 Task: Create a due date automation trigger when advanced on, 2 working days after a card is due add fields without custom field "Resume" set to a number lower than 1 and lower or equal to 10 at 11:00 AM.
Action: Mouse moved to (1033, 508)
Screenshot: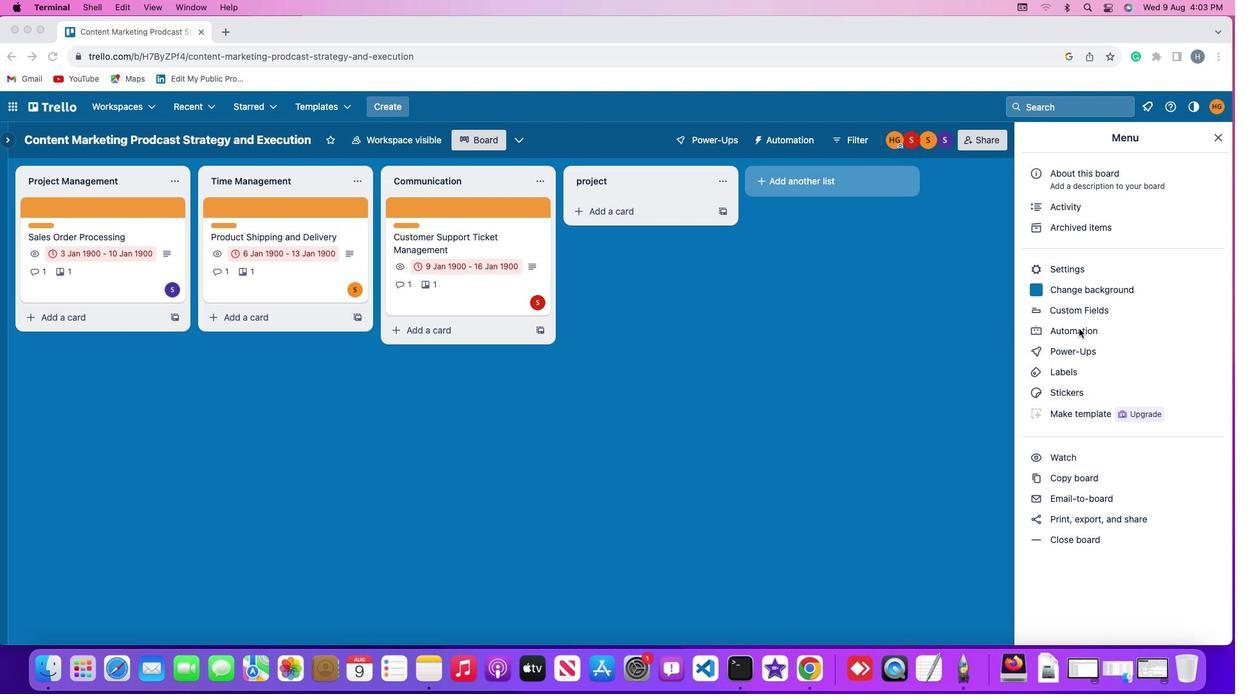 
Action: Mouse pressed left at (1033, 508)
Screenshot: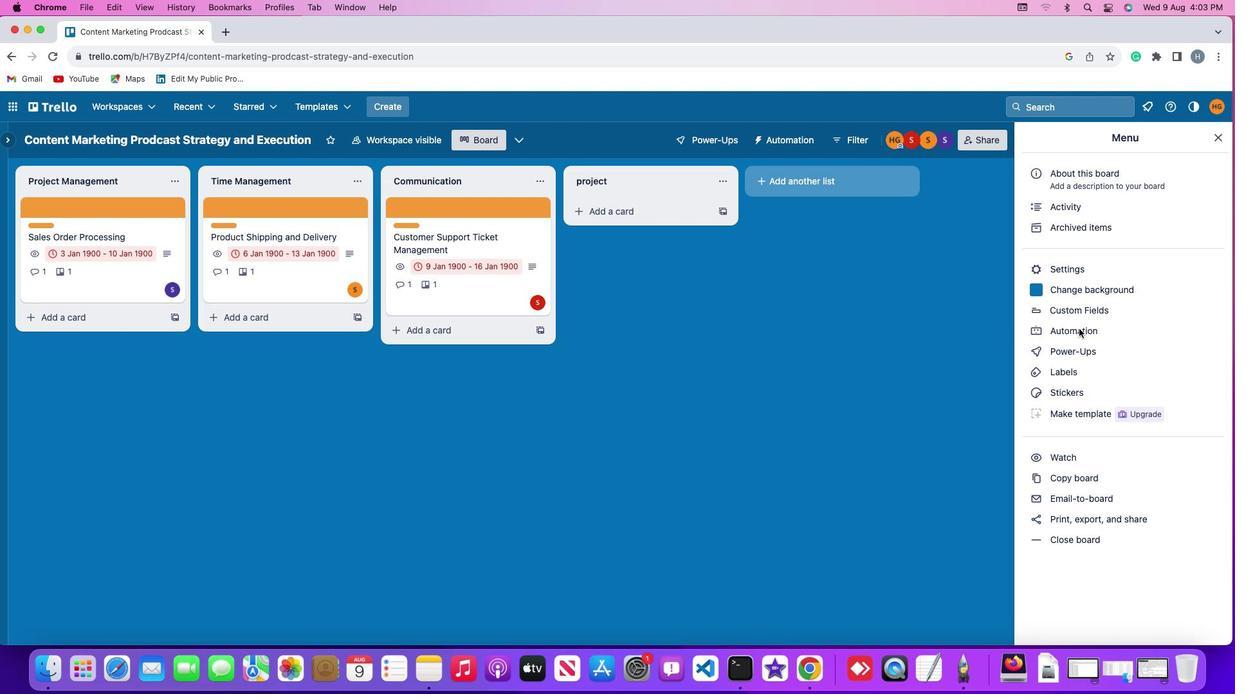 
Action: Mouse pressed left at (1033, 508)
Screenshot: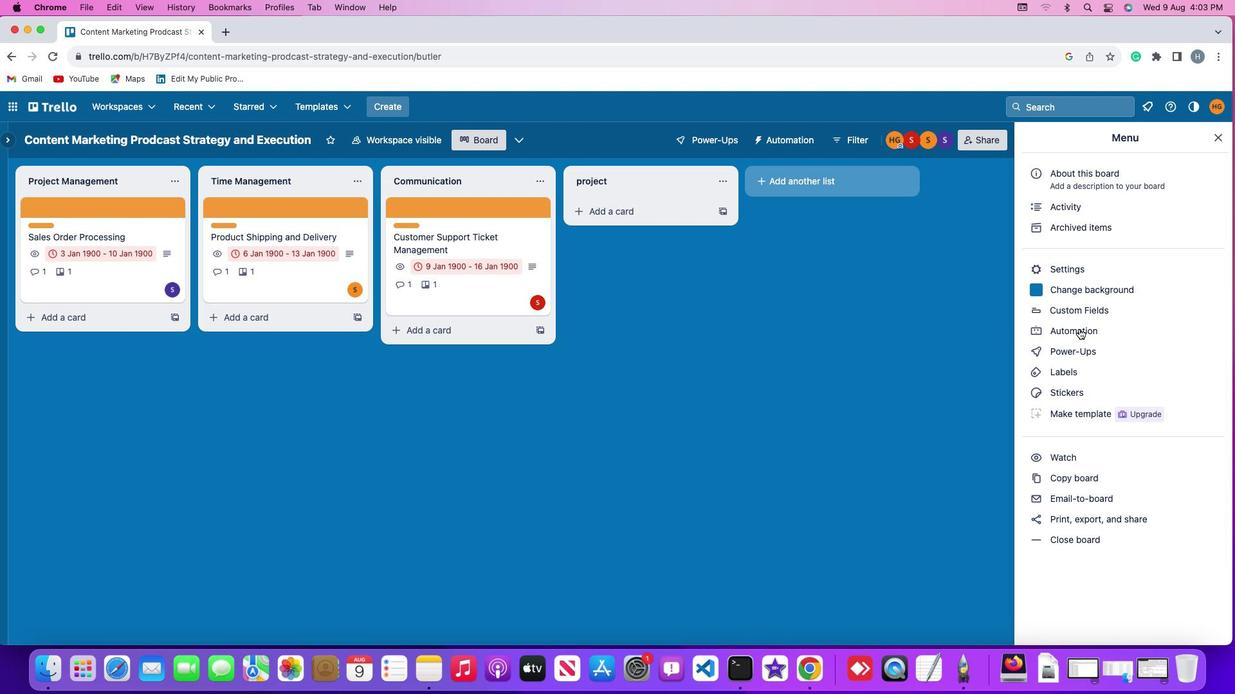 
Action: Mouse moved to (241, 506)
Screenshot: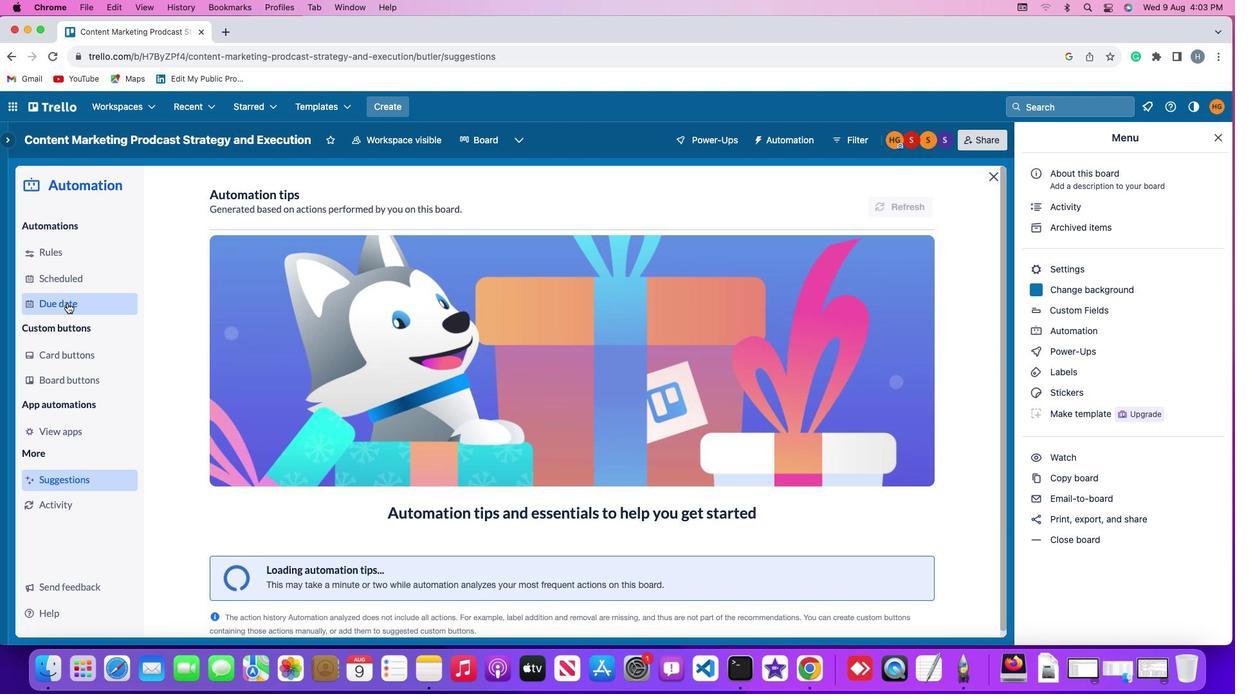 
Action: Mouse pressed left at (241, 506)
Screenshot: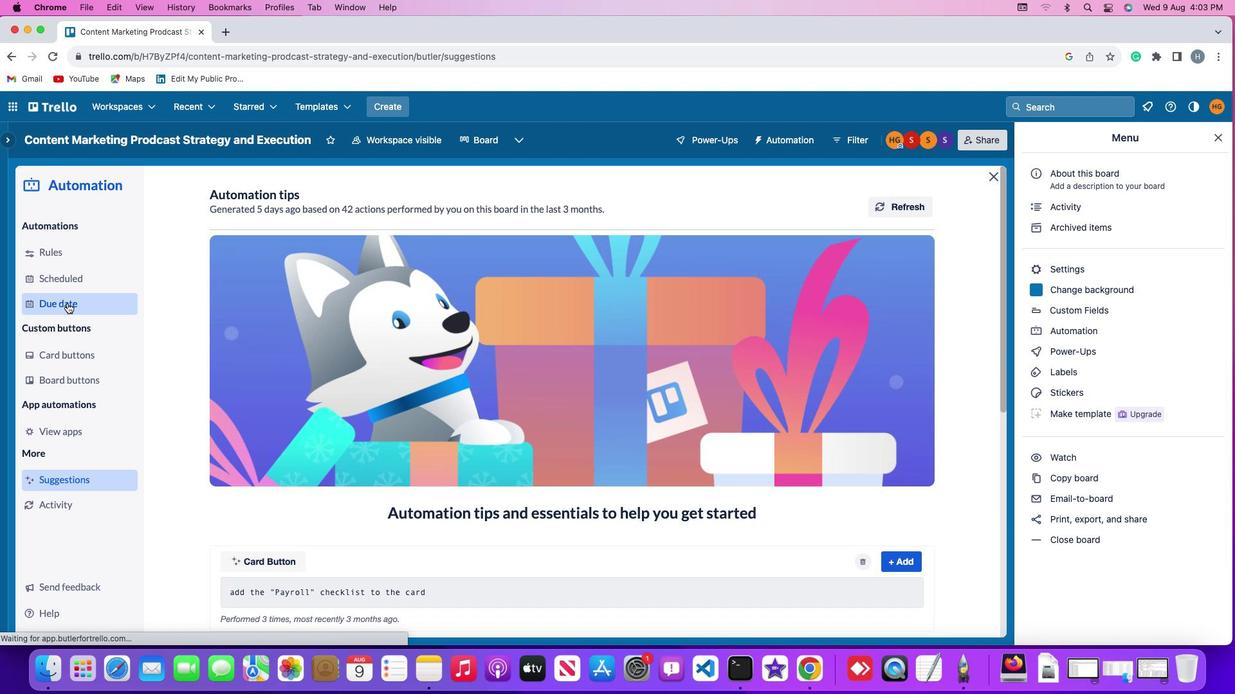 
Action: Mouse moved to (863, 497)
Screenshot: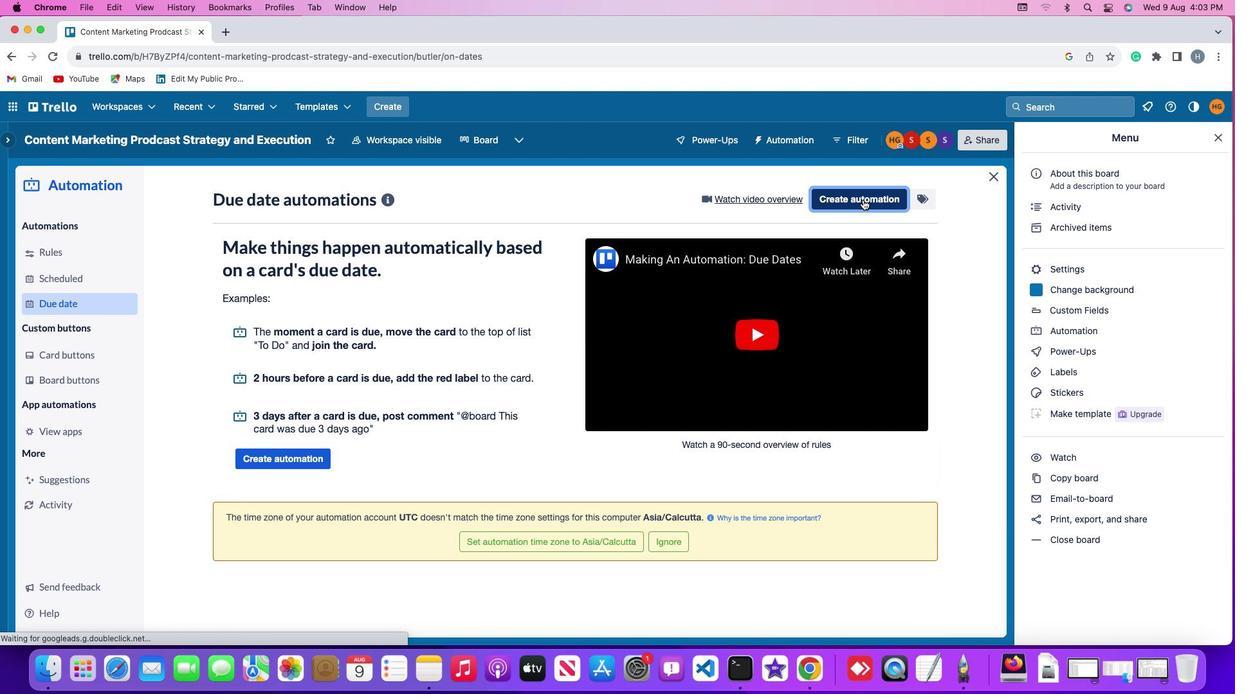 
Action: Mouse pressed left at (863, 497)
Screenshot: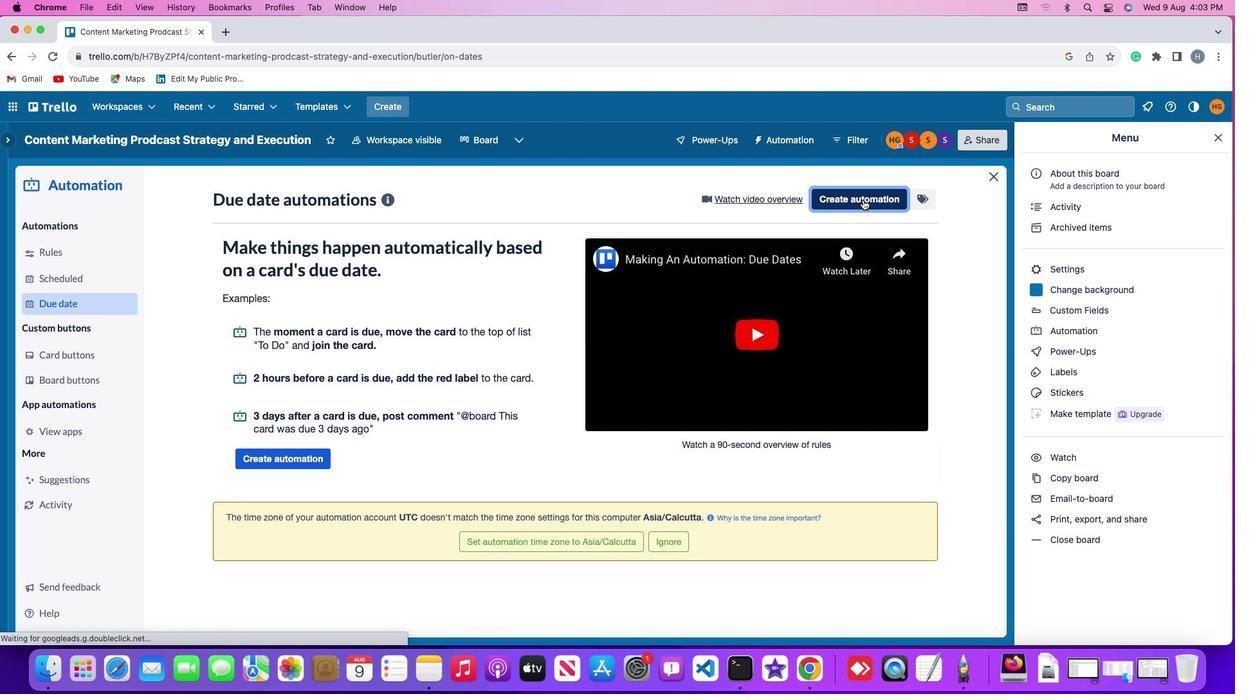 
Action: Mouse moved to (371, 507)
Screenshot: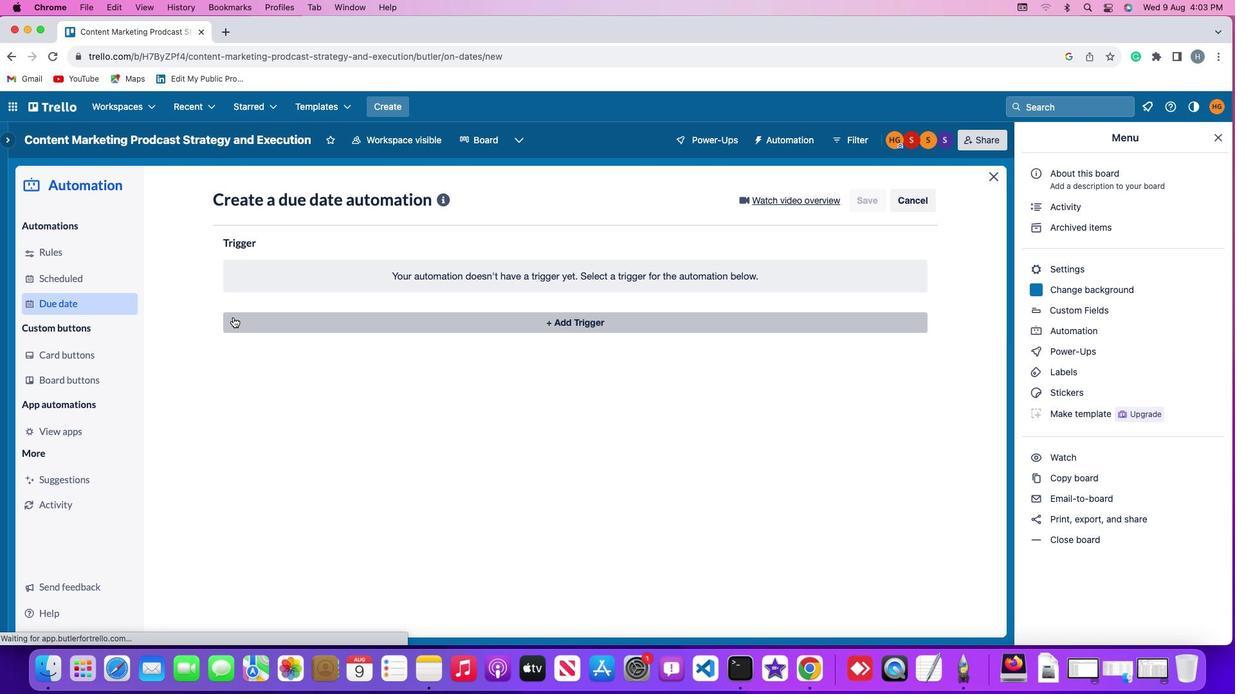 
Action: Mouse pressed left at (371, 507)
Screenshot: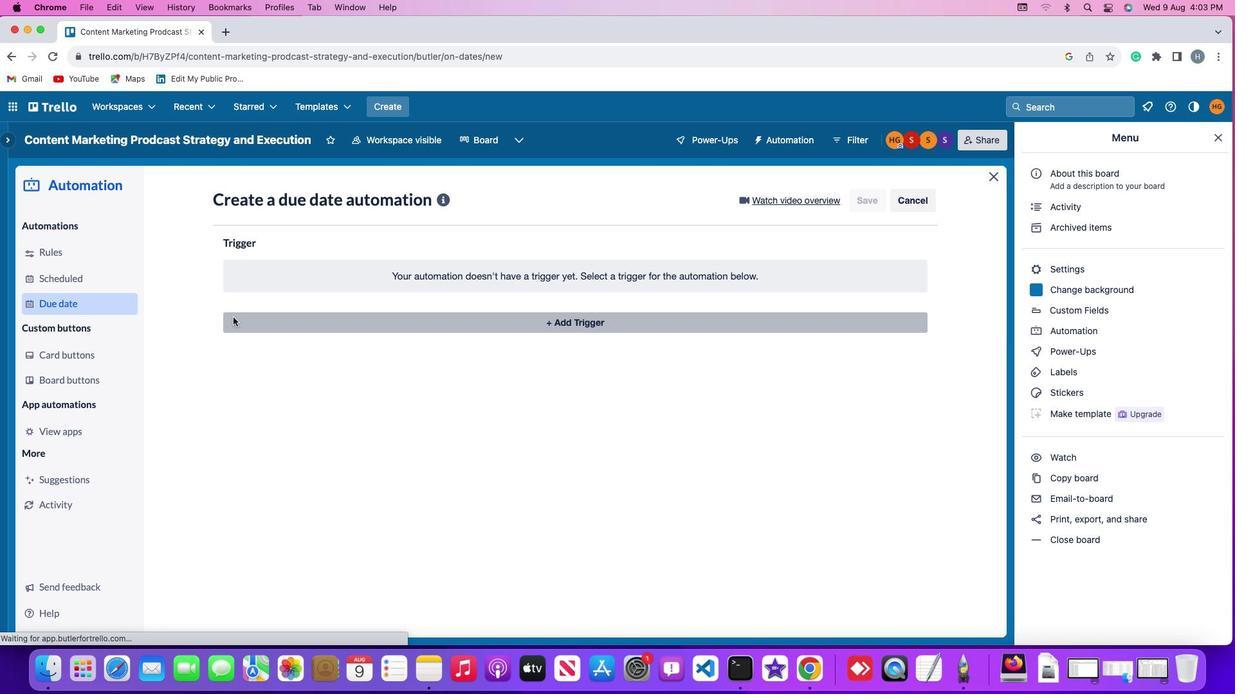 
Action: Mouse moved to (385, 524)
Screenshot: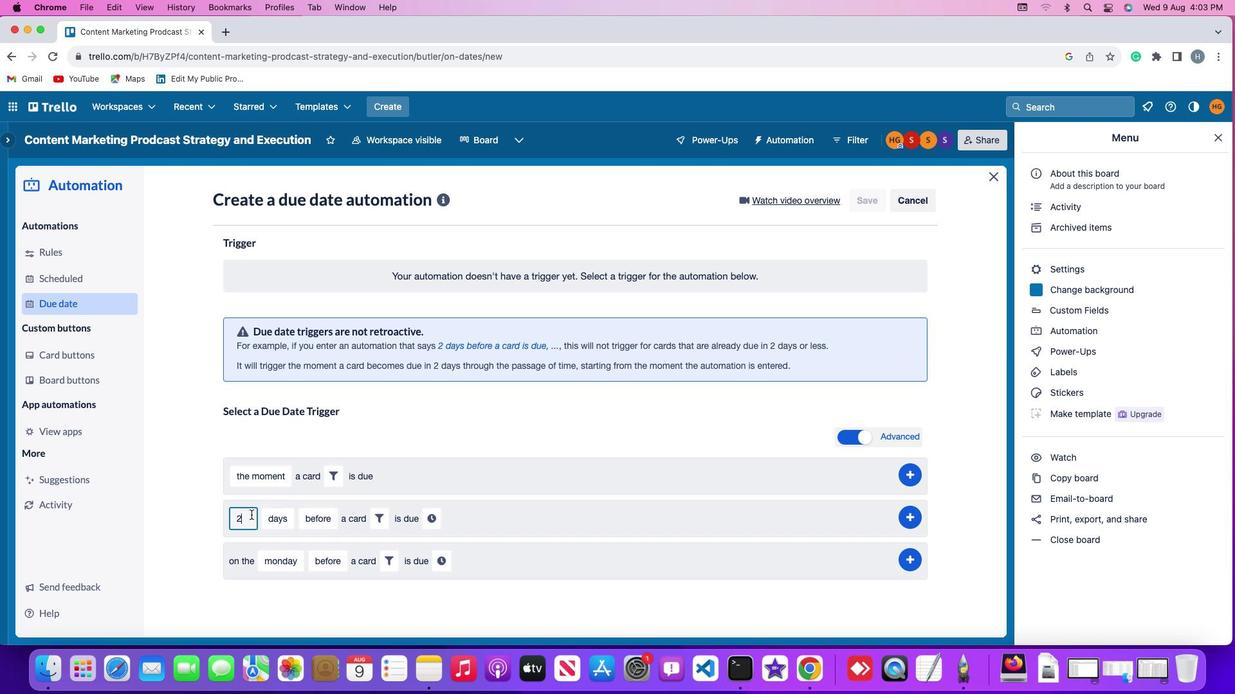 
Action: Mouse pressed left at (385, 524)
Screenshot: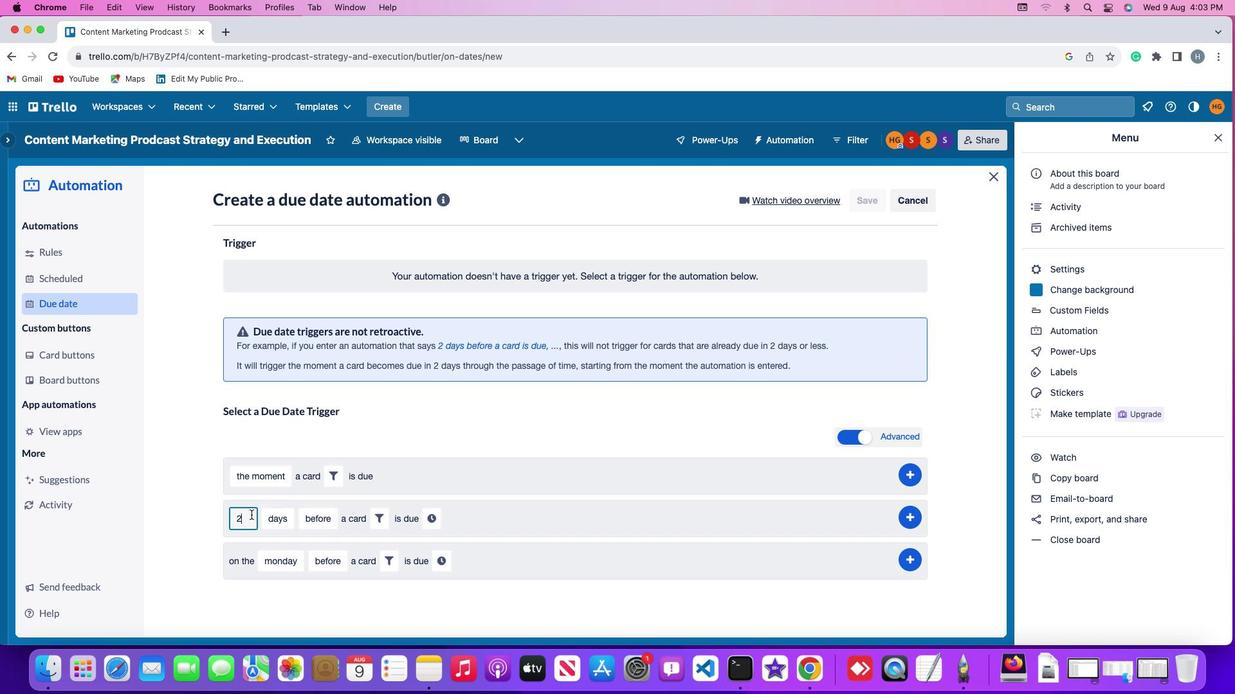 
Action: Mouse moved to (385, 524)
Screenshot: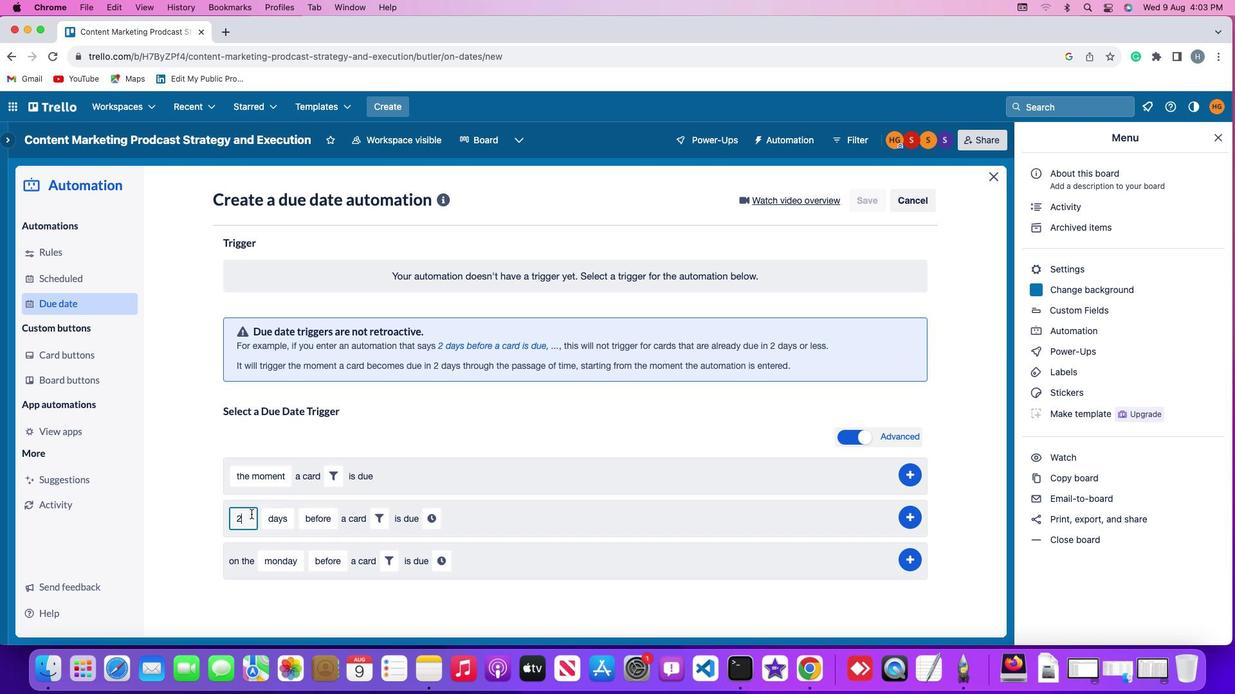 
Action: Key pressed Key.backspace
Screenshot: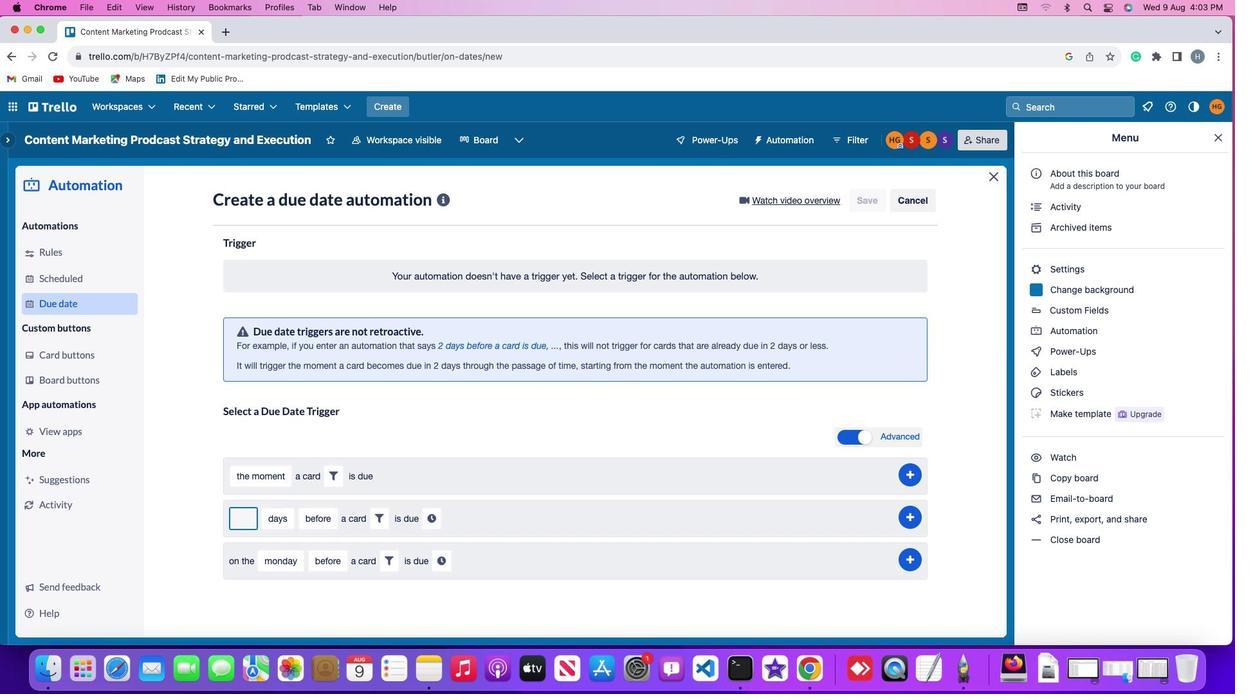 
Action: Mouse moved to (385, 524)
Screenshot: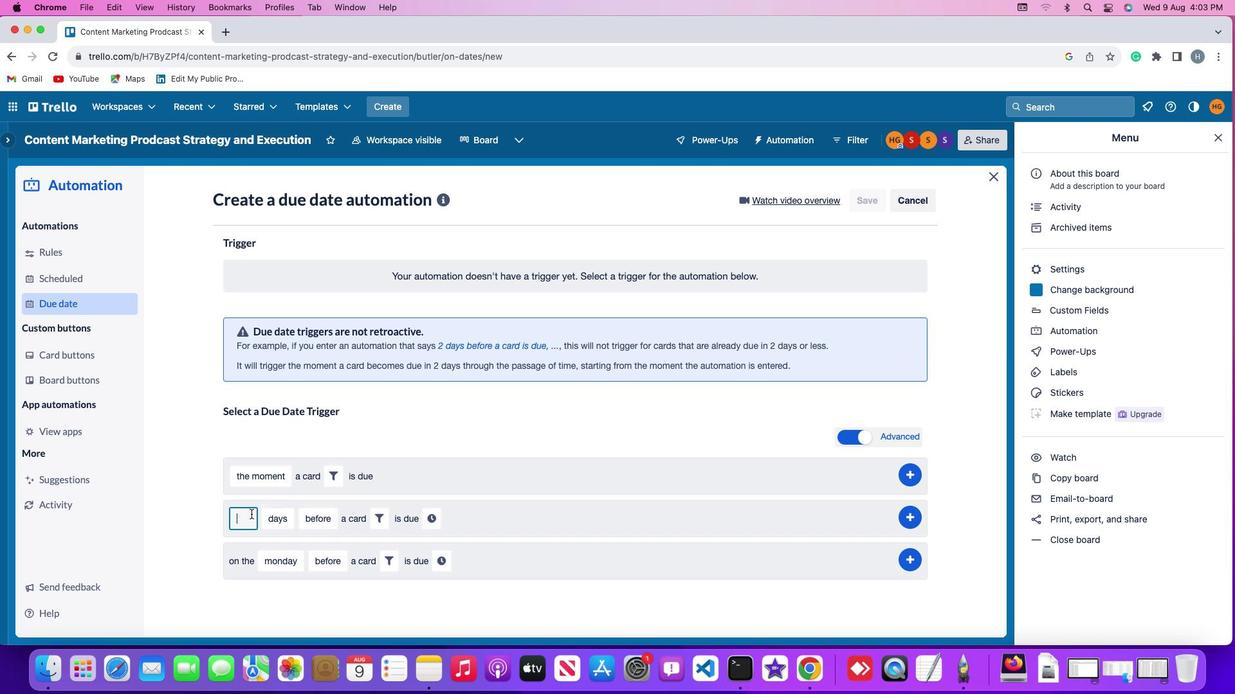 
Action: Key pressed '2'
Screenshot: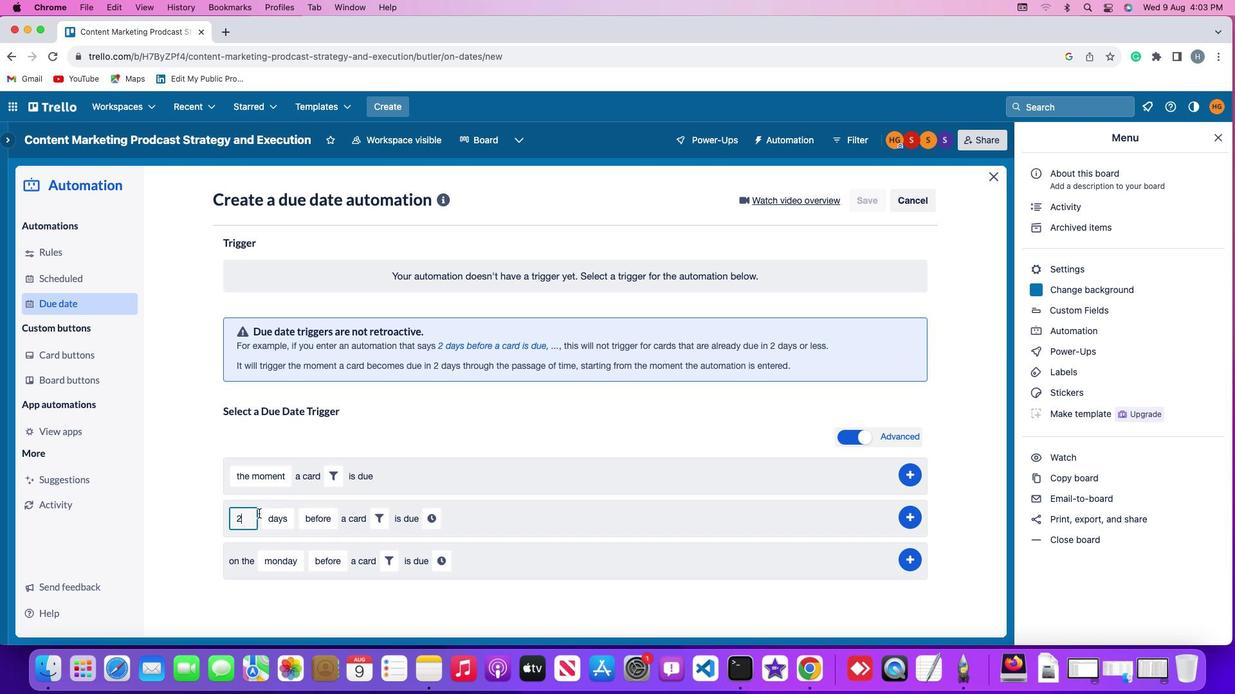 
Action: Mouse moved to (406, 524)
Screenshot: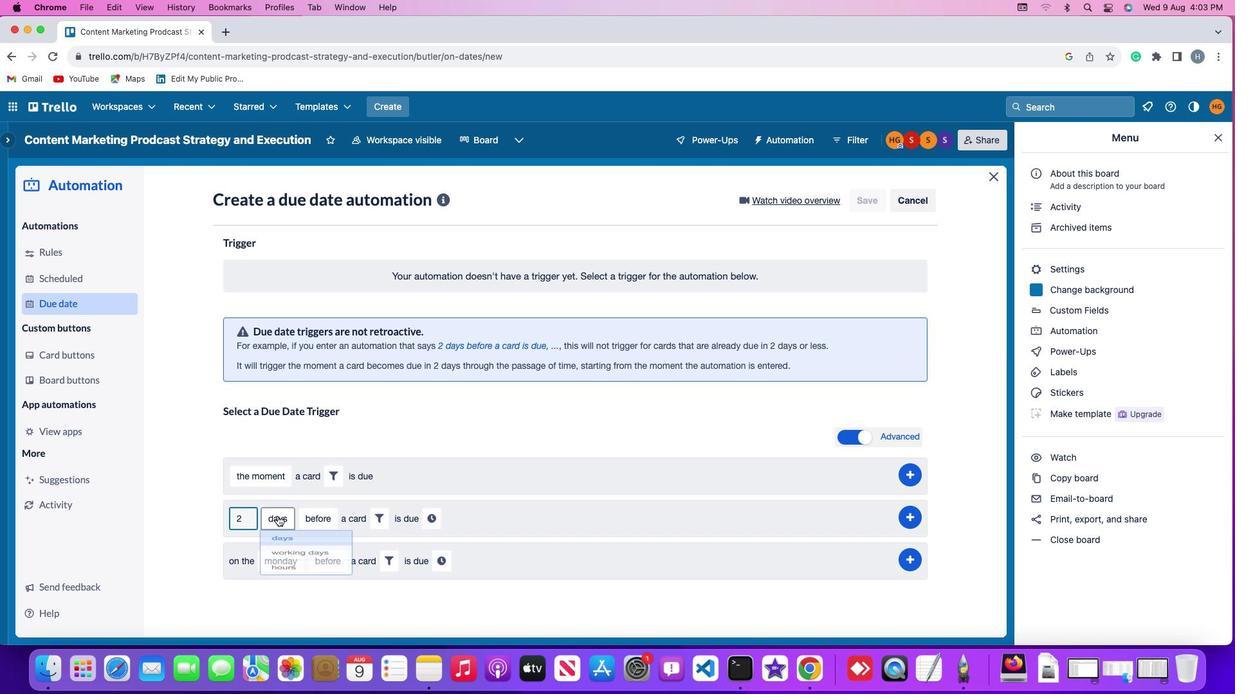 
Action: Mouse pressed left at (406, 524)
Screenshot: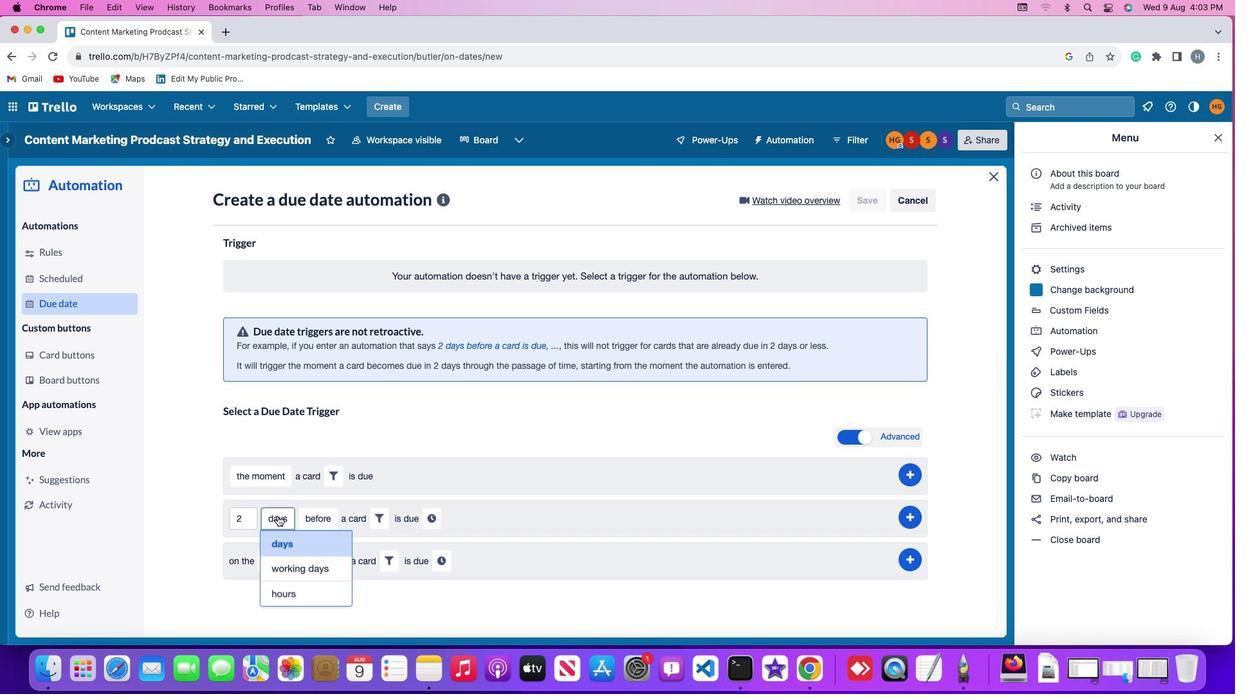 
Action: Mouse moved to (411, 528)
Screenshot: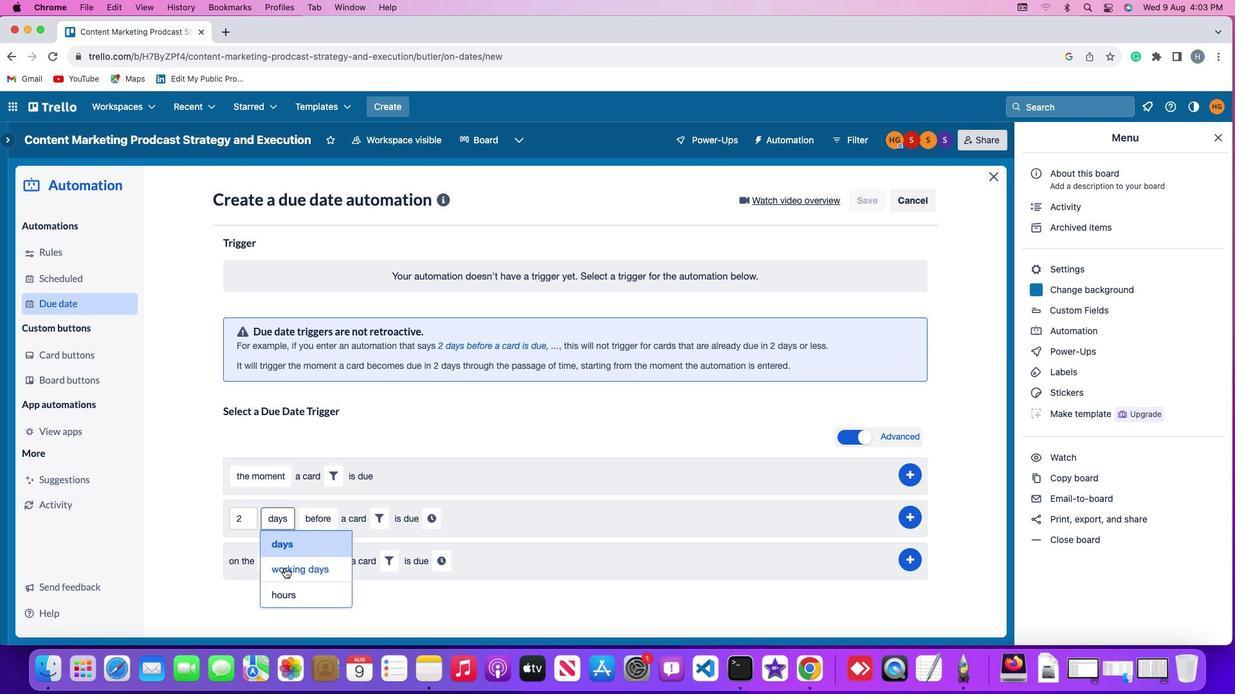 
Action: Mouse pressed left at (411, 528)
Screenshot: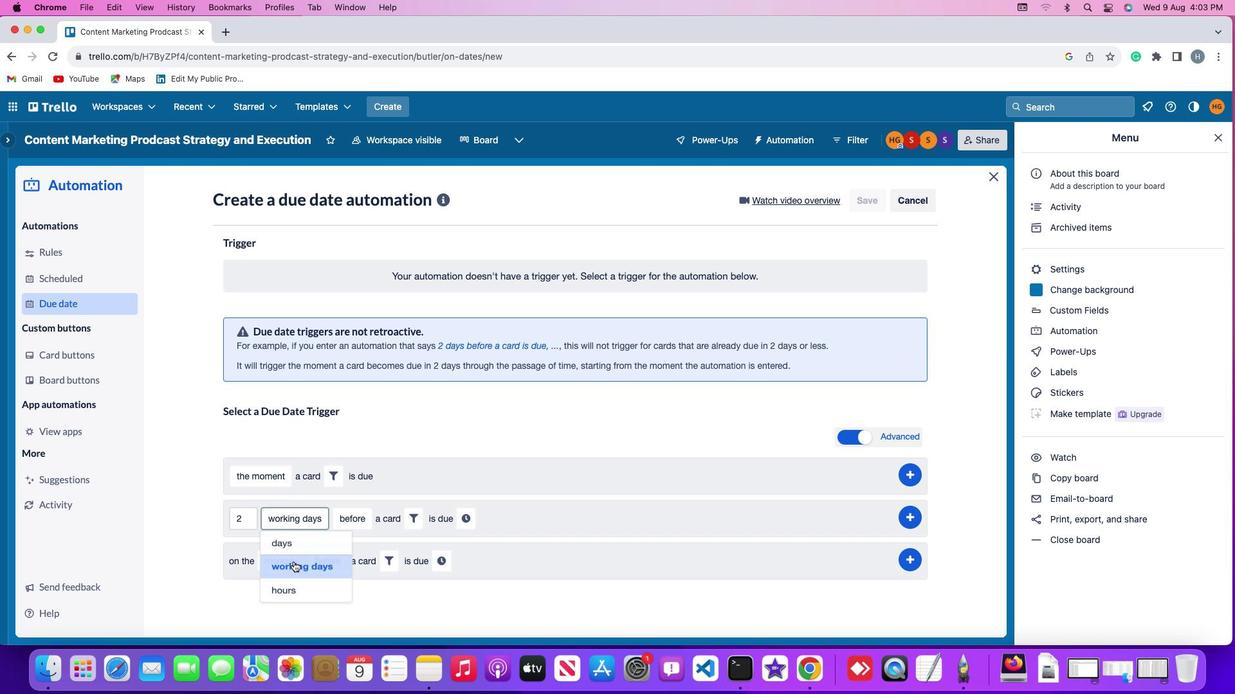 
Action: Mouse moved to (467, 524)
Screenshot: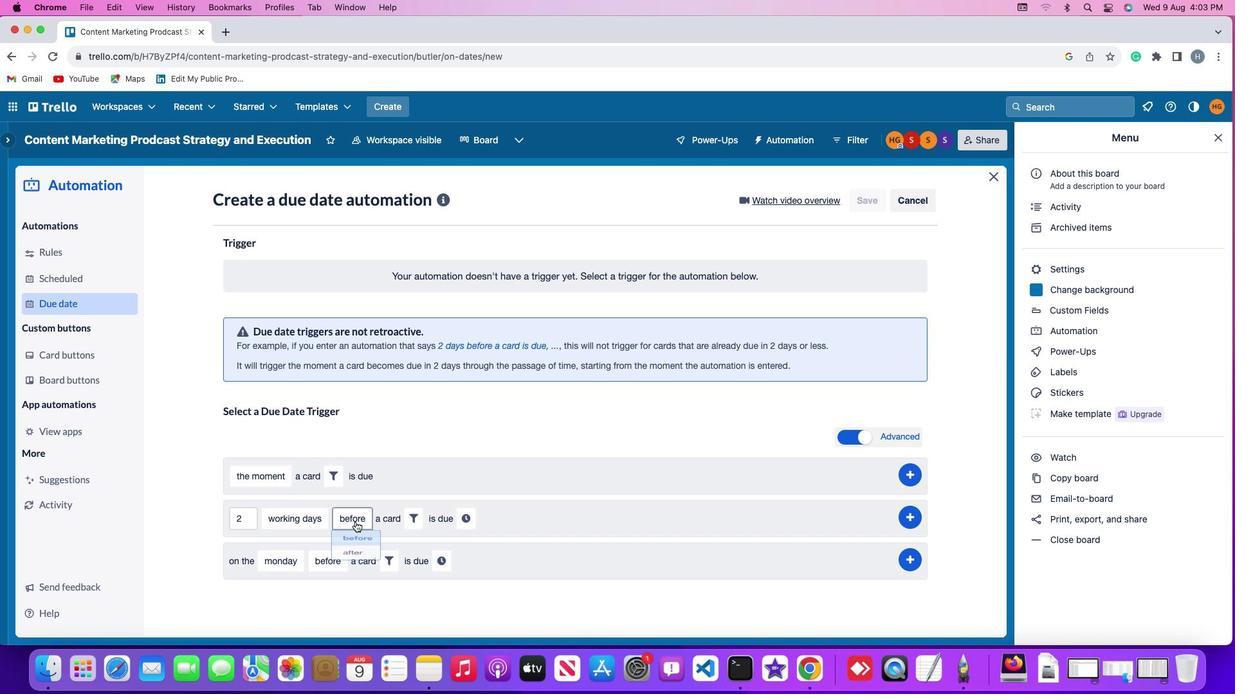 
Action: Mouse pressed left at (467, 524)
Screenshot: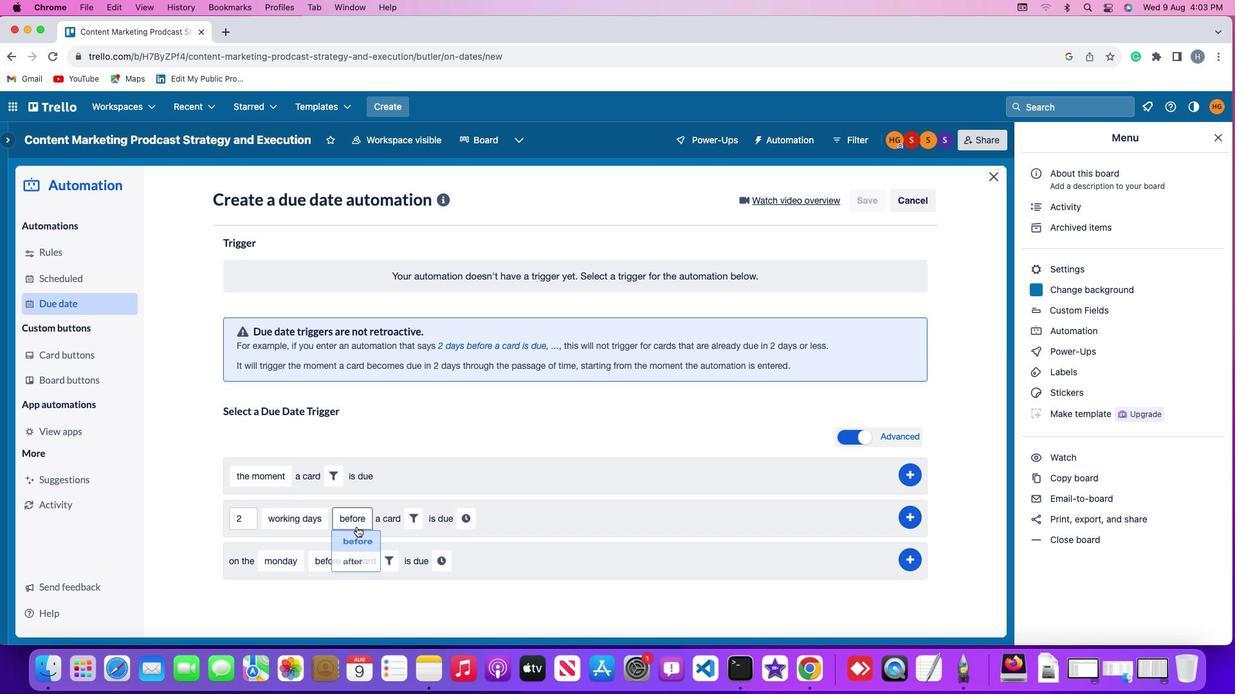 
Action: Mouse moved to (468, 528)
Screenshot: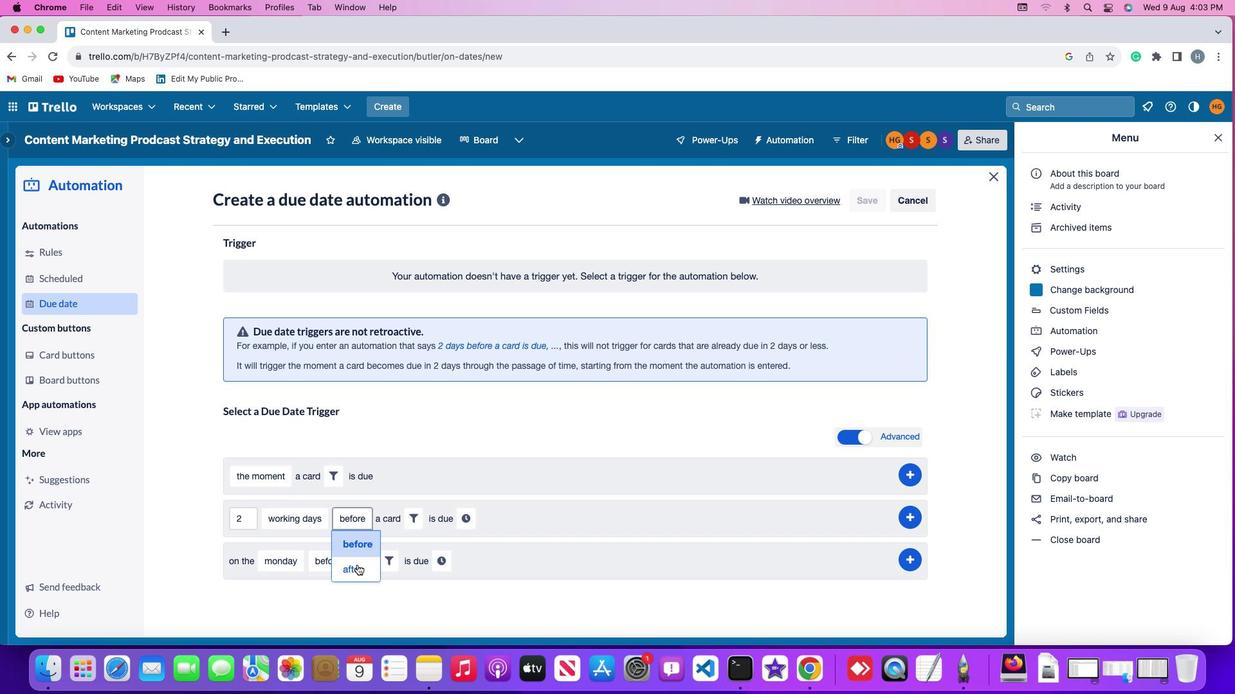 
Action: Mouse pressed left at (468, 528)
Screenshot: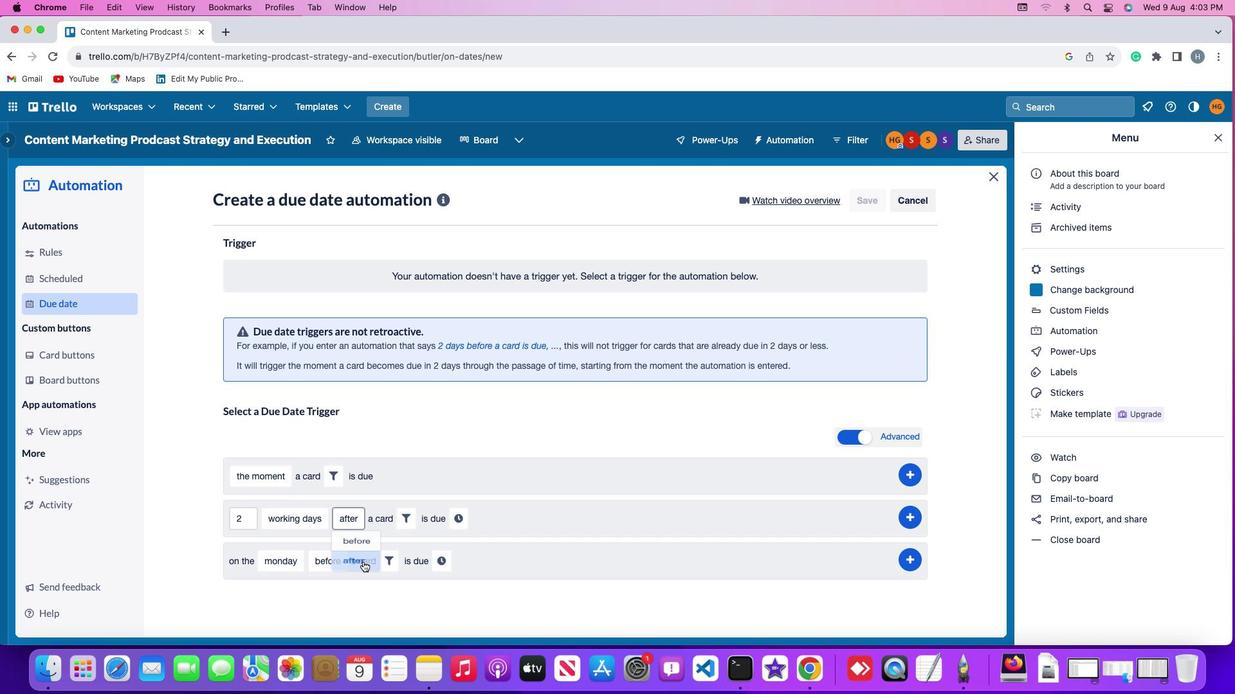 
Action: Mouse moved to (515, 524)
Screenshot: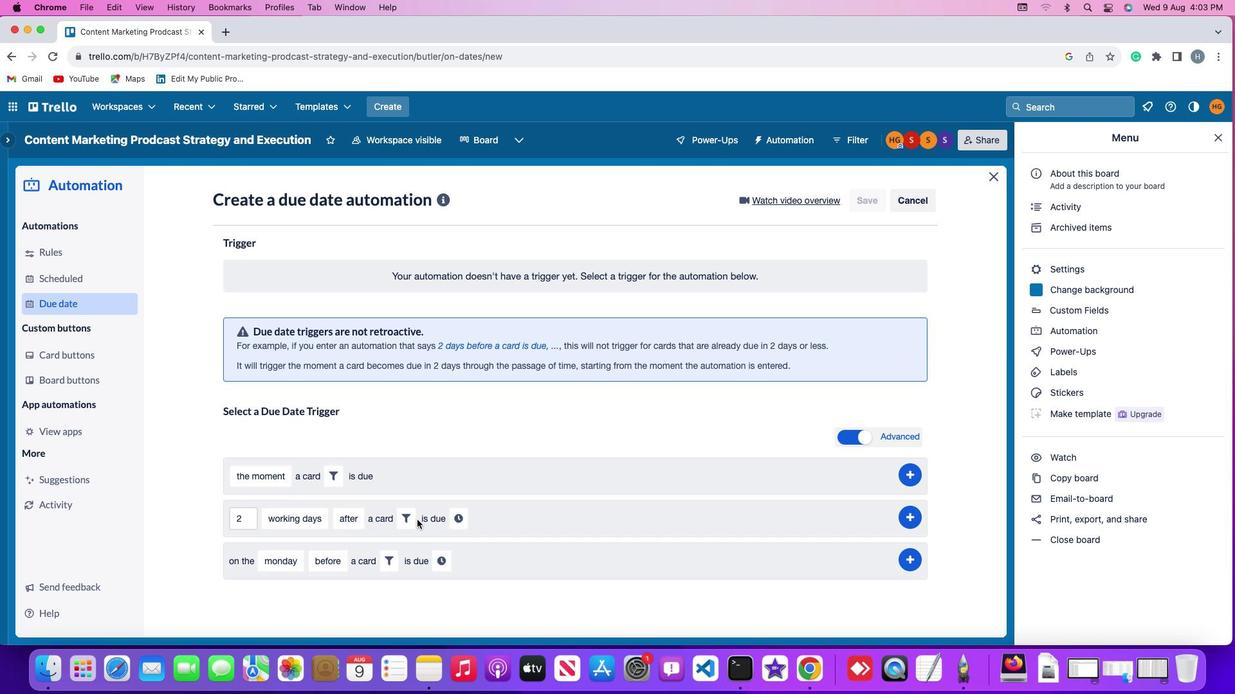 
Action: Mouse pressed left at (515, 524)
Screenshot: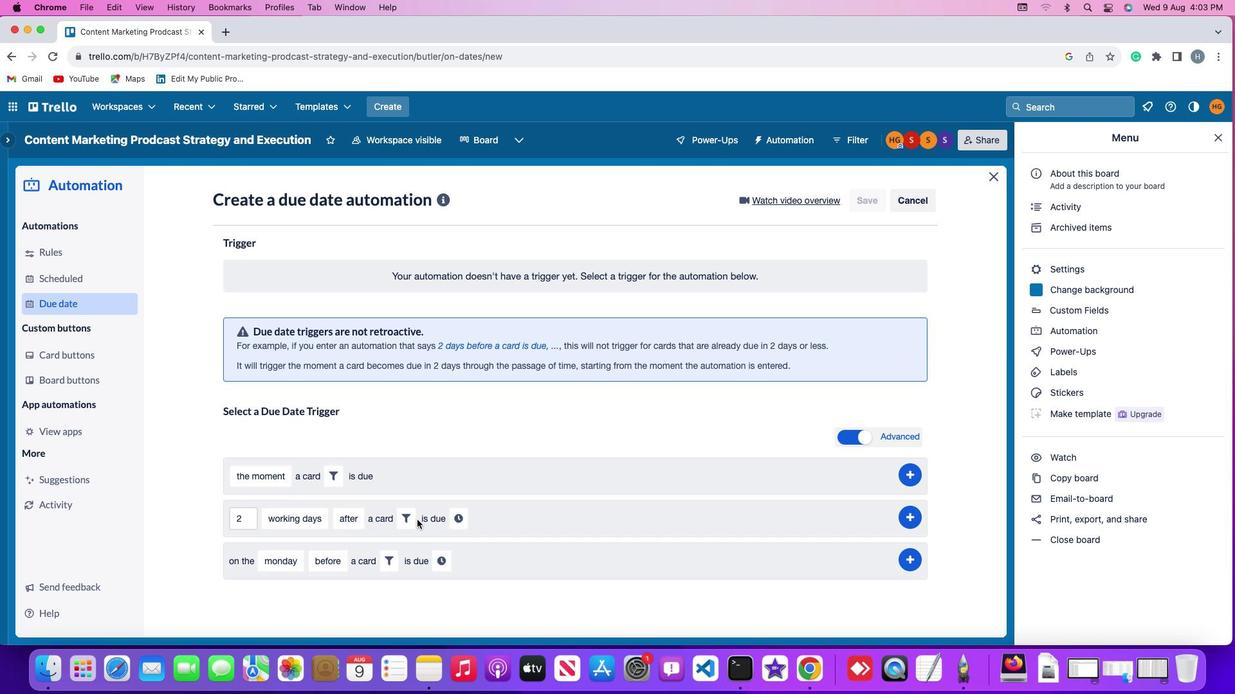 
Action: Mouse moved to (512, 524)
Screenshot: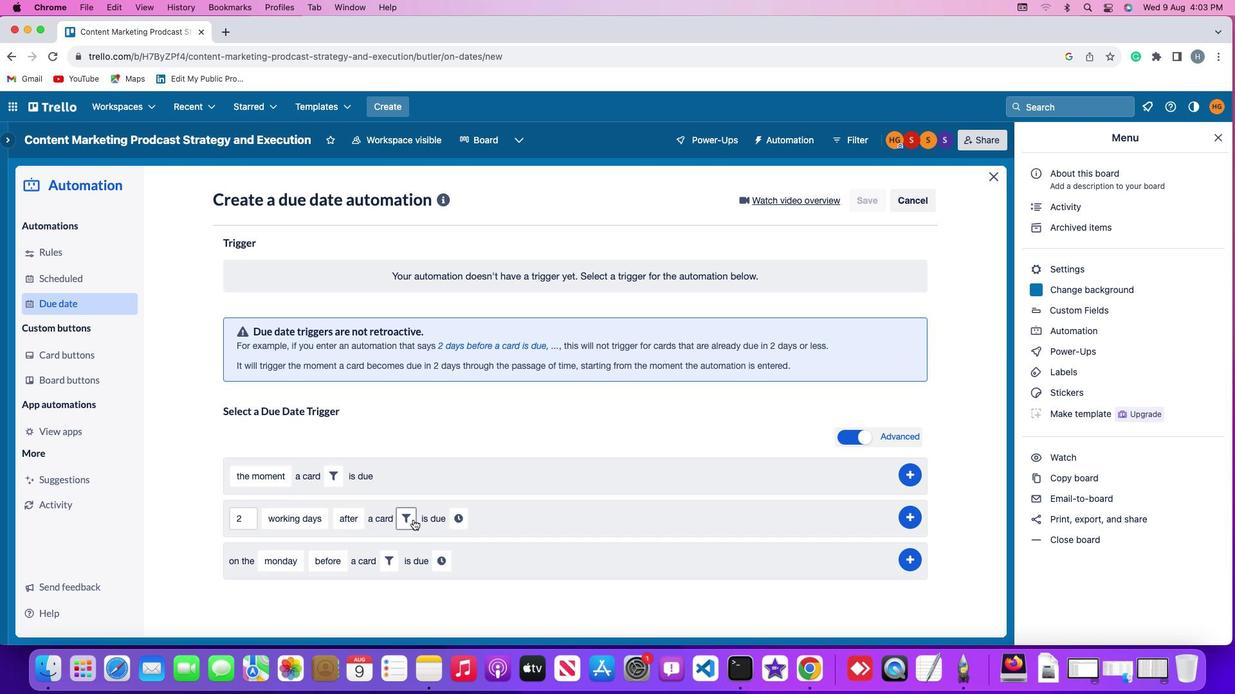 
Action: Mouse pressed left at (512, 524)
Screenshot: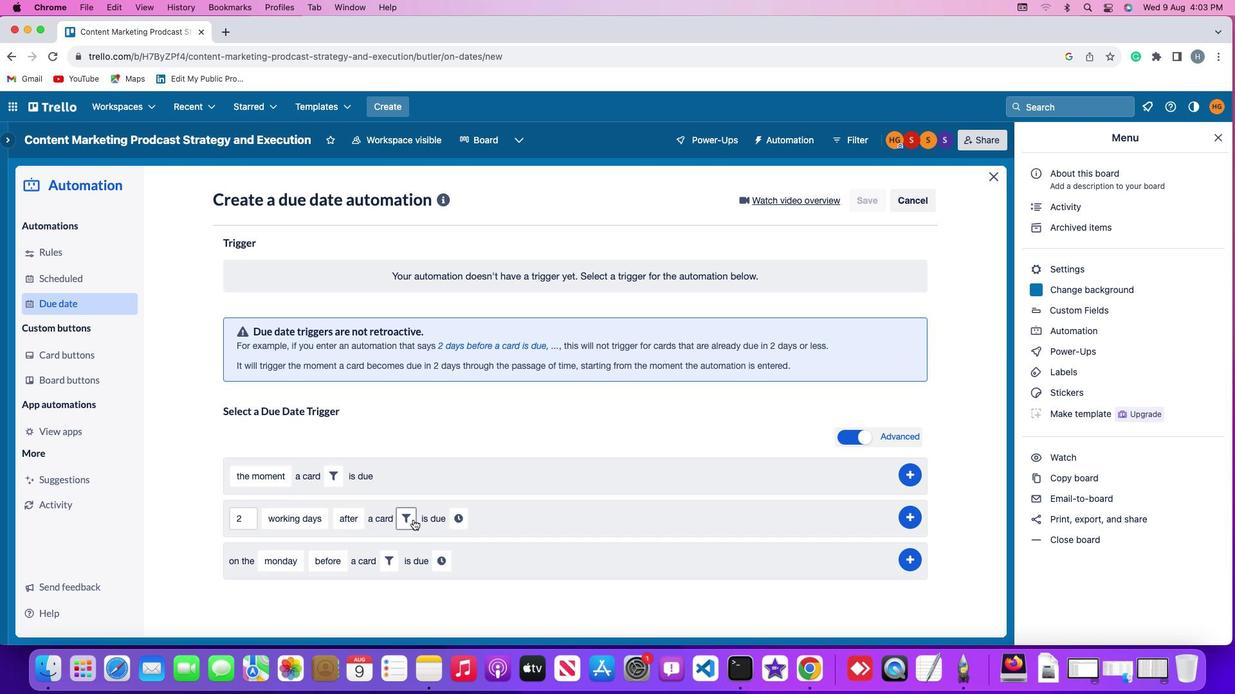
Action: Mouse moved to (671, 528)
Screenshot: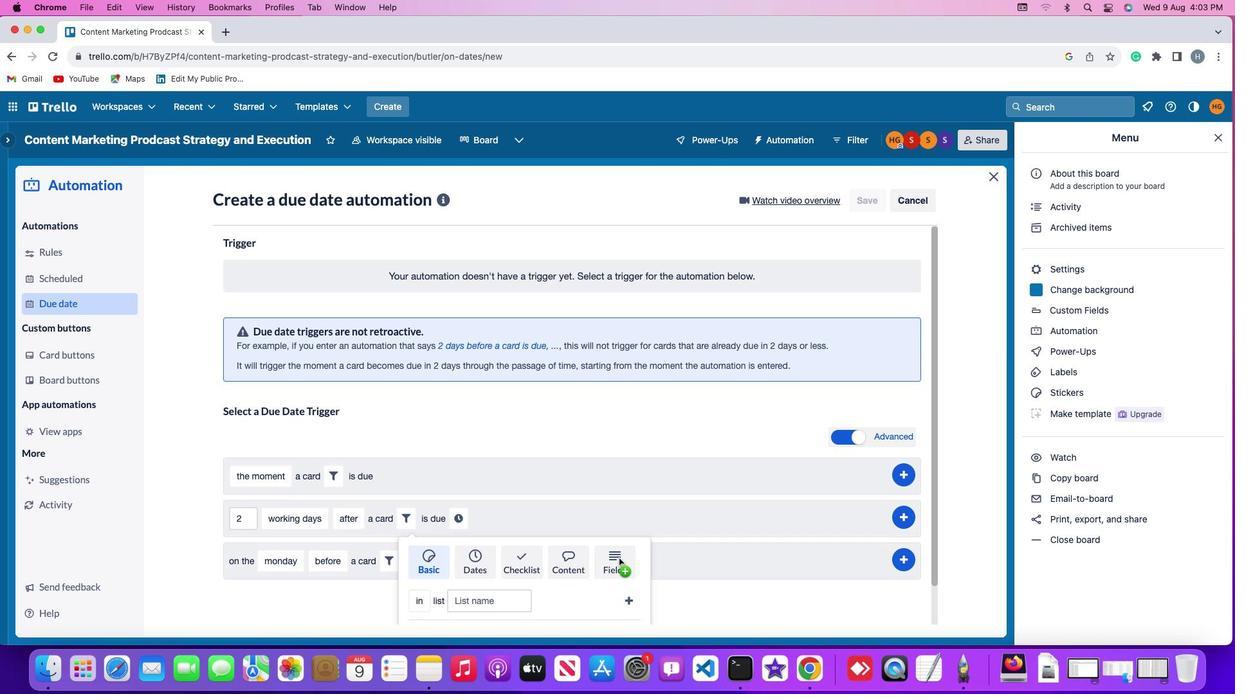 
Action: Mouse pressed left at (671, 528)
Screenshot: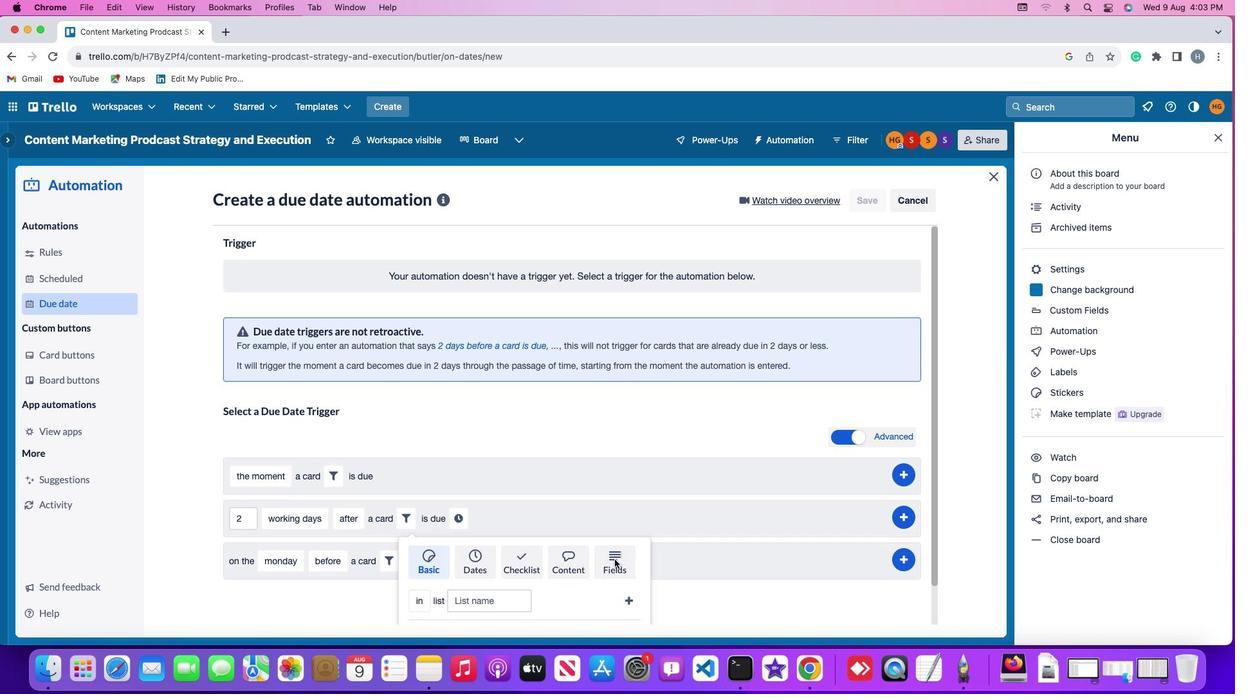 
Action: Mouse moved to (675, 528)
Screenshot: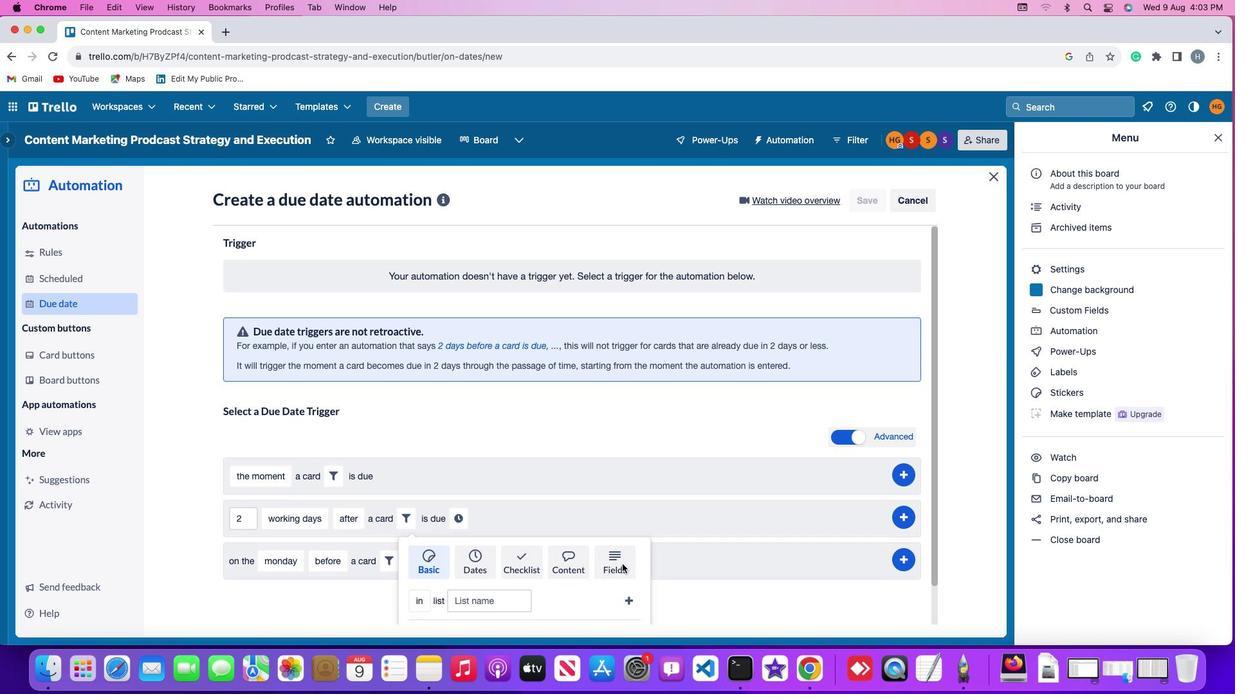 
Action: Mouse pressed left at (675, 528)
Screenshot: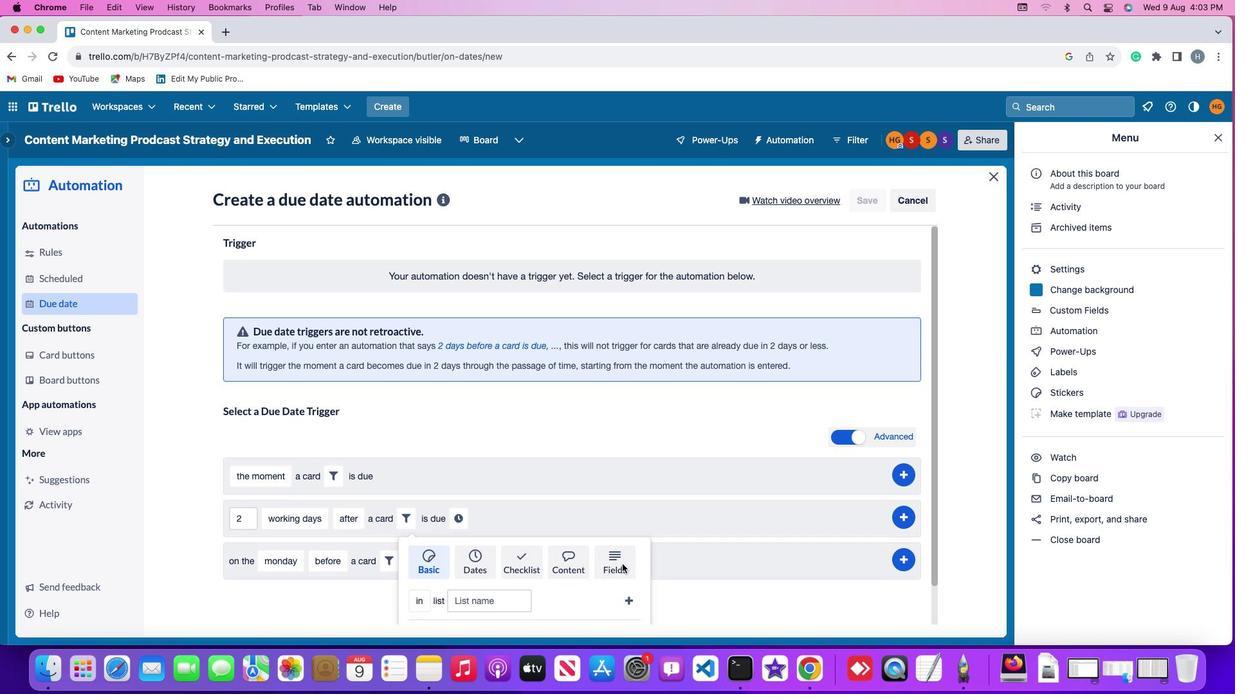 
Action: Mouse moved to (473, 531)
Screenshot: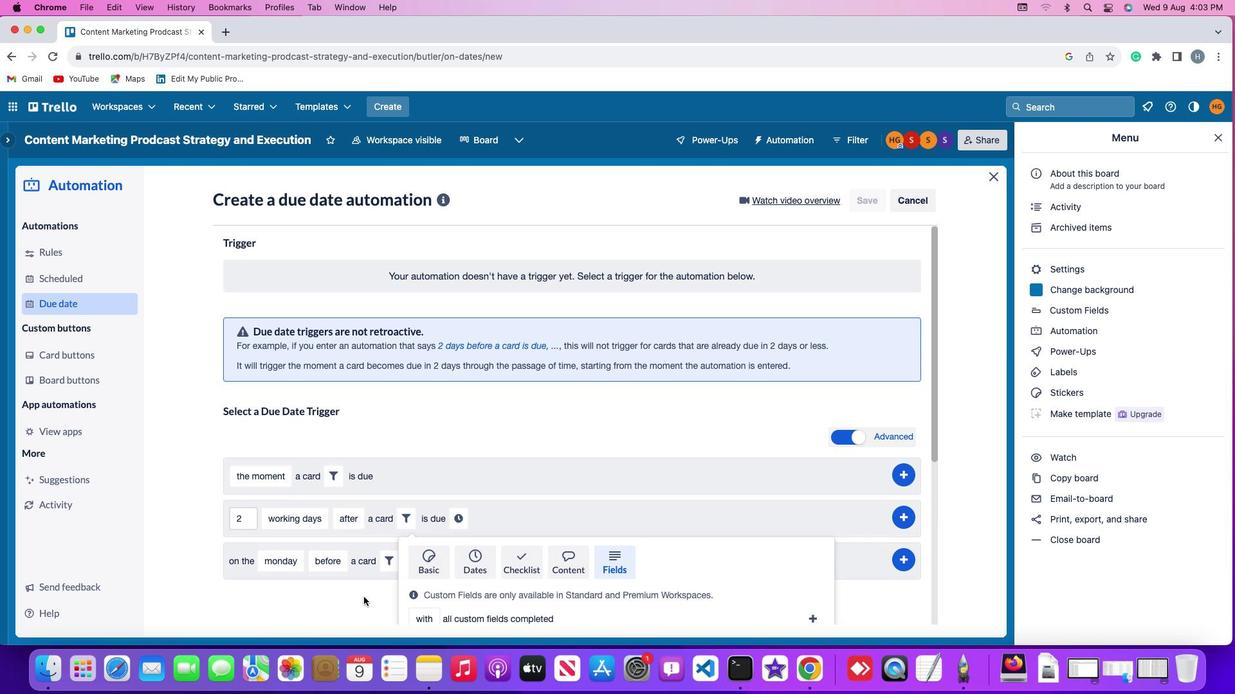 
Action: Mouse scrolled (473, 531) with delta (189, 481)
Screenshot: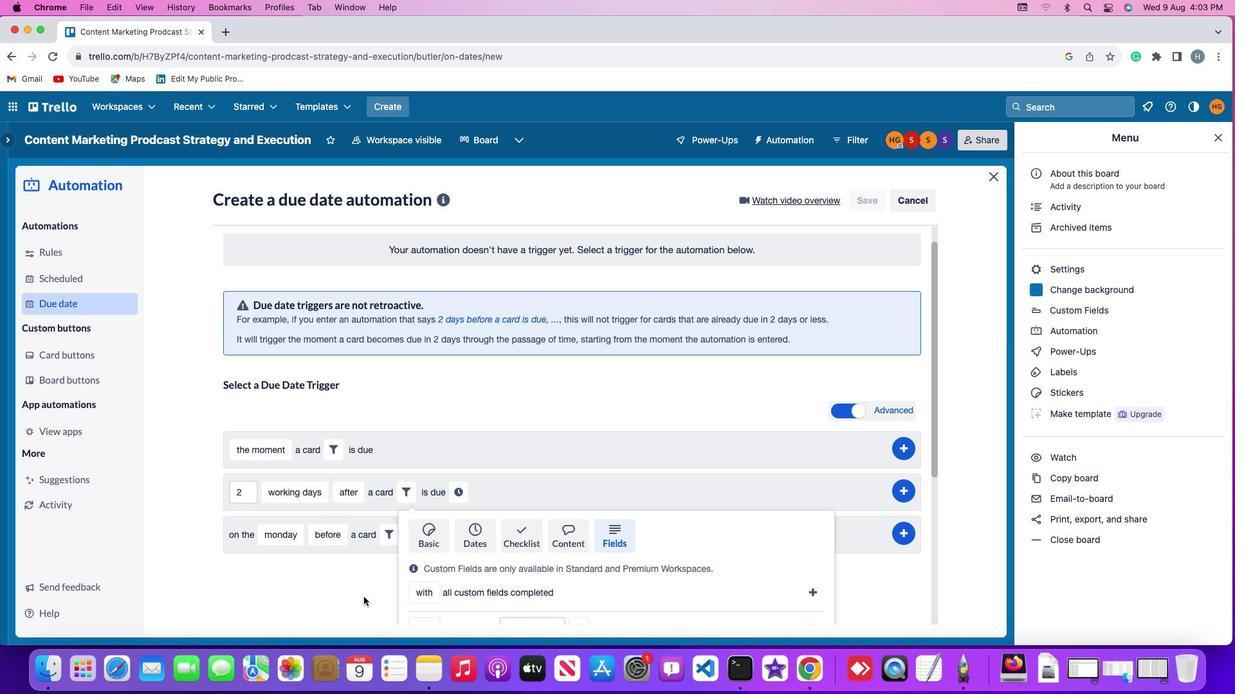 
Action: Mouse scrolled (473, 531) with delta (189, 481)
Screenshot: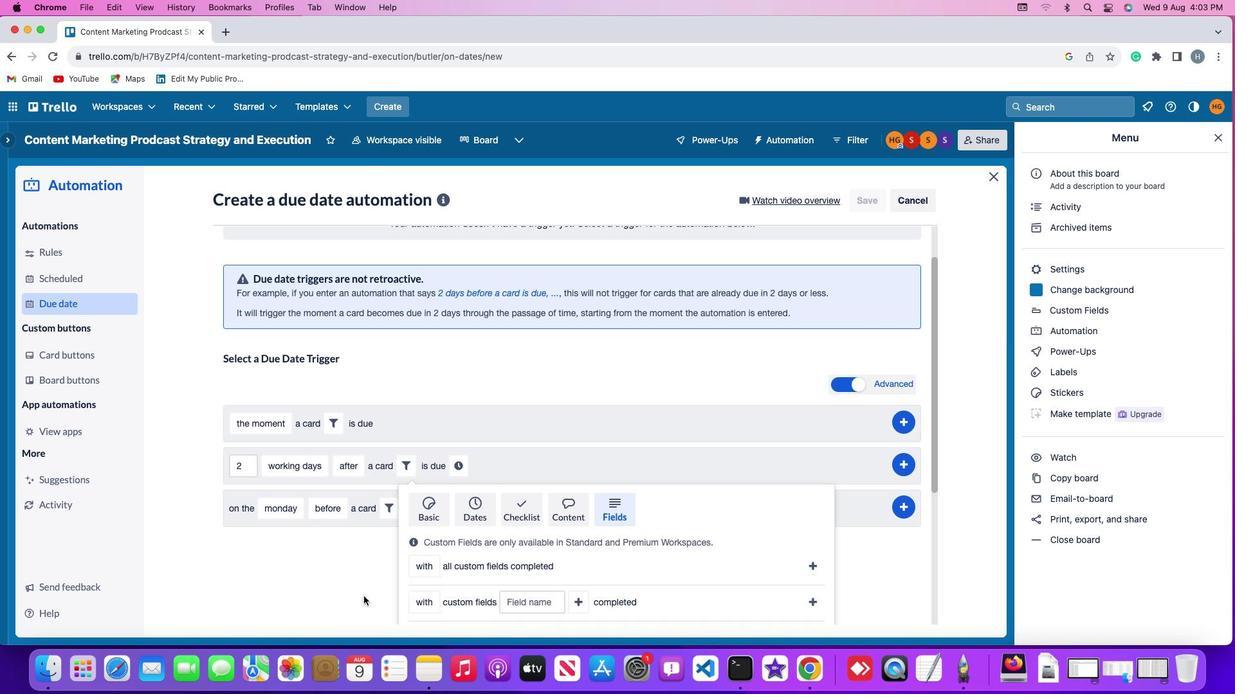 
Action: Mouse scrolled (473, 531) with delta (189, 481)
Screenshot: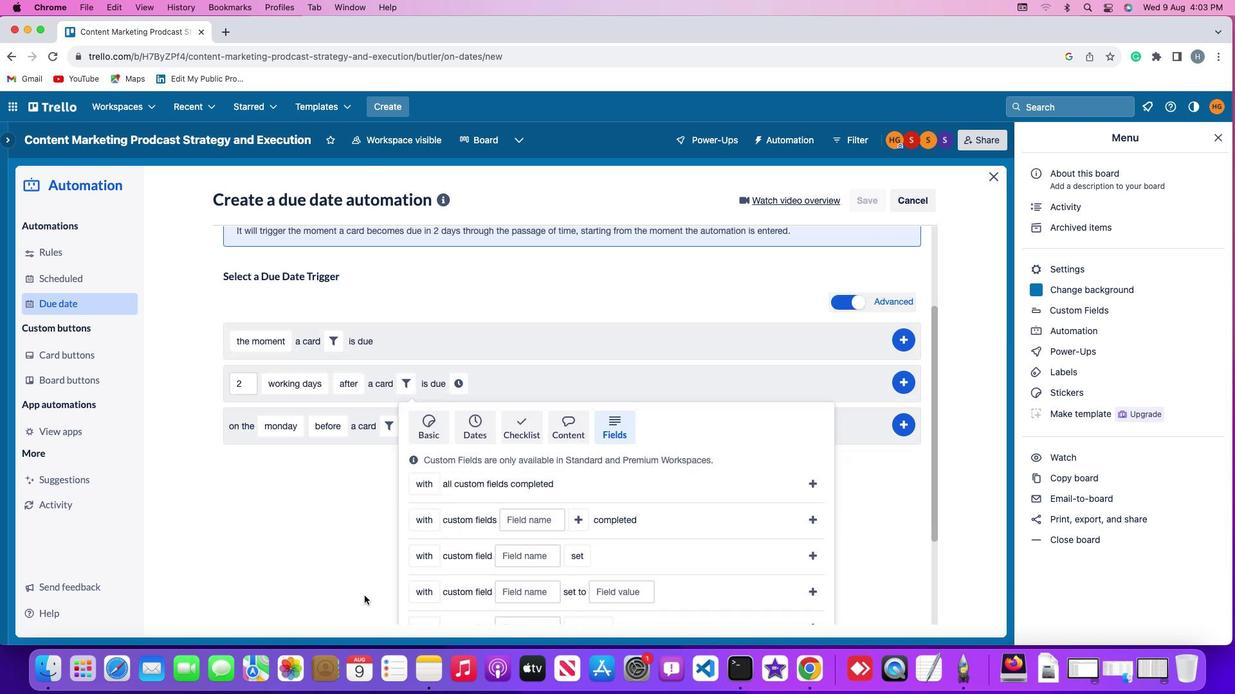 
Action: Mouse scrolled (473, 531) with delta (189, 481)
Screenshot: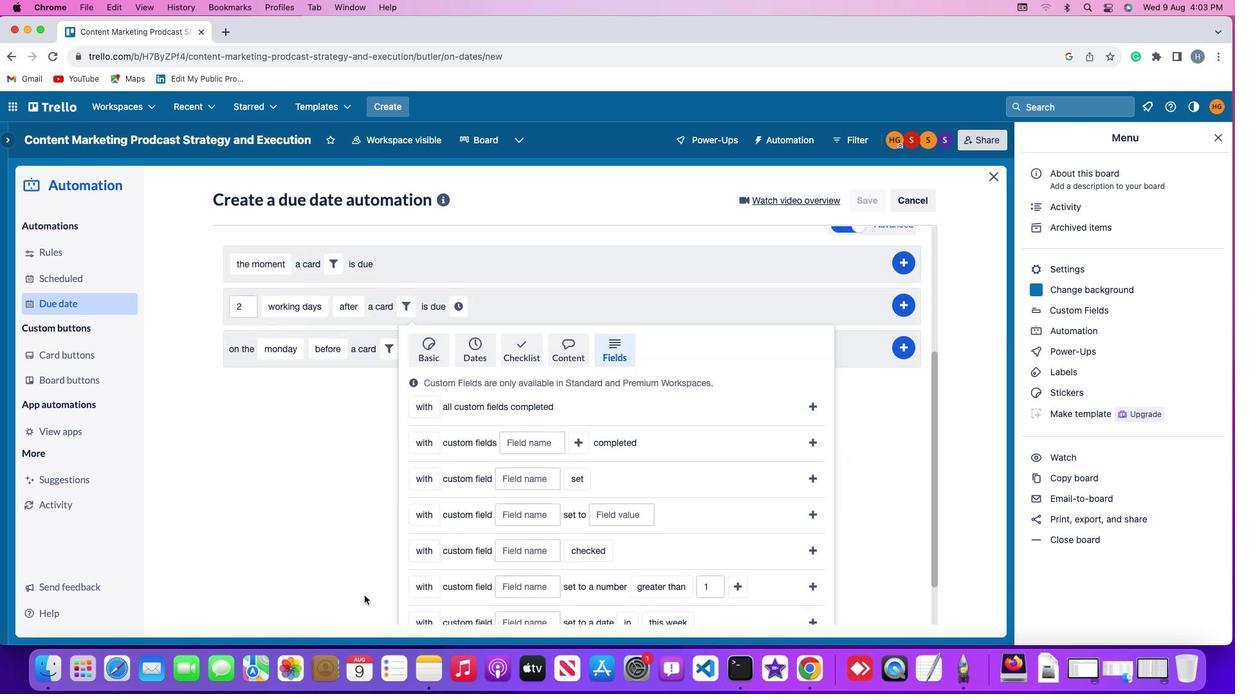 
Action: Mouse moved to (474, 531)
Screenshot: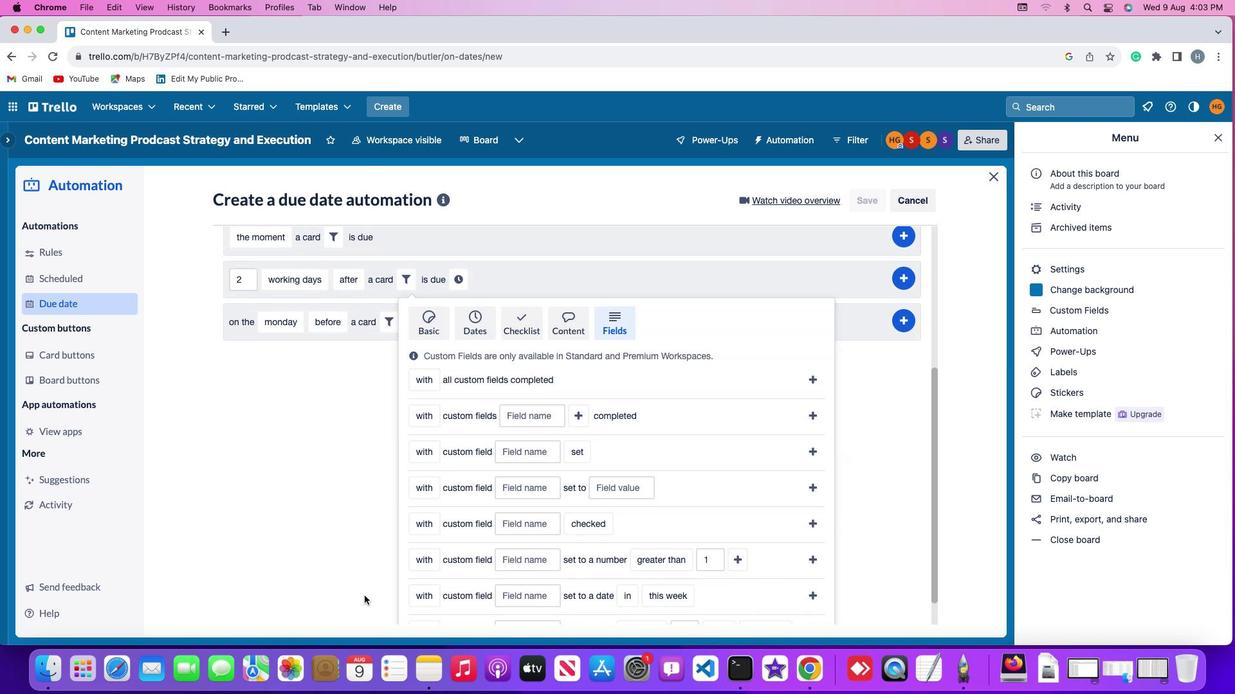 
Action: Mouse scrolled (474, 531) with delta (189, 481)
Screenshot: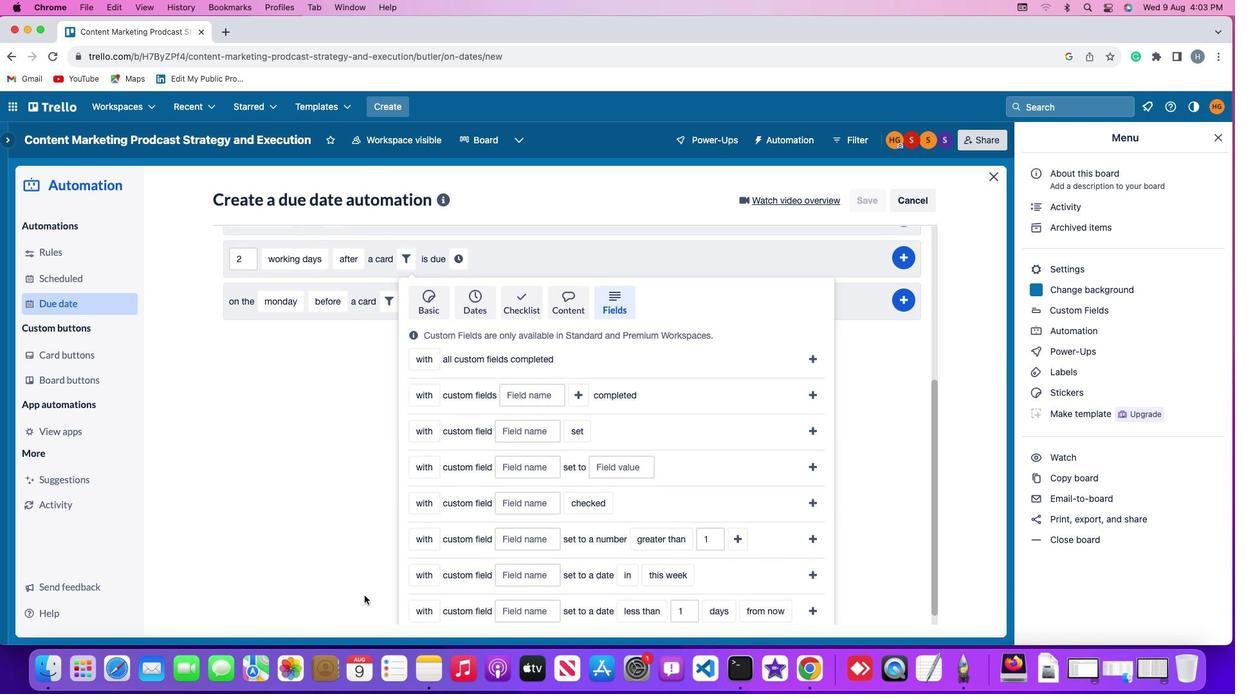 
Action: Mouse scrolled (474, 531) with delta (189, 481)
Screenshot: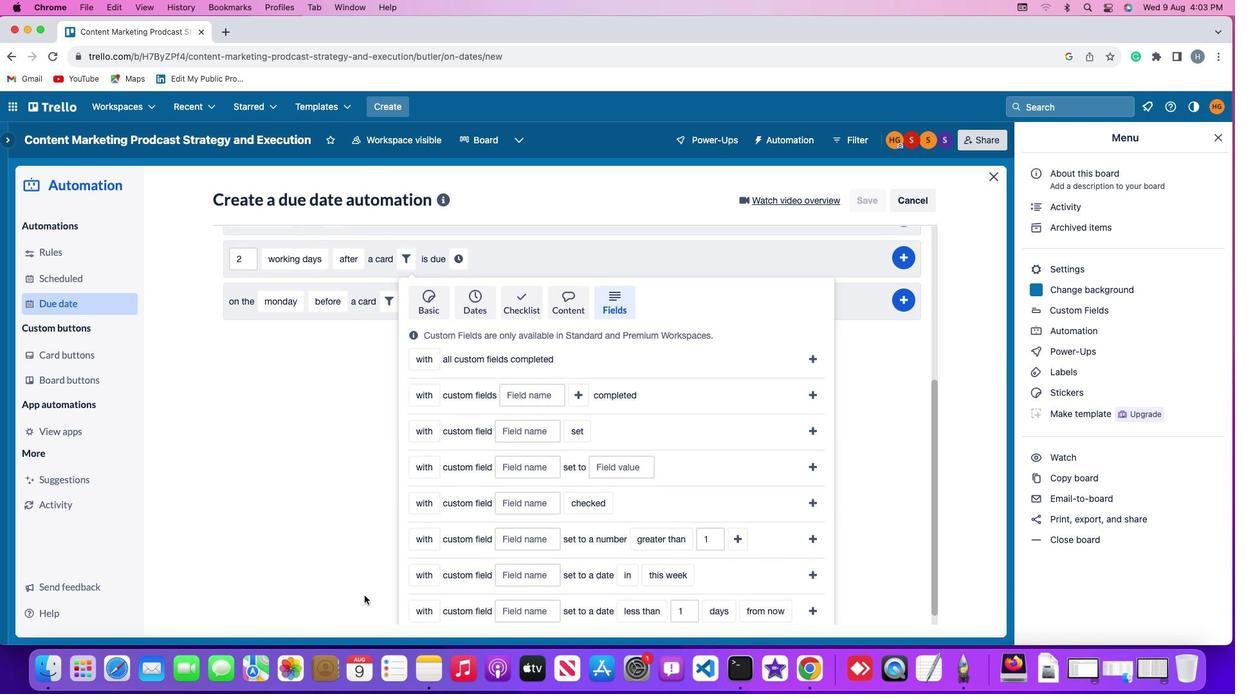 
Action: Mouse scrolled (474, 531) with delta (189, 481)
Screenshot: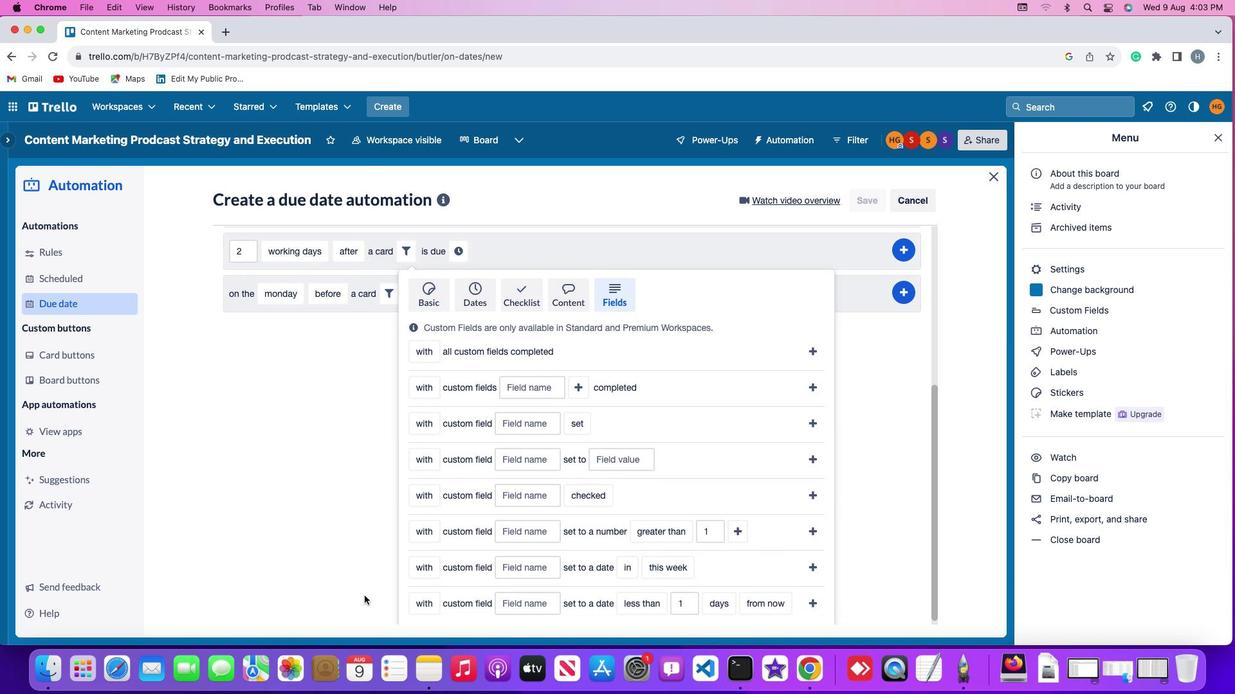 
Action: Mouse scrolled (474, 531) with delta (189, 481)
Screenshot: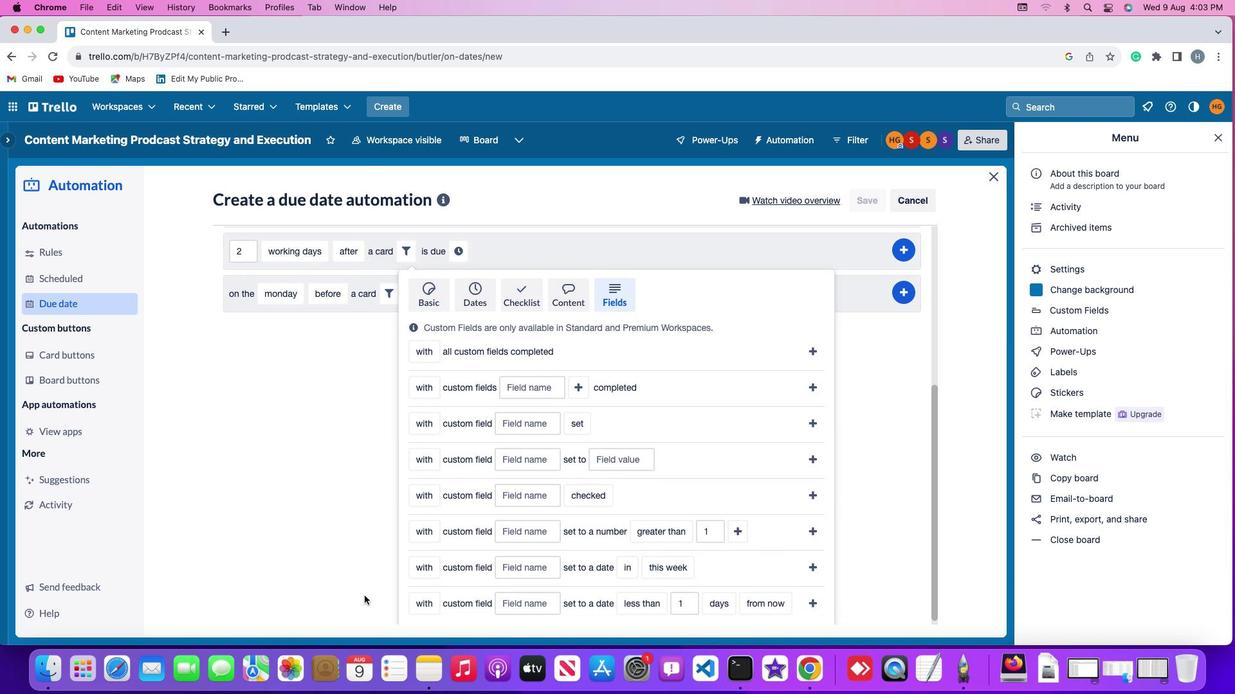 
Action: Mouse scrolled (474, 531) with delta (189, 480)
Screenshot: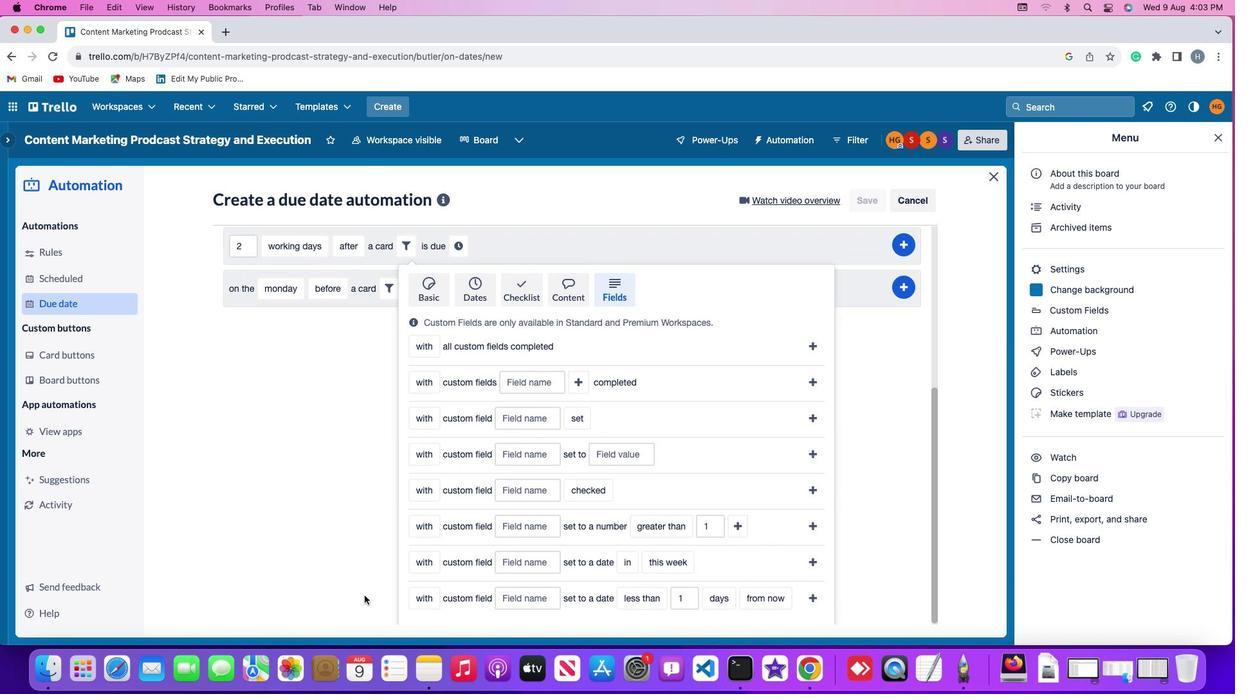 
Action: Mouse moved to (515, 525)
Screenshot: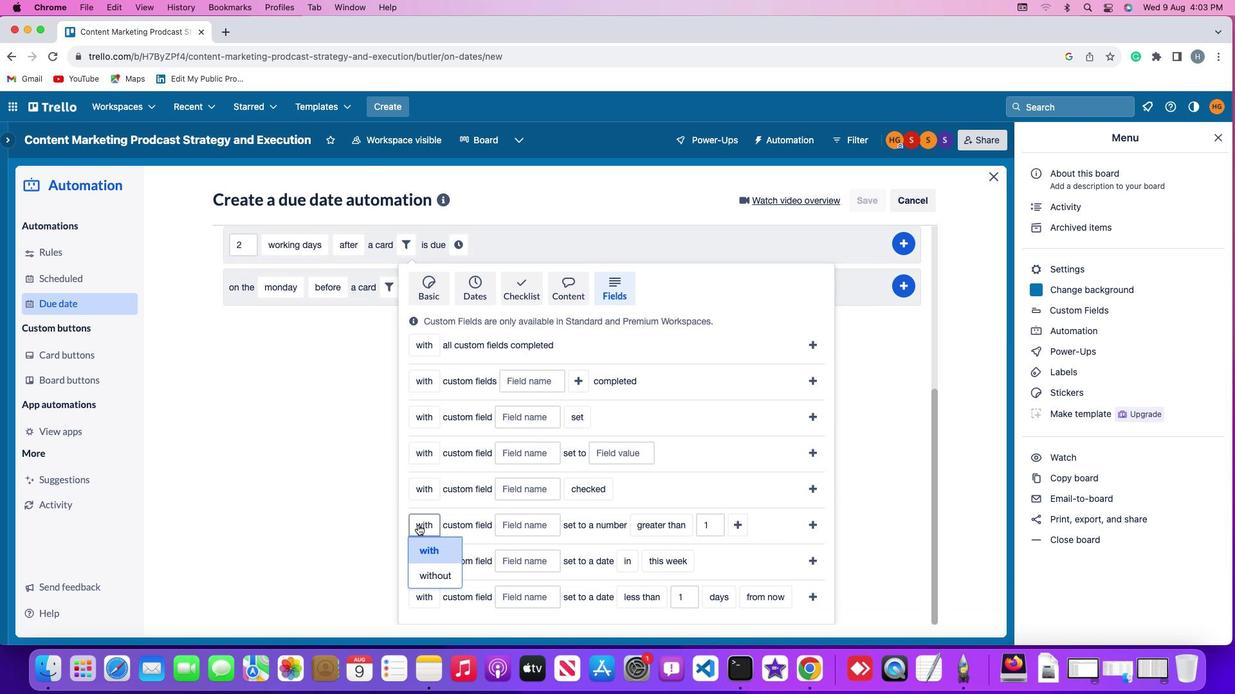 
Action: Mouse pressed left at (515, 525)
Screenshot: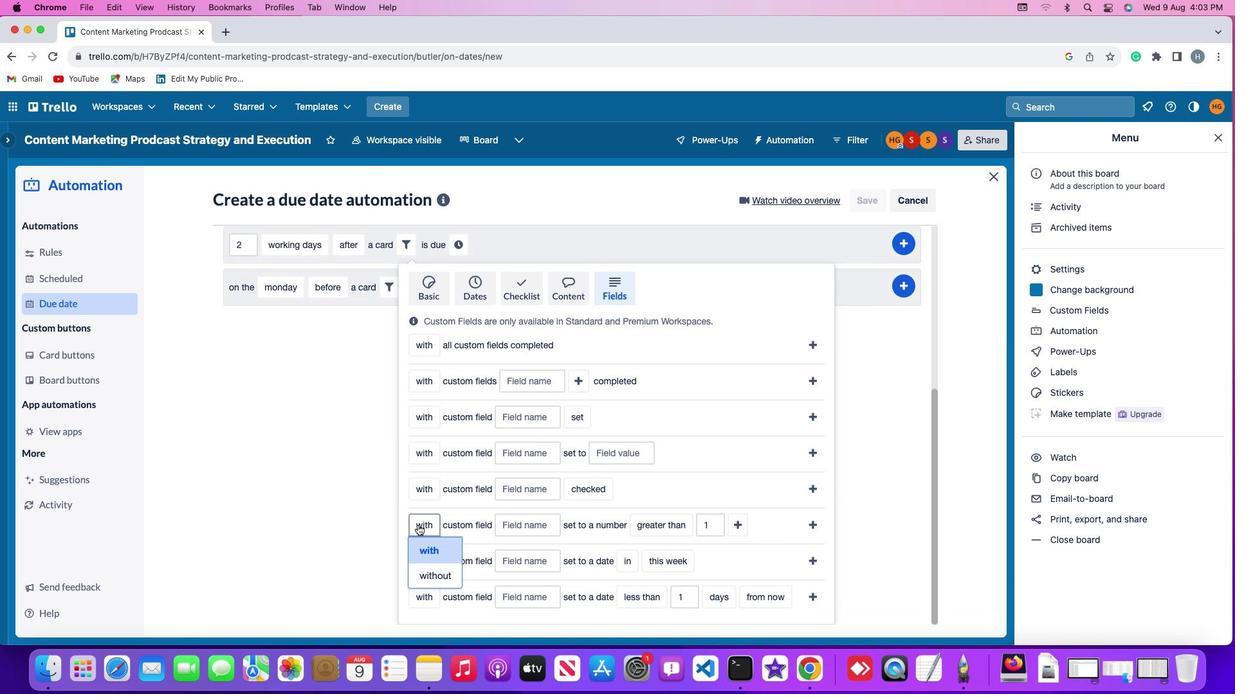
Action: Mouse moved to (526, 529)
Screenshot: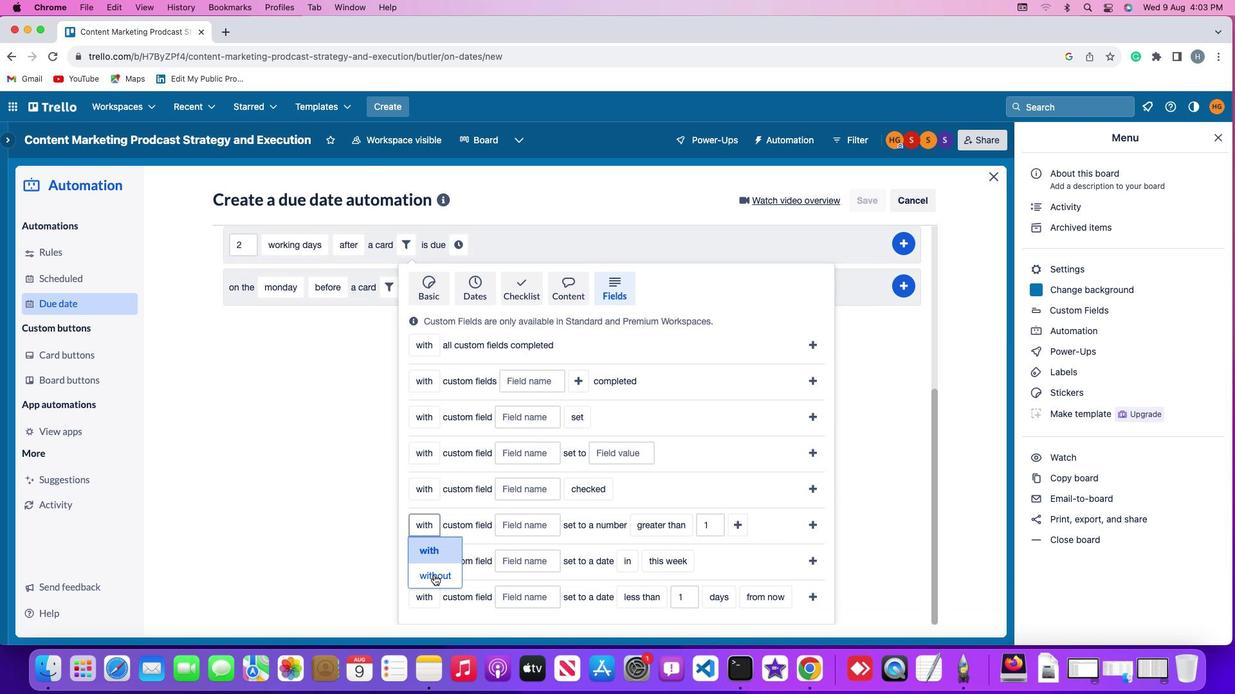 
Action: Mouse pressed left at (526, 529)
Screenshot: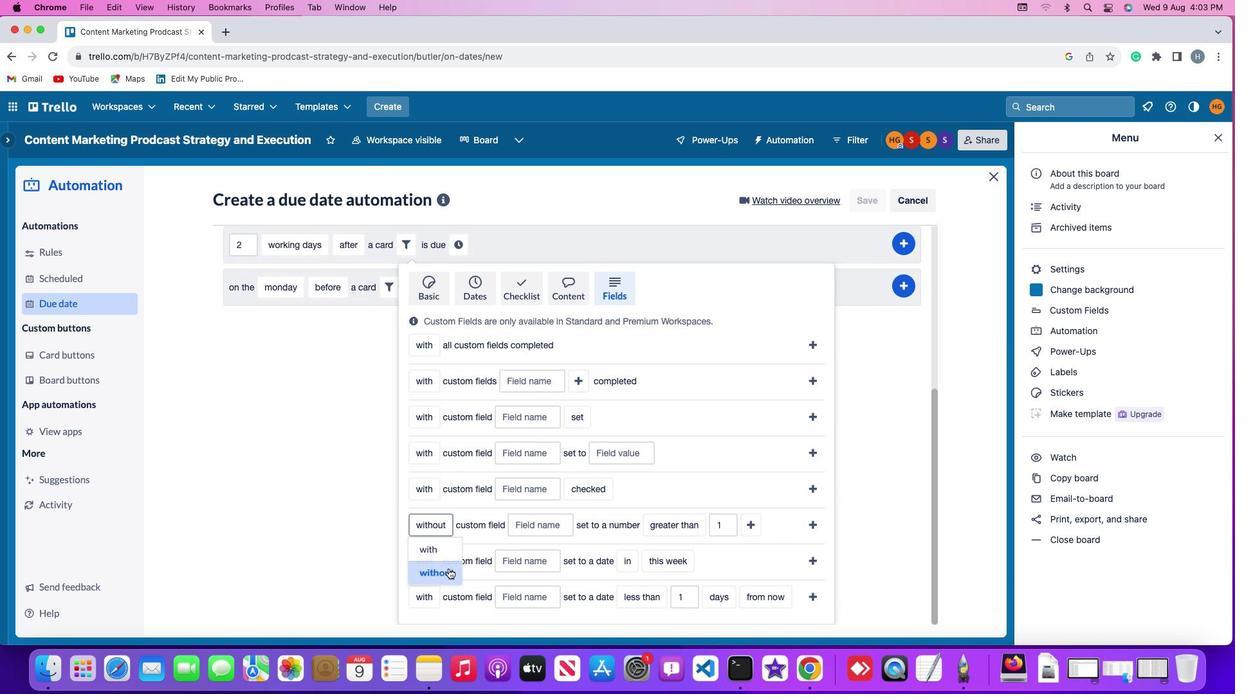
Action: Mouse moved to (610, 525)
Screenshot: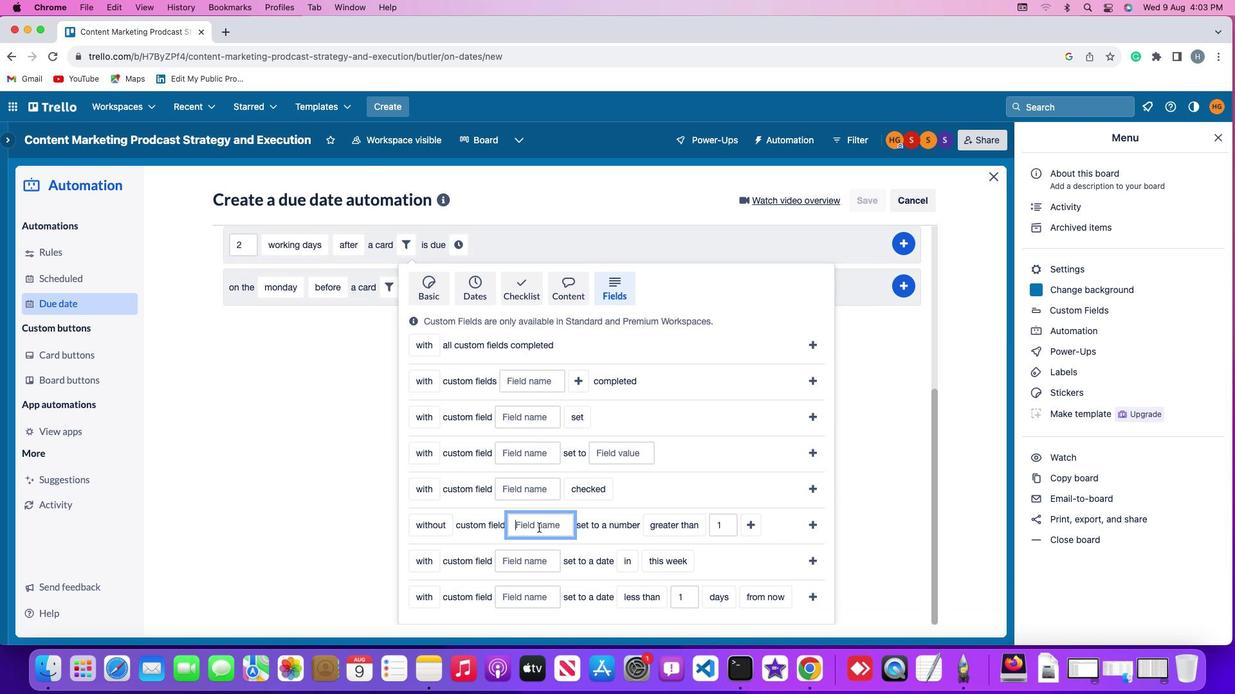 
Action: Mouse pressed left at (610, 525)
Screenshot: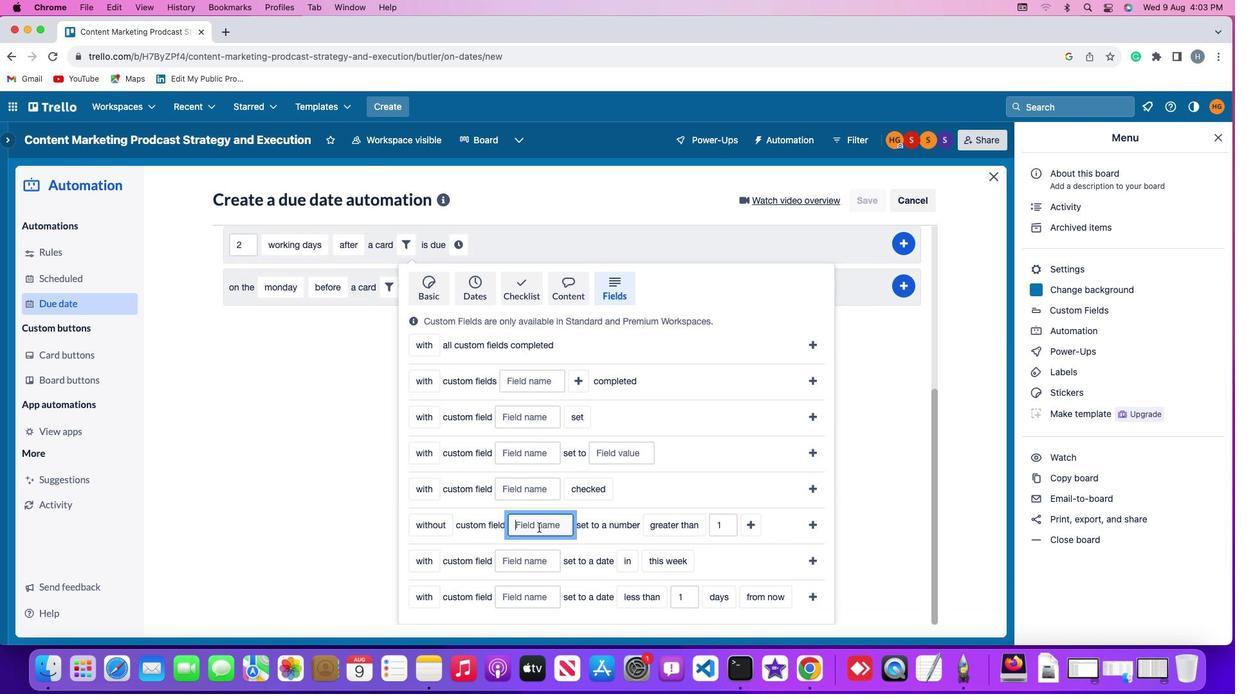
Action: Mouse moved to (611, 525)
Screenshot: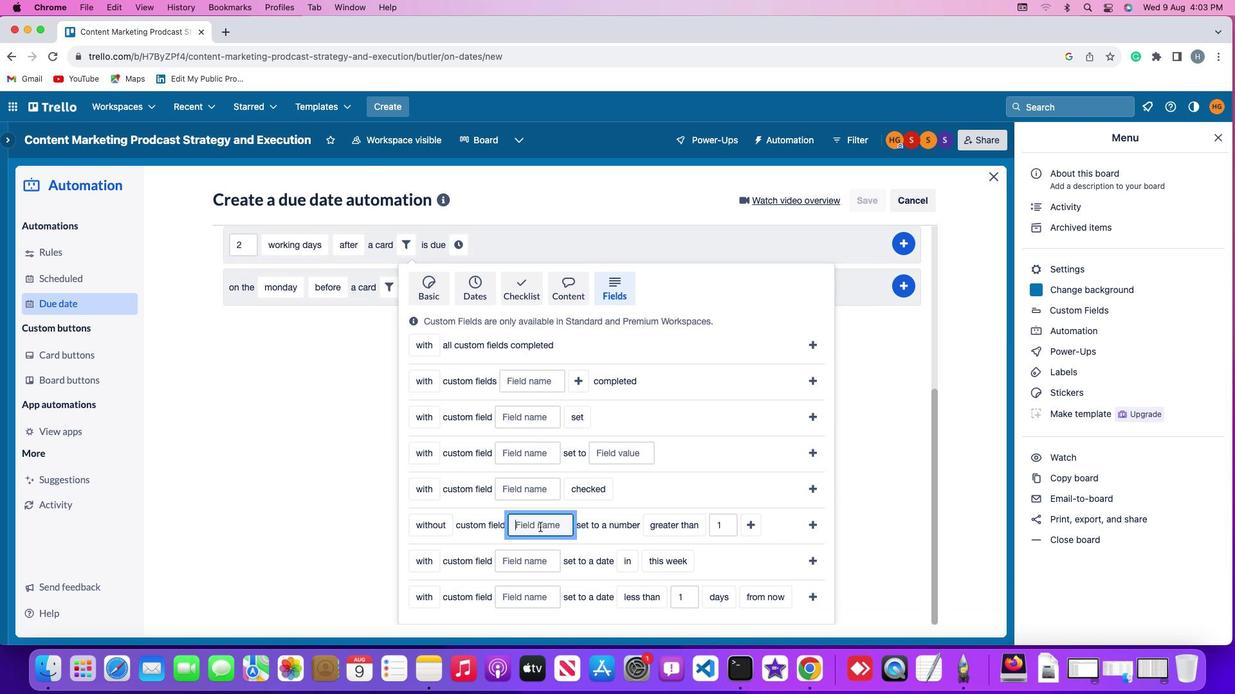 
Action: Key pressed Key.shift'R''e''s''u''m''e'
Screenshot: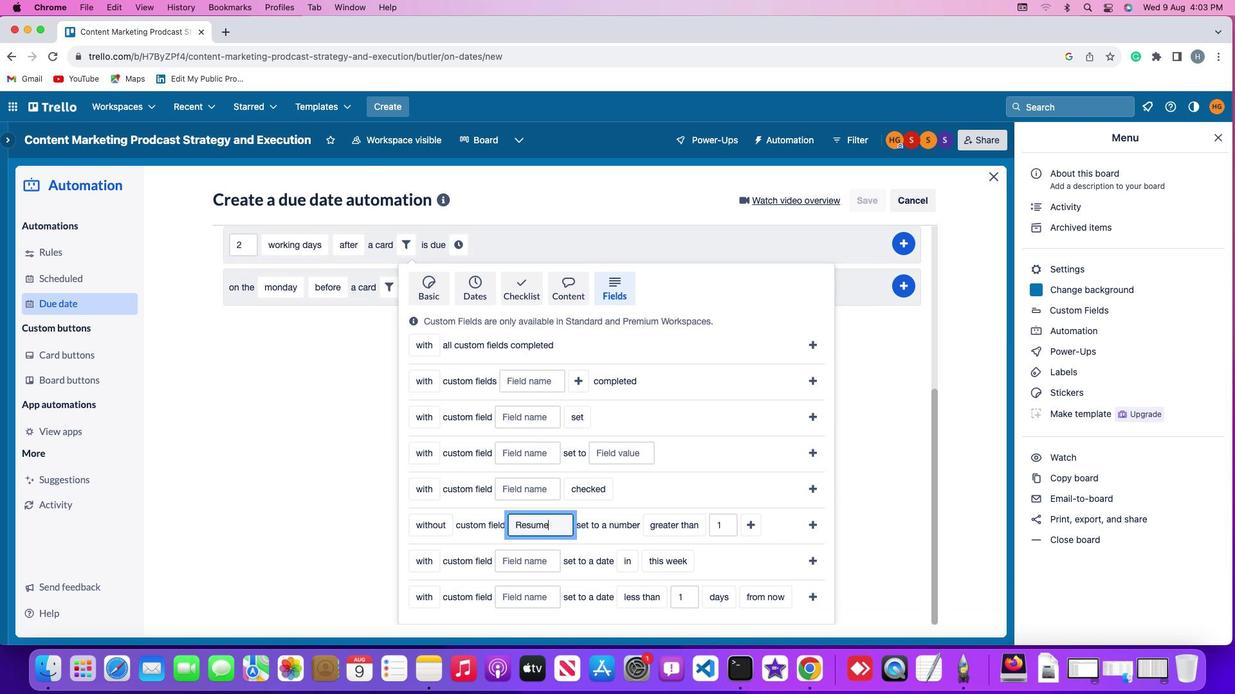 
Action: Mouse moved to (705, 524)
Screenshot: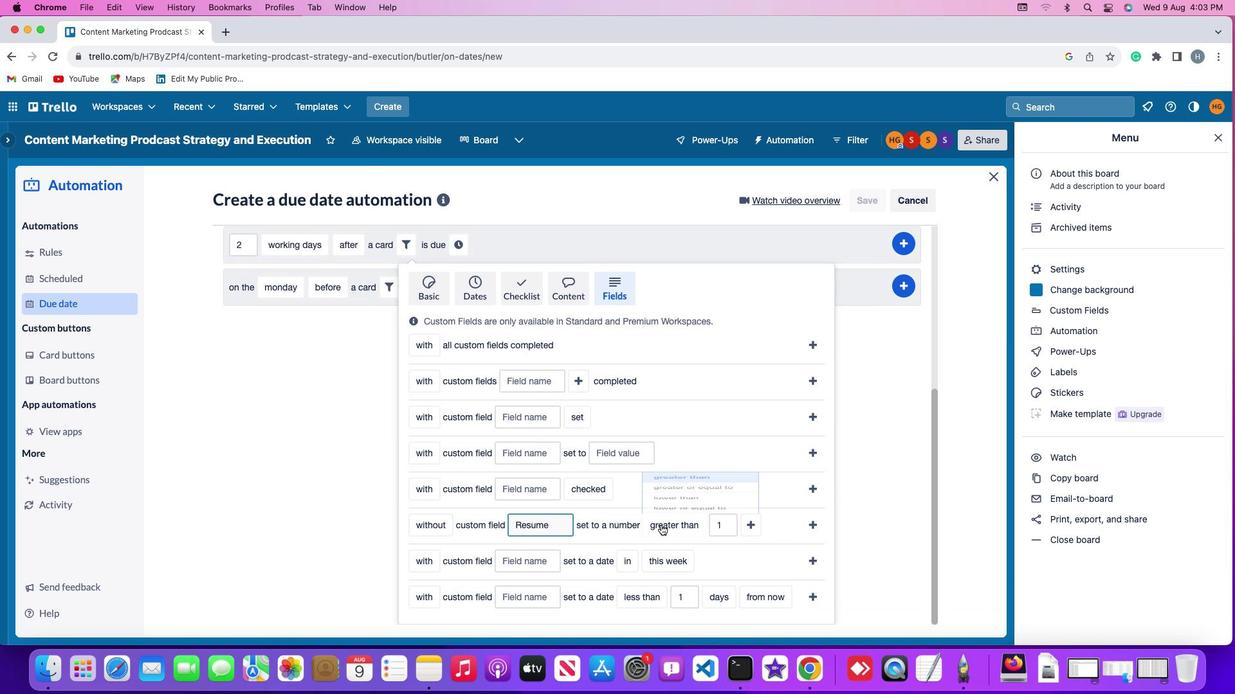 
Action: Mouse pressed left at (705, 524)
Screenshot: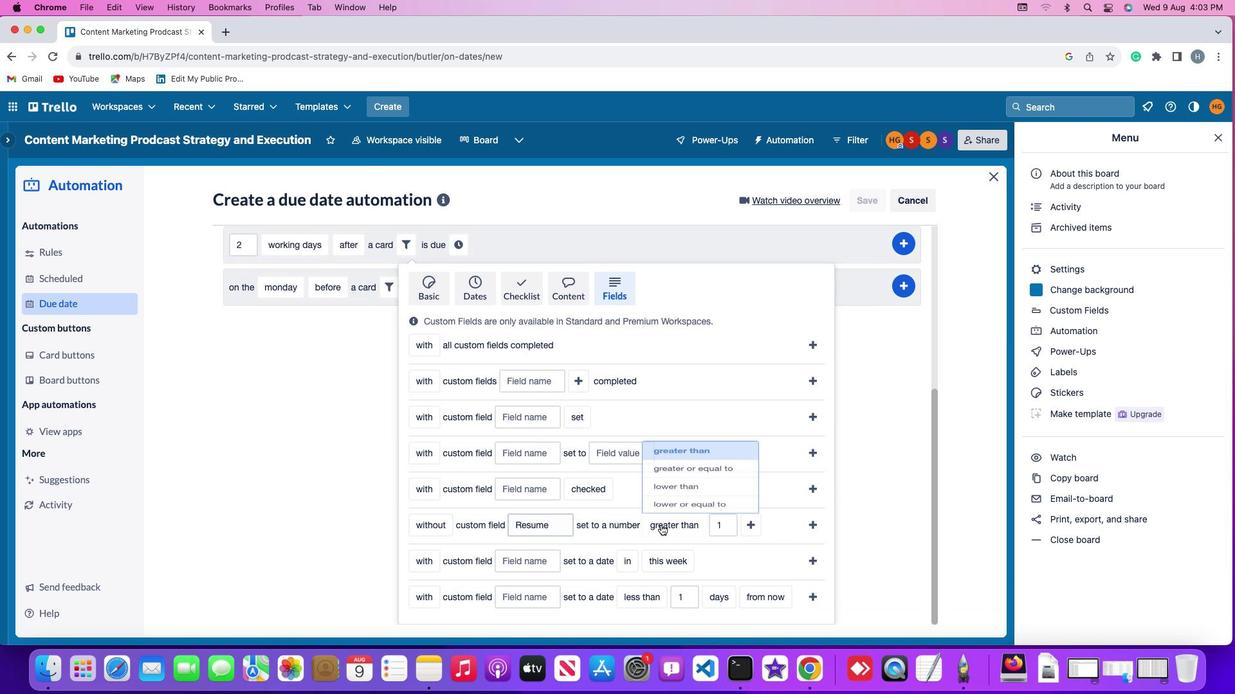 
Action: Mouse moved to (726, 521)
Screenshot: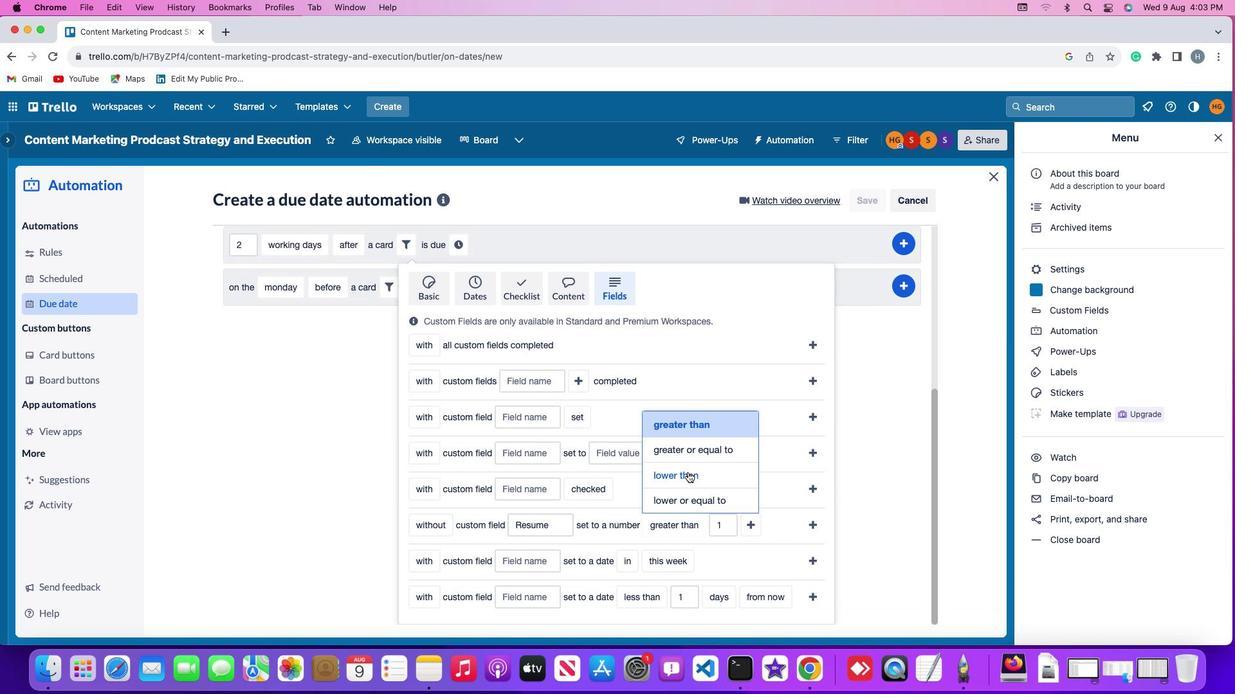 
Action: Mouse pressed left at (726, 521)
Screenshot: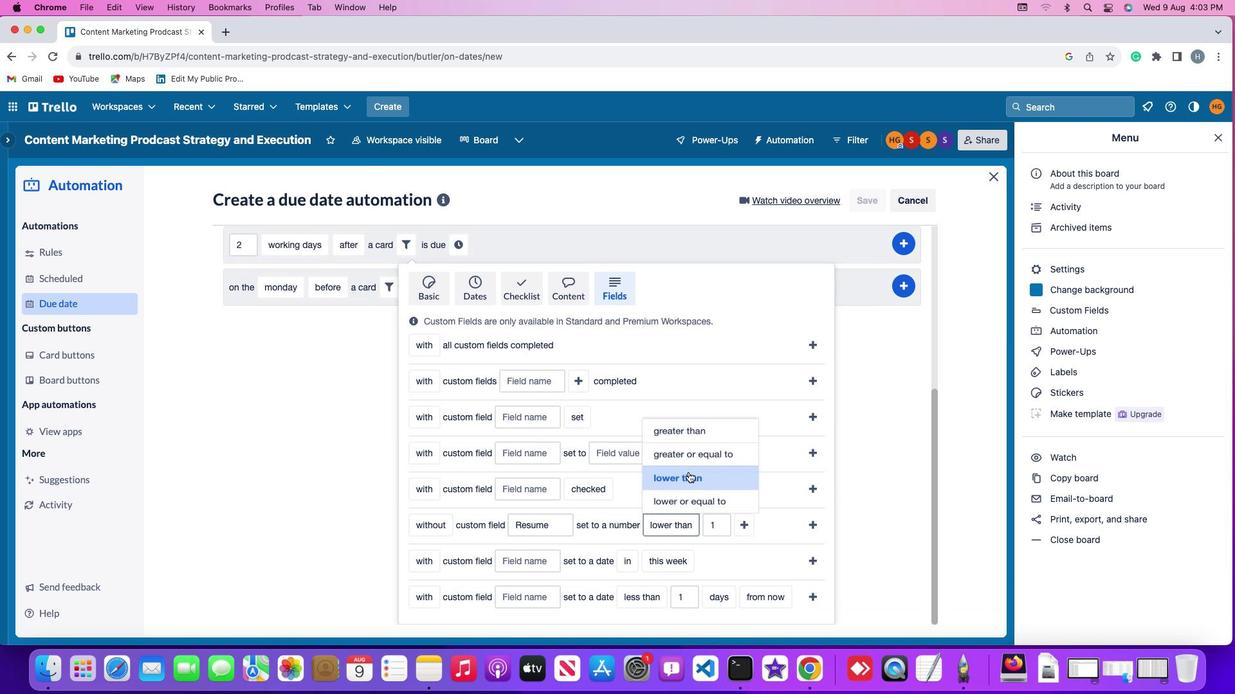 
Action: Mouse moved to (752, 525)
Screenshot: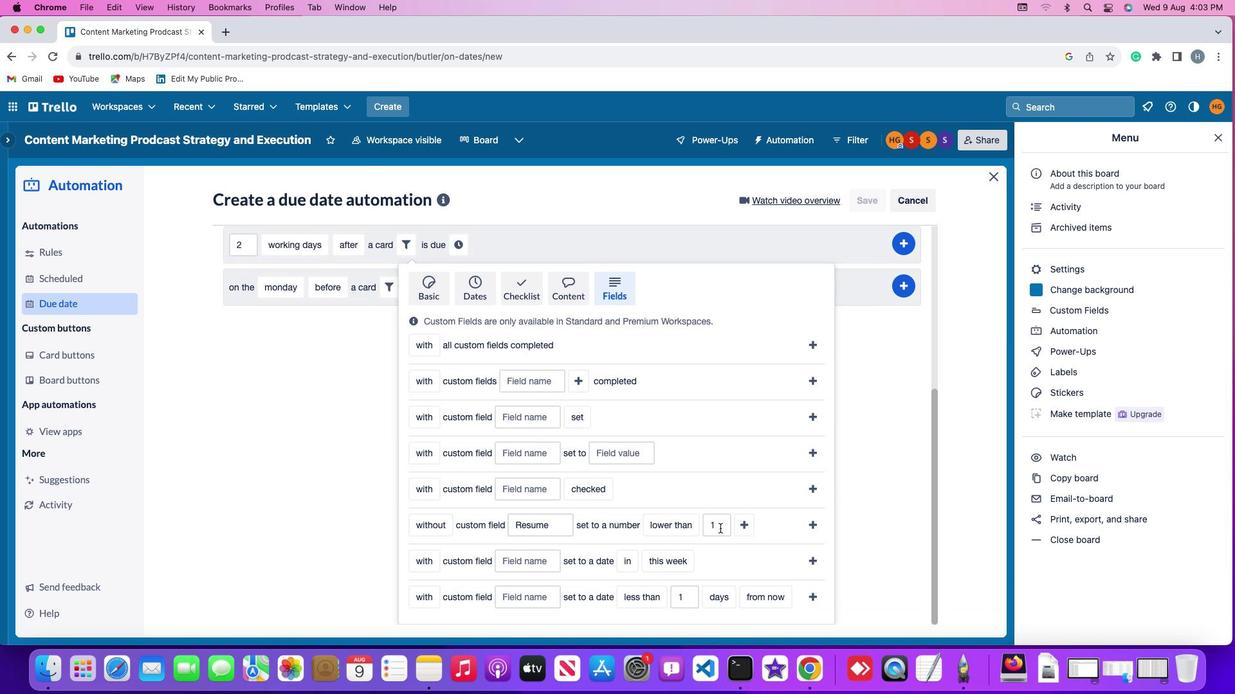 
Action: Mouse pressed left at (752, 525)
Screenshot: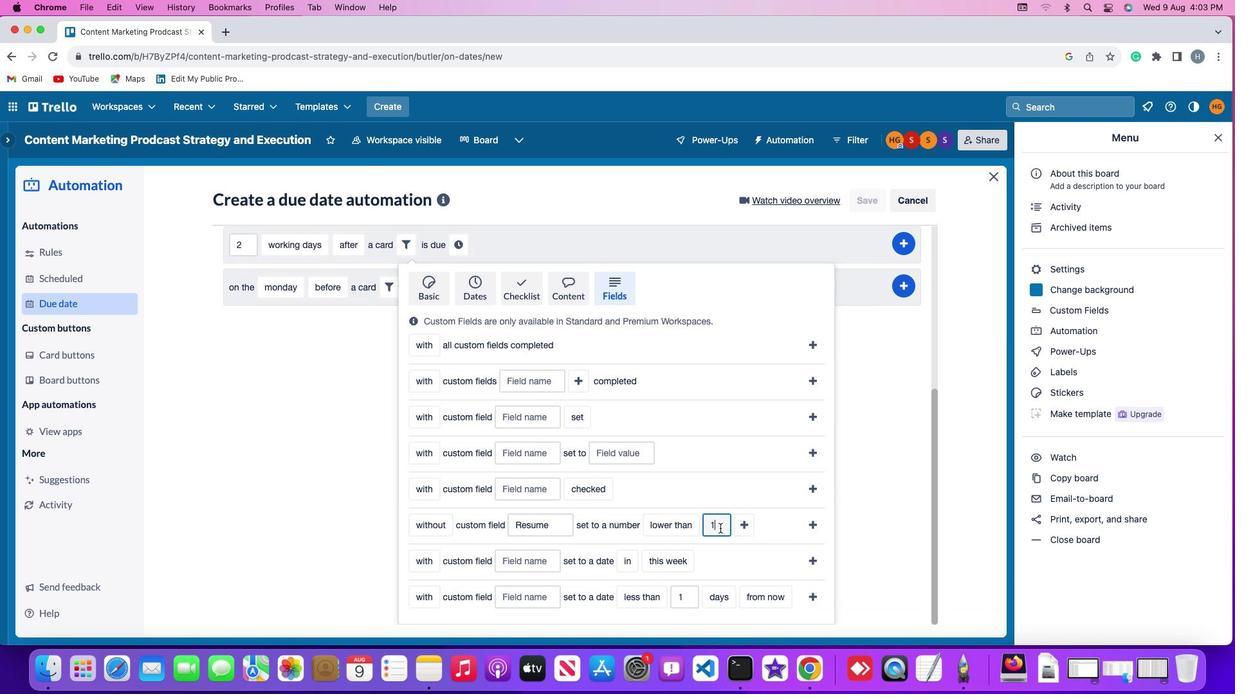 
Action: Key pressed Key.backspace'1'
Screenshot: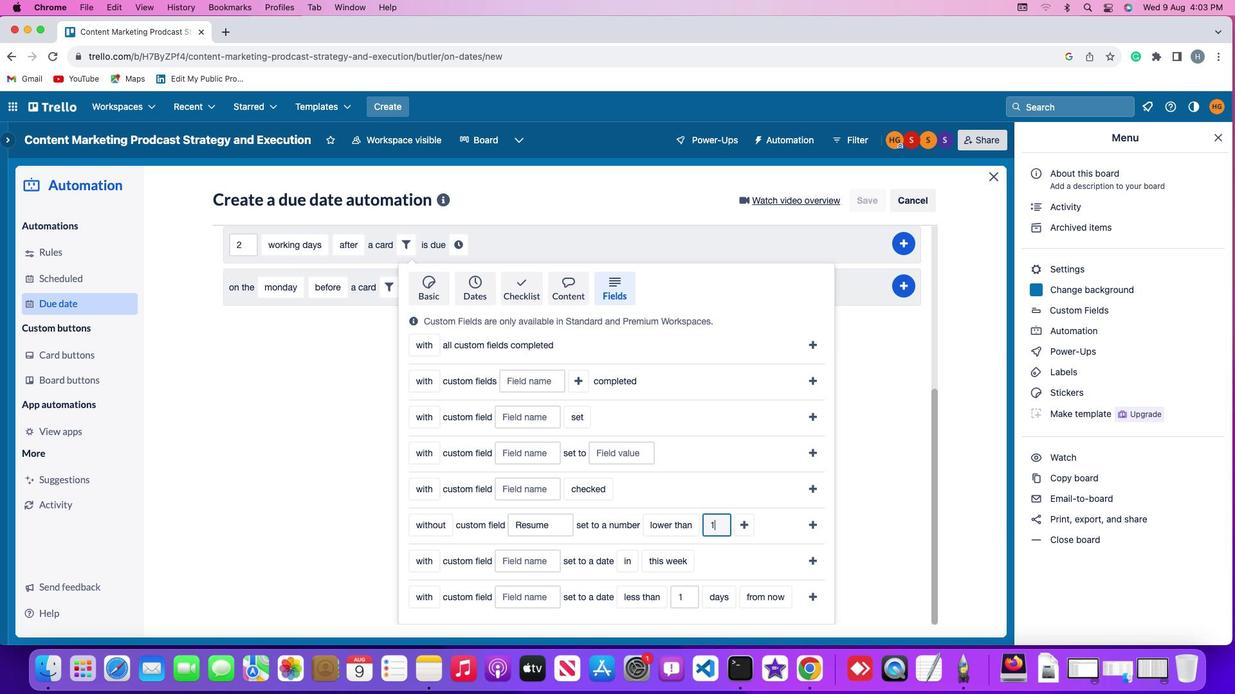 
Action: Mouse moved to (765, 525)
Screenshot: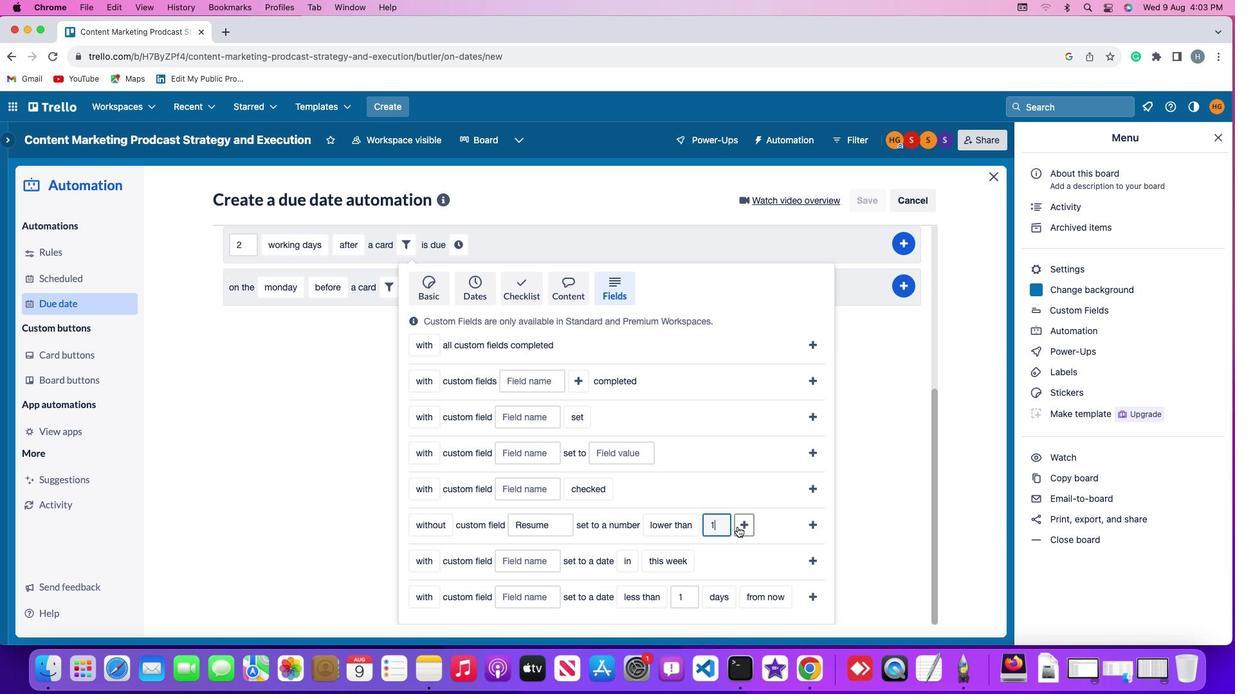 
Action: Mouse pressed left at (765, 525)
Screenshot: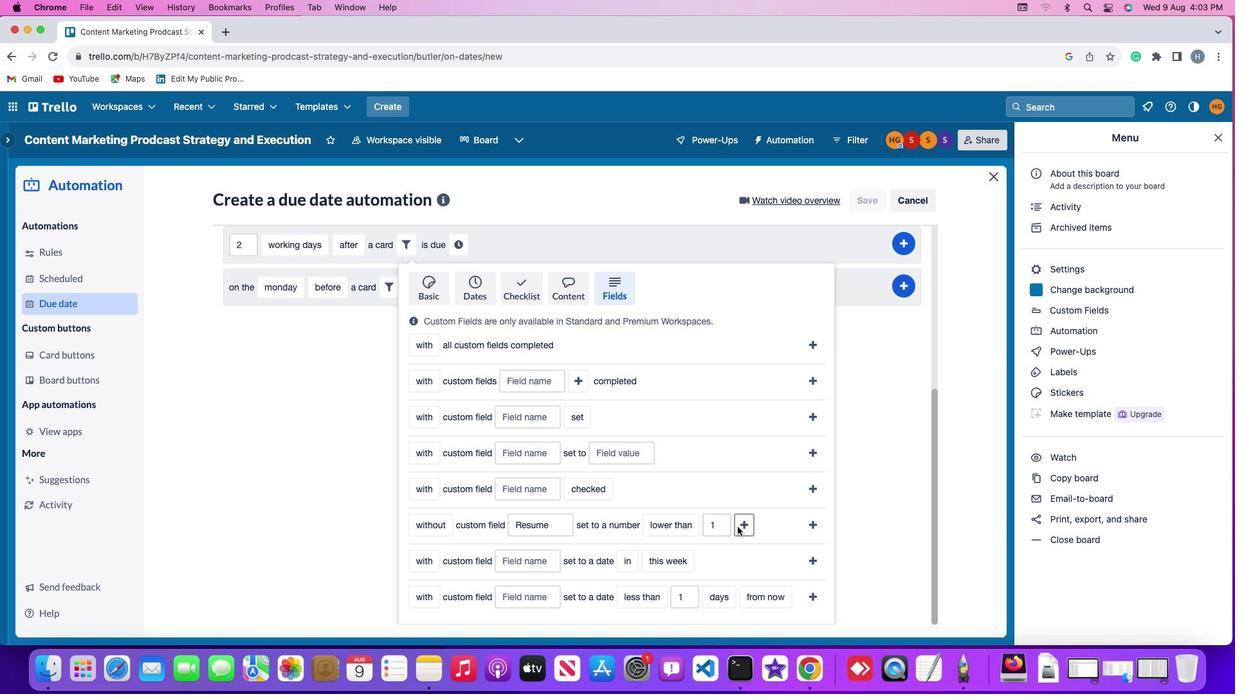 
Action: Mouse moved to (806, 525)
Screenshot: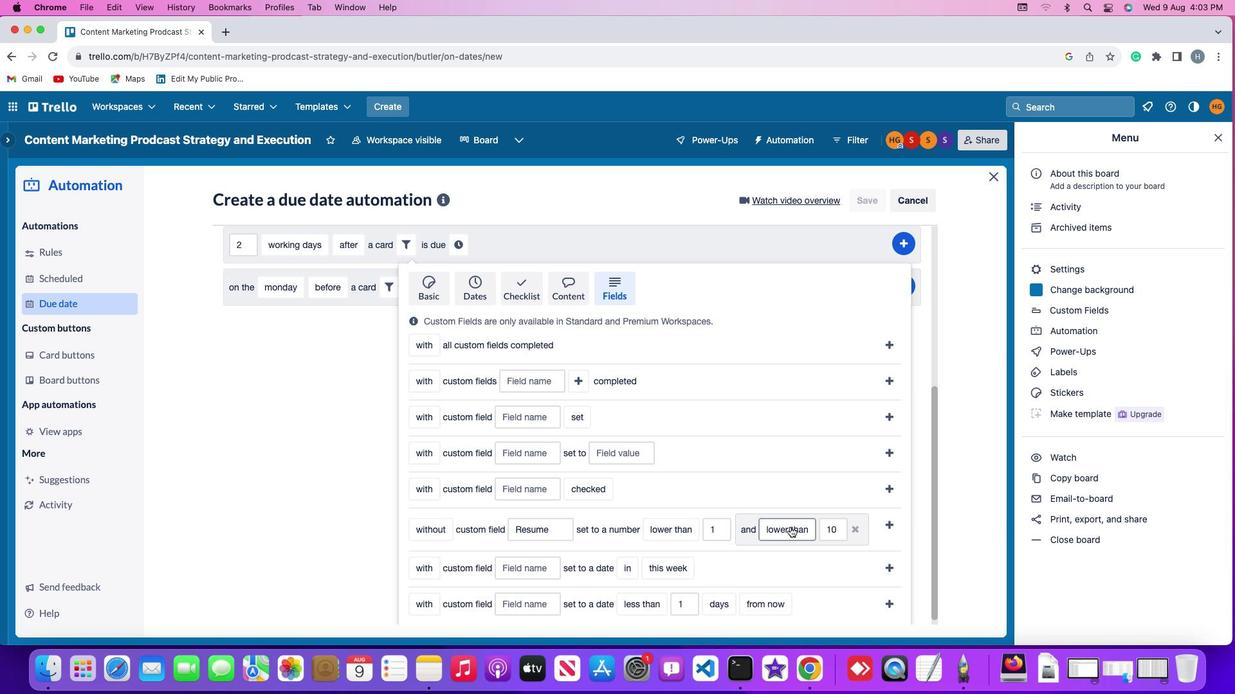
Action: Mouse pressed left at (806, 525)
Screenshot: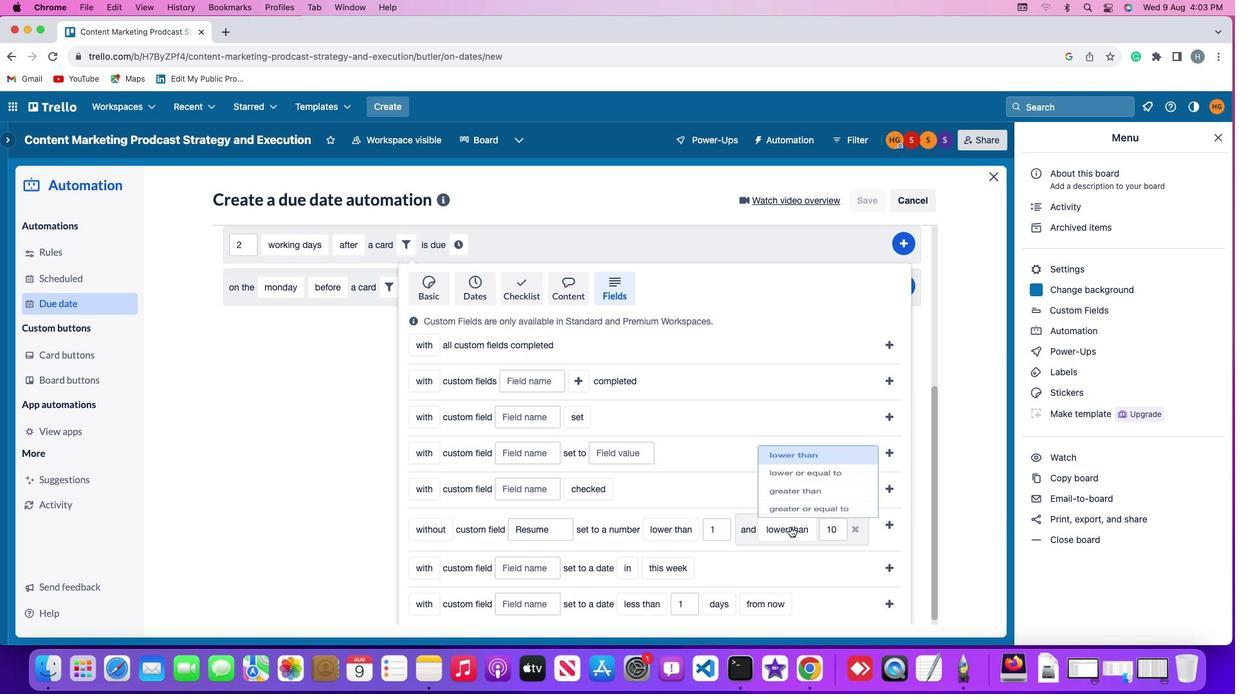 
Action: Mouse moved to (818, 519)
Screenshot: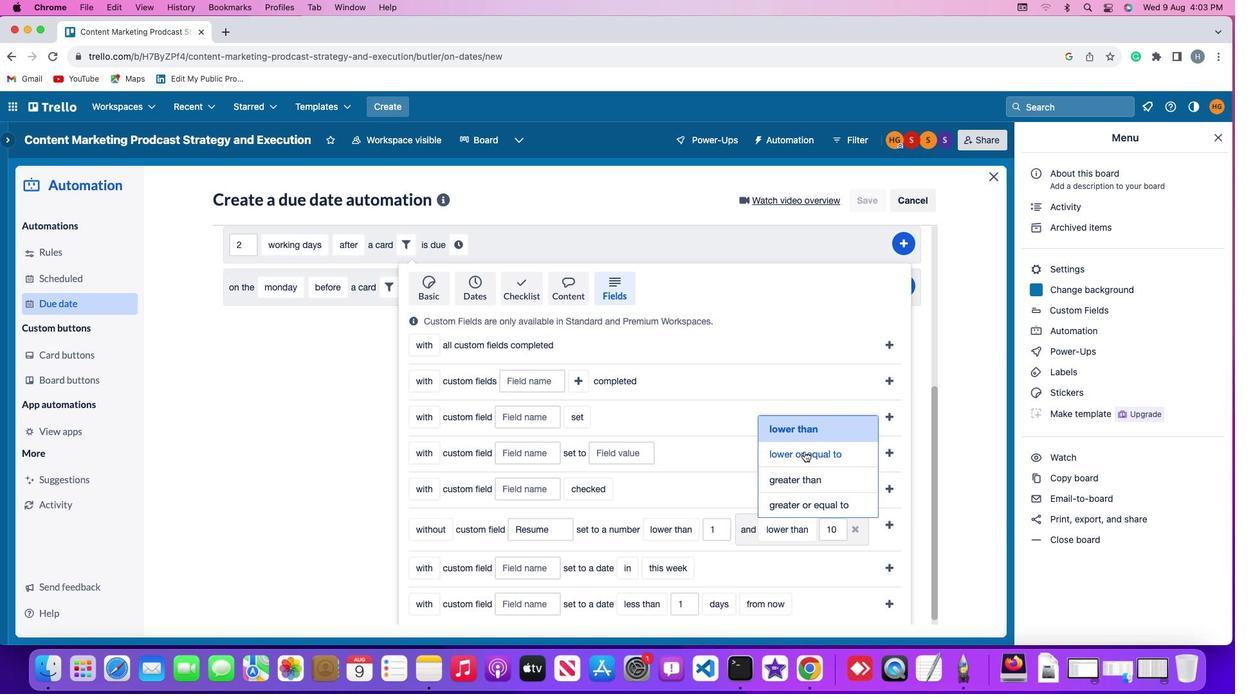 
Action: Mouse pressed left at (818, 519)
Screenshot: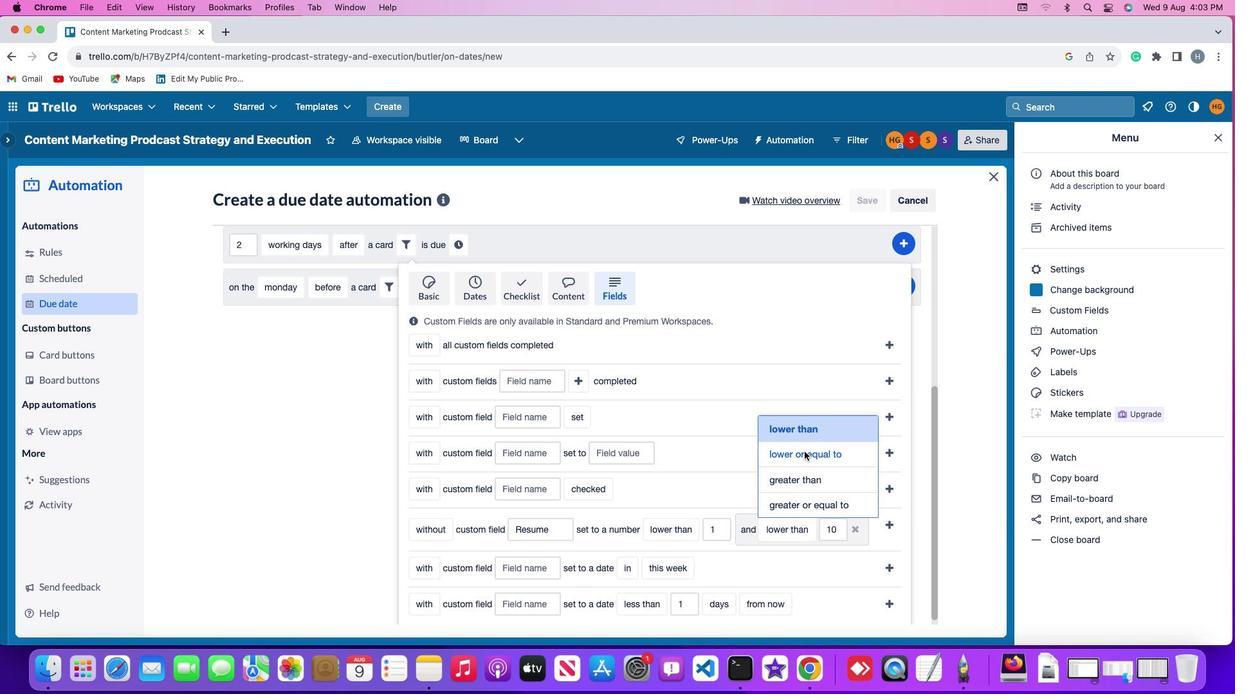 
Action: Mouse moved to (610, 527)
Screenshot: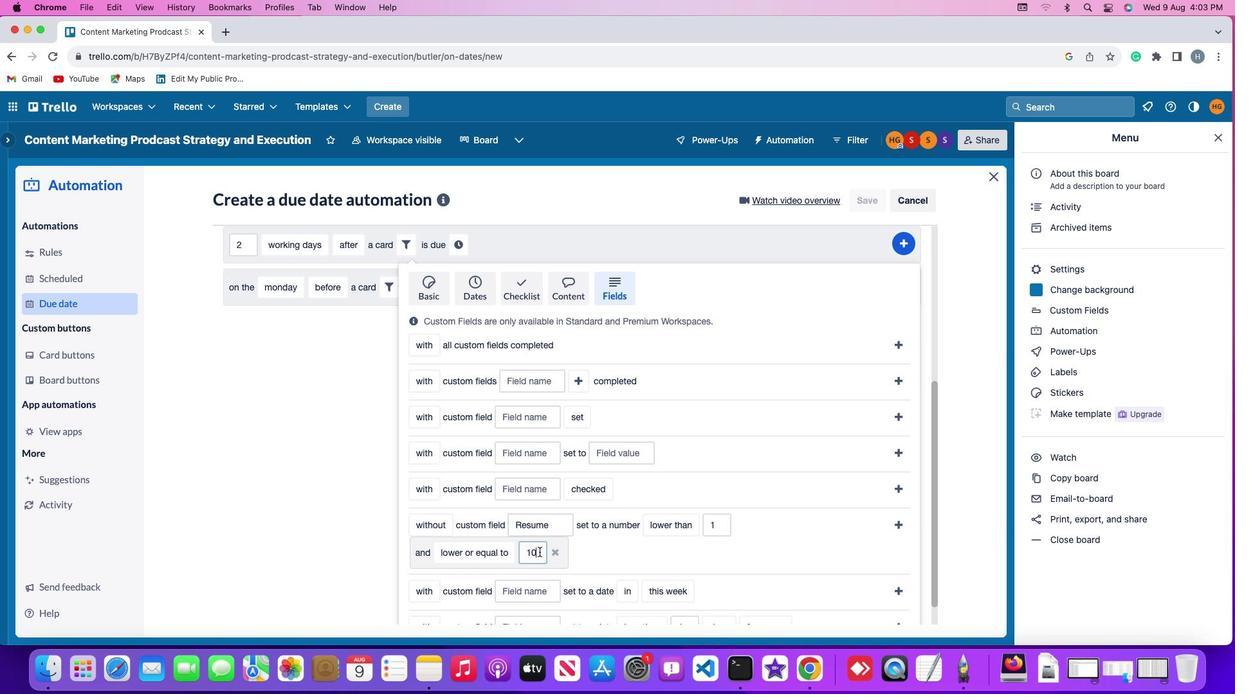 
Action: Mouse pressed left at (610, 527)
Screenshot: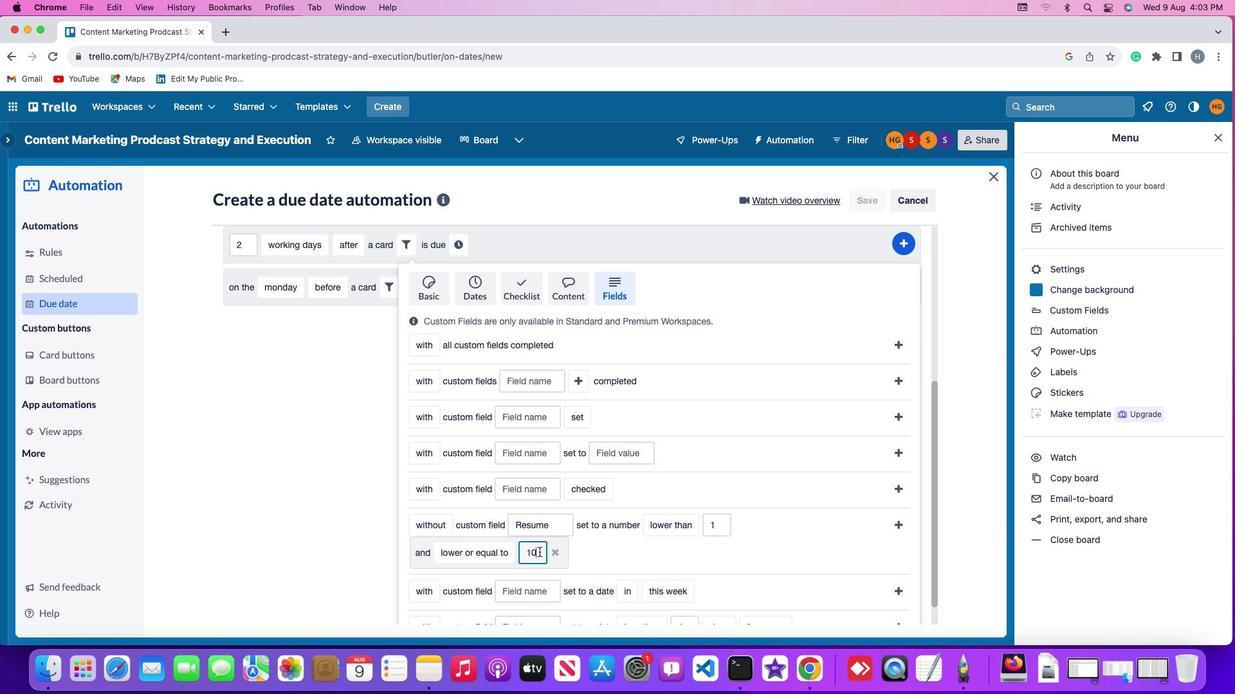 
Action: Key pressed Key.backspace
Screenshot: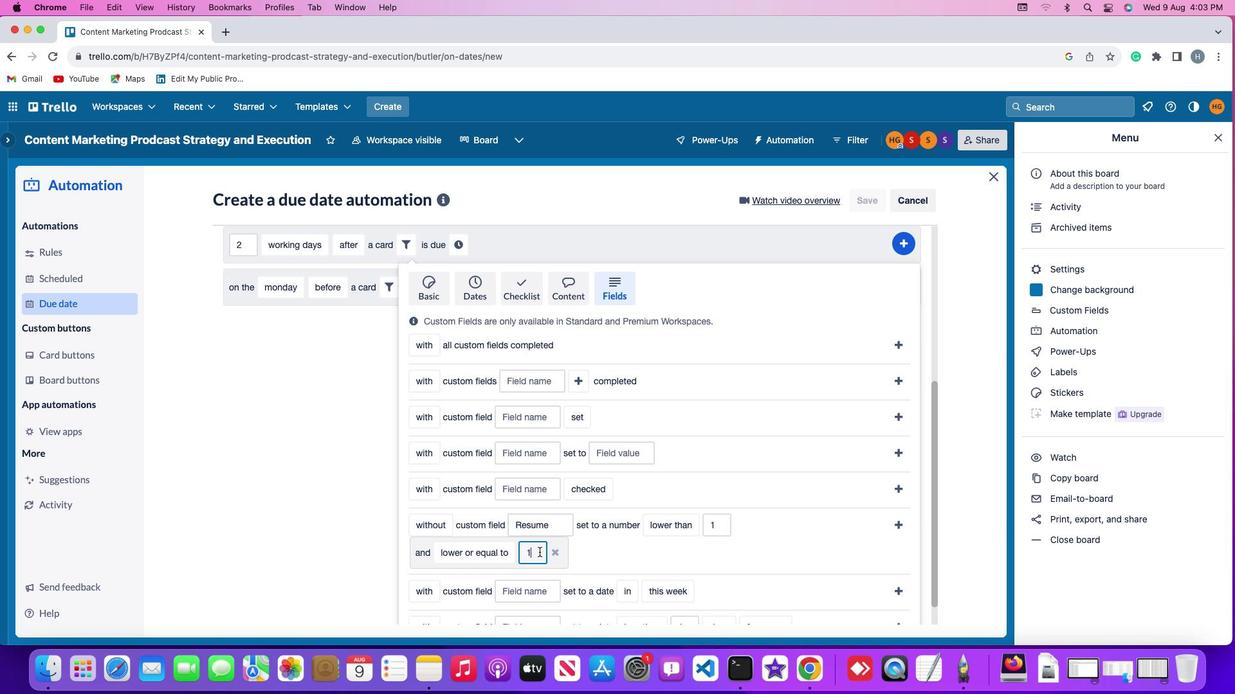 
Action: Mouse moved to (610, 527)
Screenshot: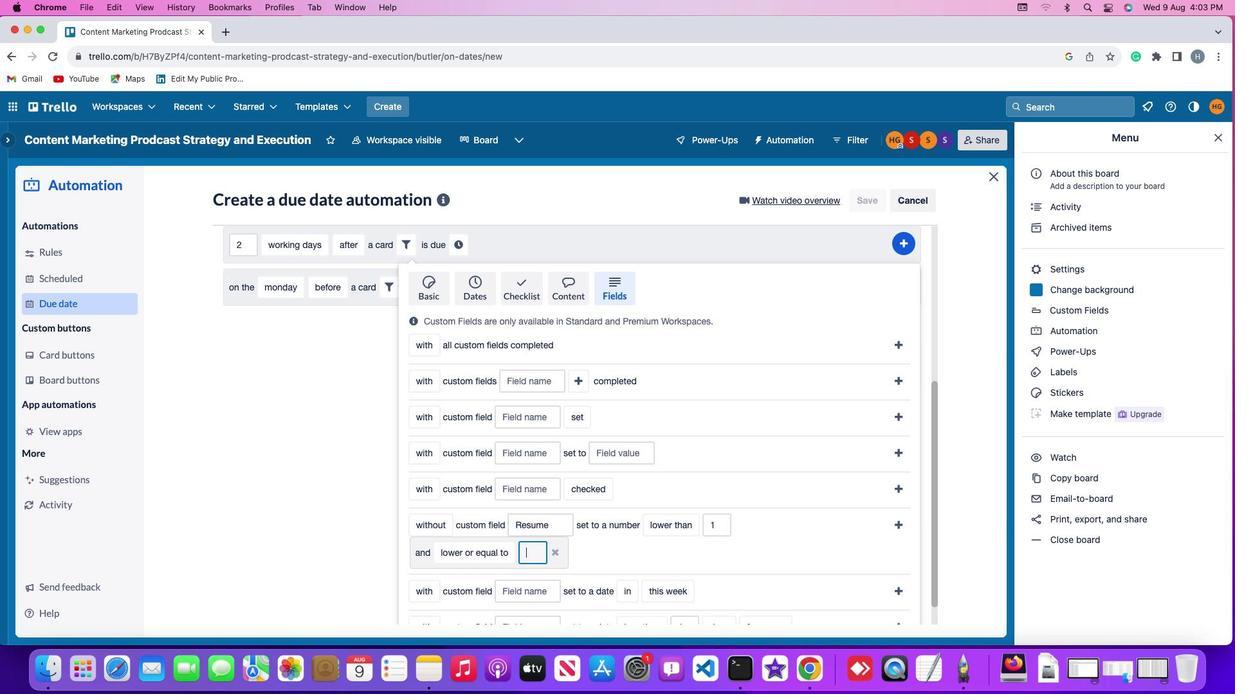 
Action: Key pressed Key.backspace'1'
Screenshot: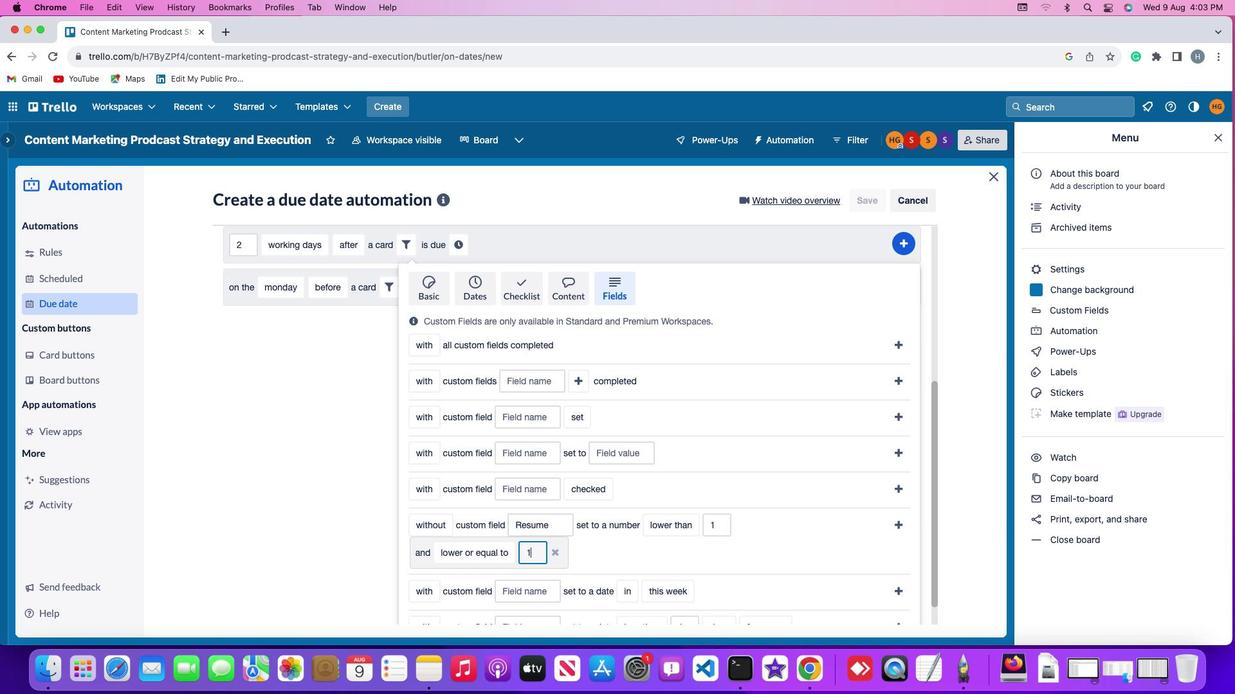 
Action: Mouse moved to (611, 527)
Screenshot: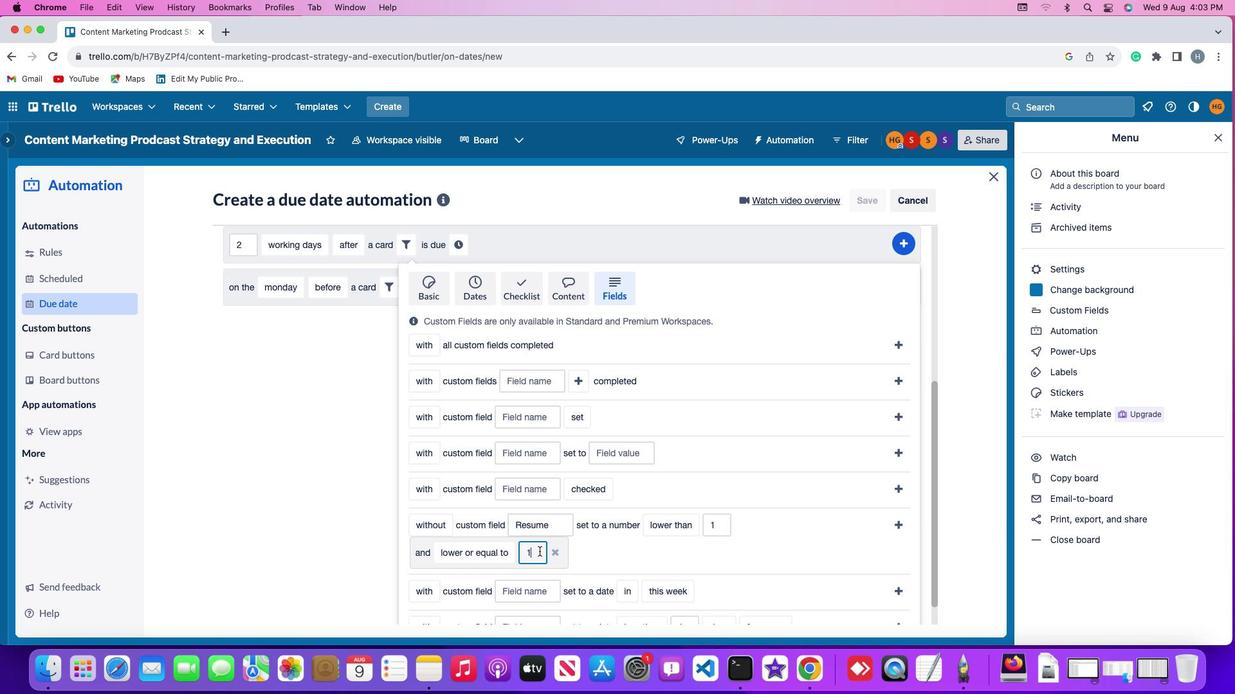 
Action: Key pressed '0'
Screenshot: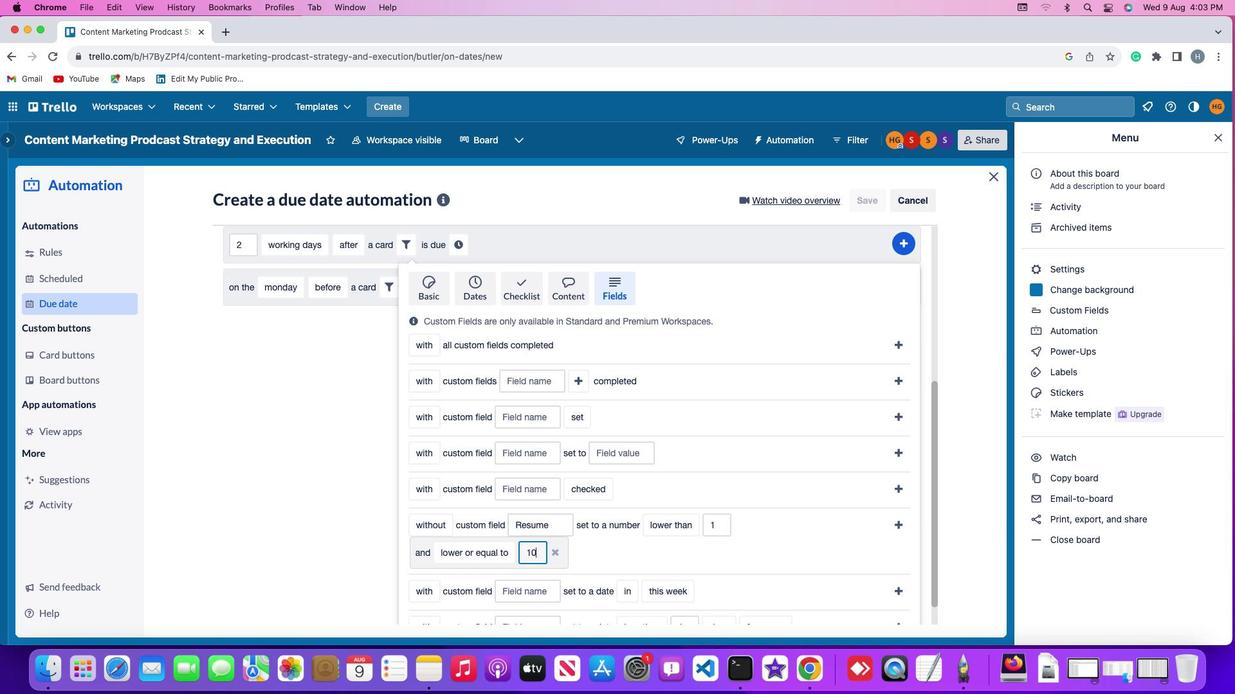 
Action: Mouse moved to (893, 524)
Screenshot: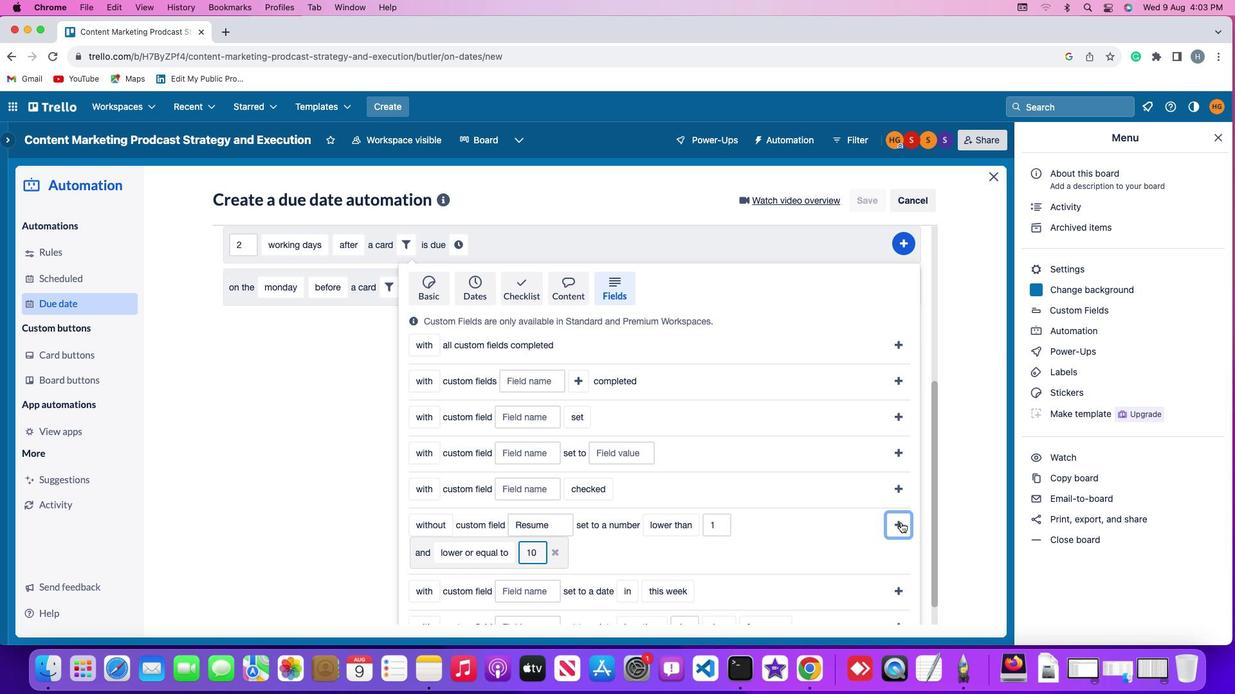 
Action: Mouse pressed left at (893, 524)
Screenshot: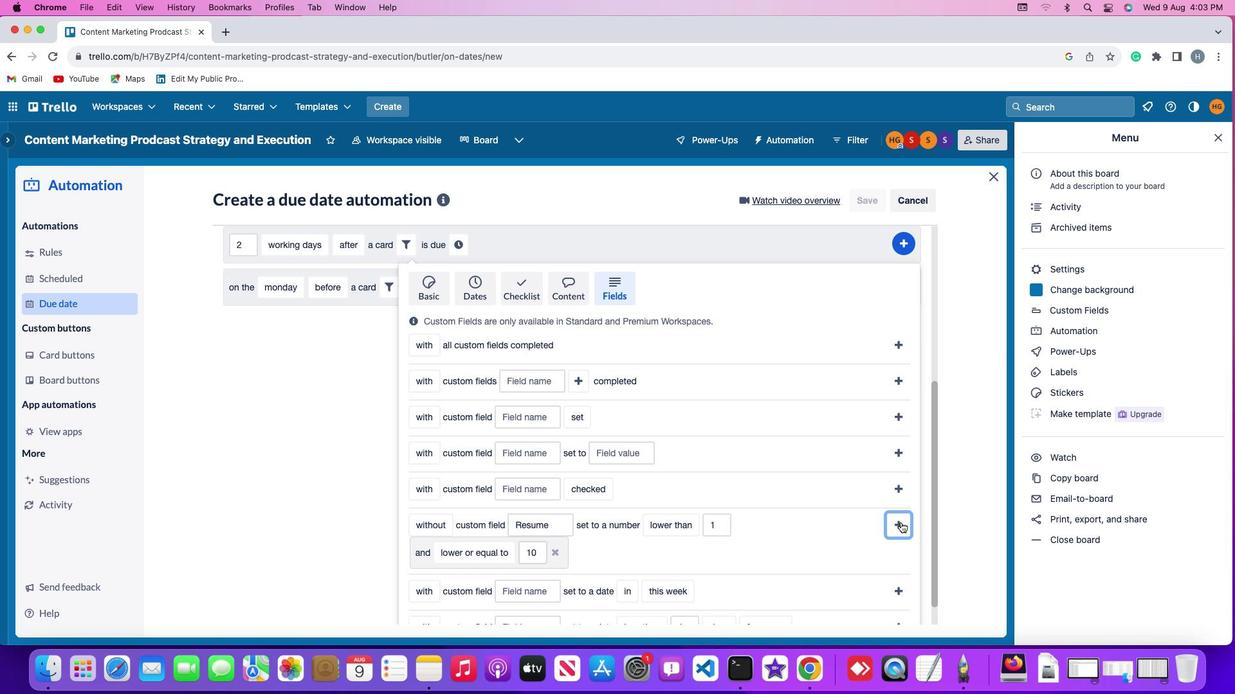
Action: Mouse moved to (837, 524)
Screenshot: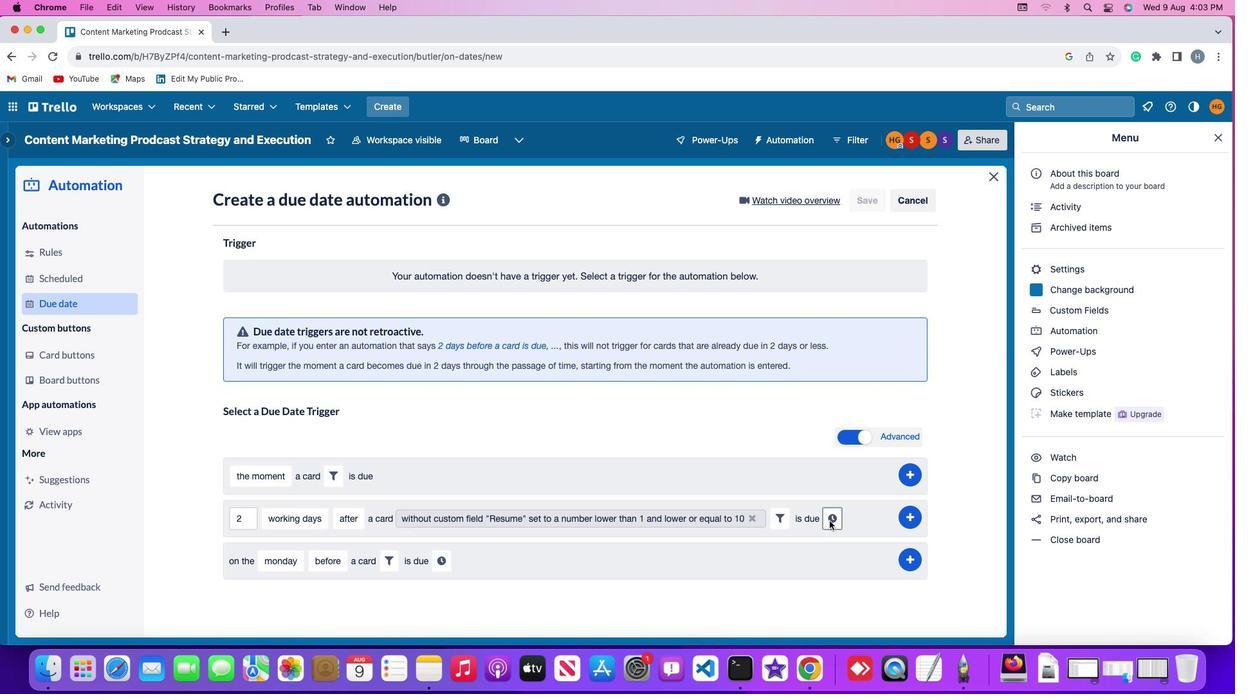 
Action: Mouse pressed left at (837, 524)
Screenshot: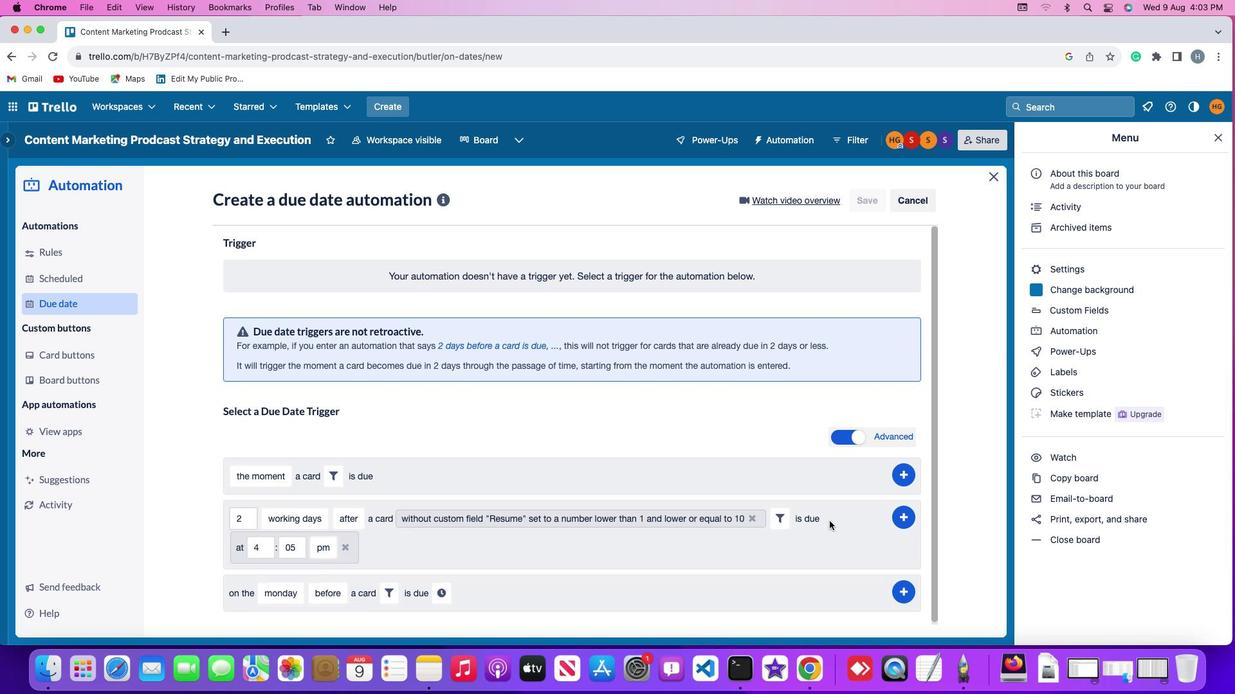 
Action: Mouse moved to (396, 527)
Screenshot: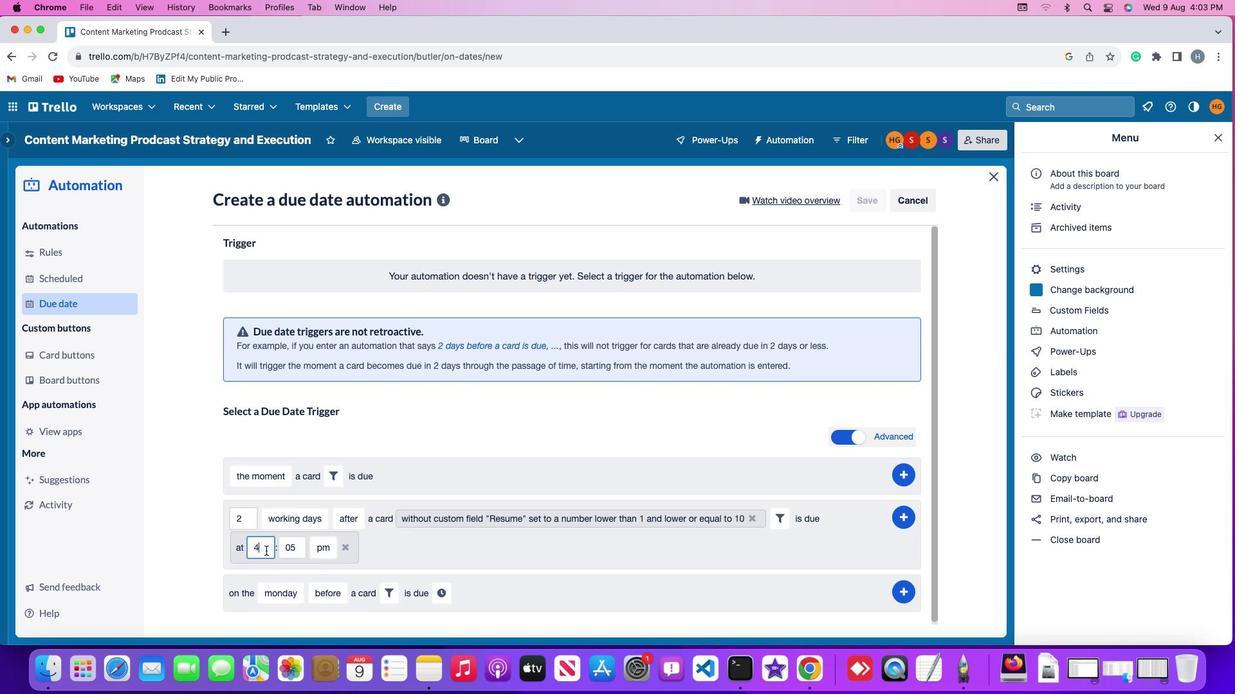 
Action: Mouse pressed left at (396, 527)
Screenshot: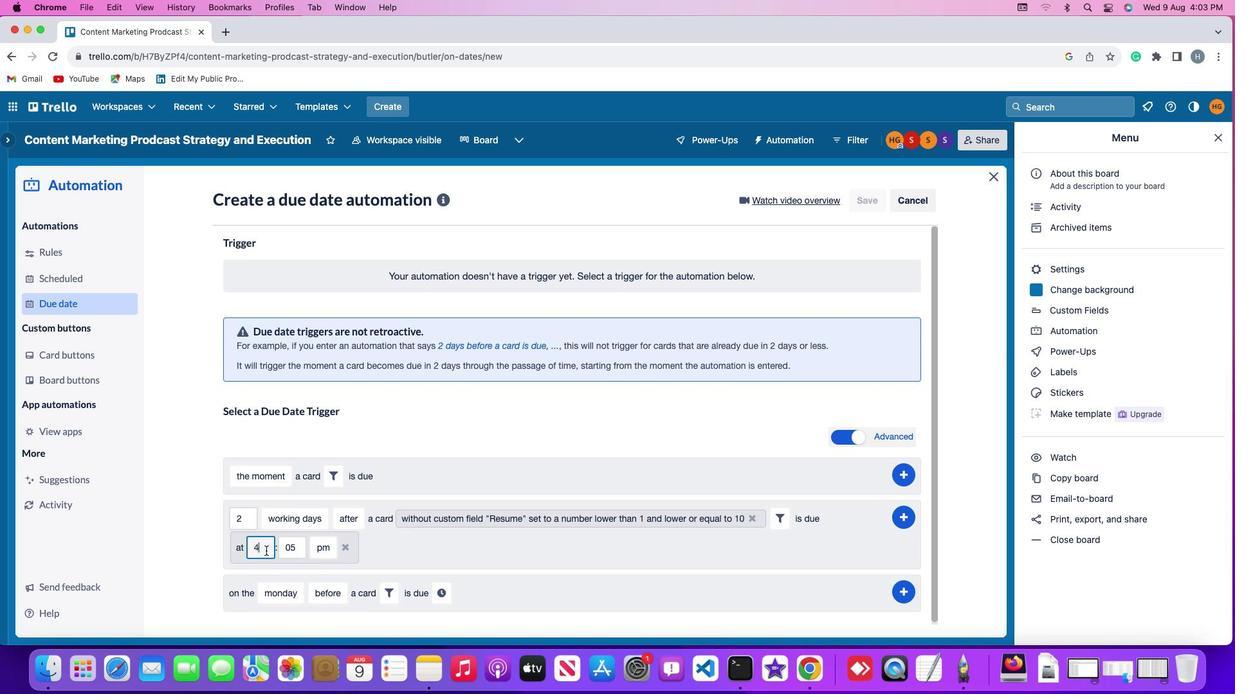 
Action: Mouse moved to (398, 527)
Screenshot: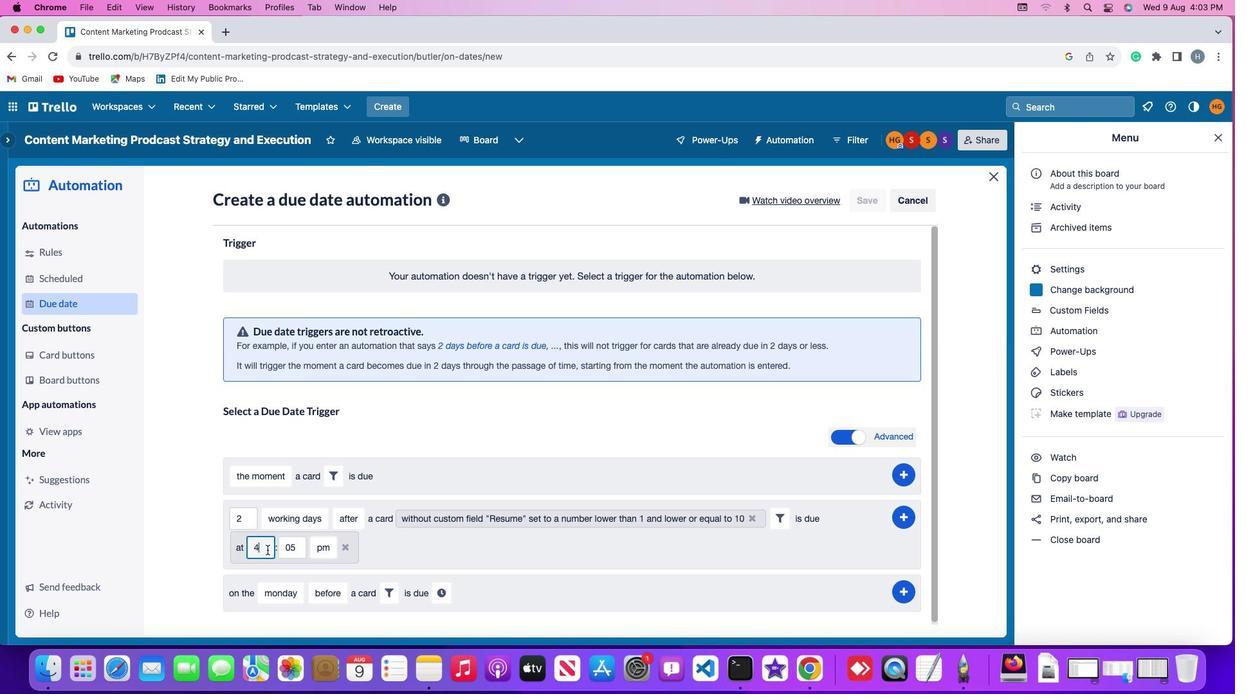 
Action: Key pressed Key.backspaceKey.backspace
Screenshot: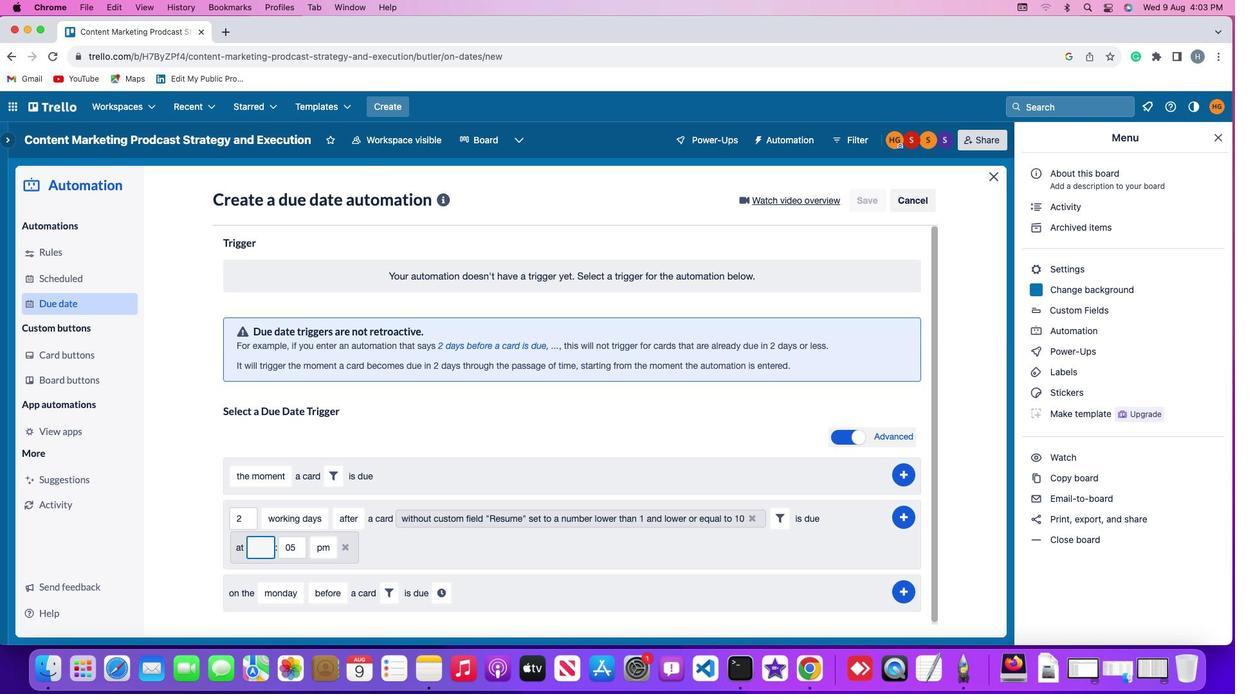 
Action: Mouse moved to (399, 527)
Screenshot: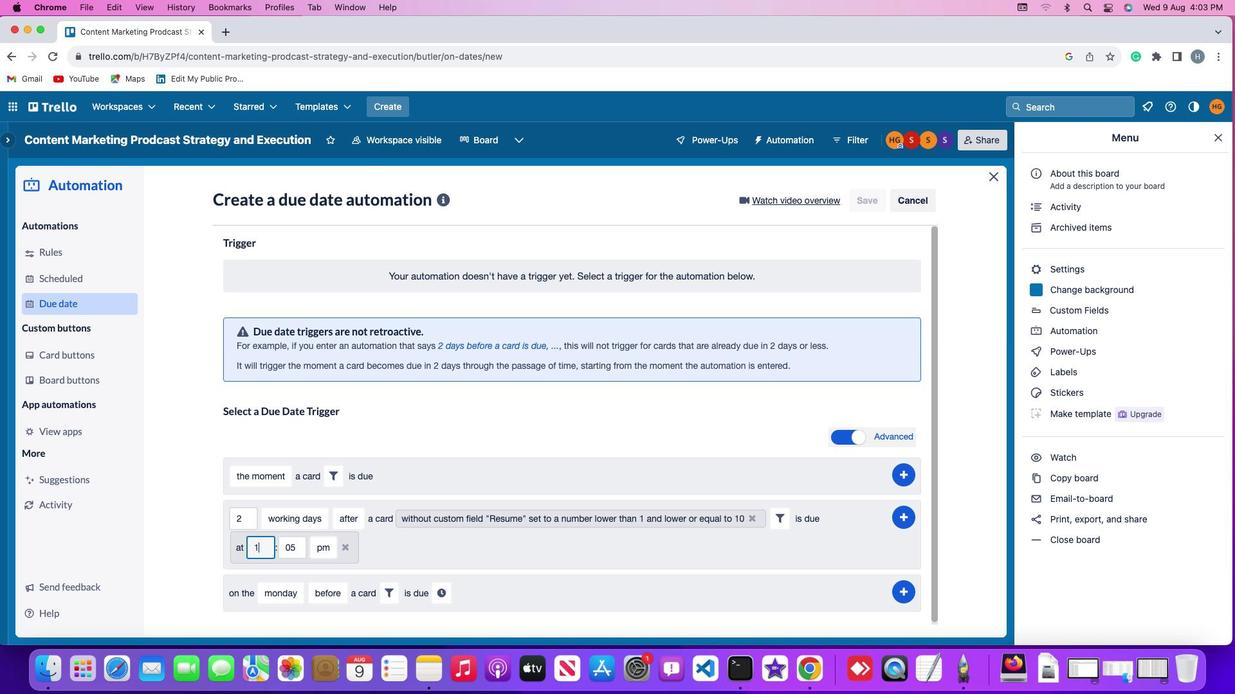 
Action: Key pressed '1''1'
Screenshot: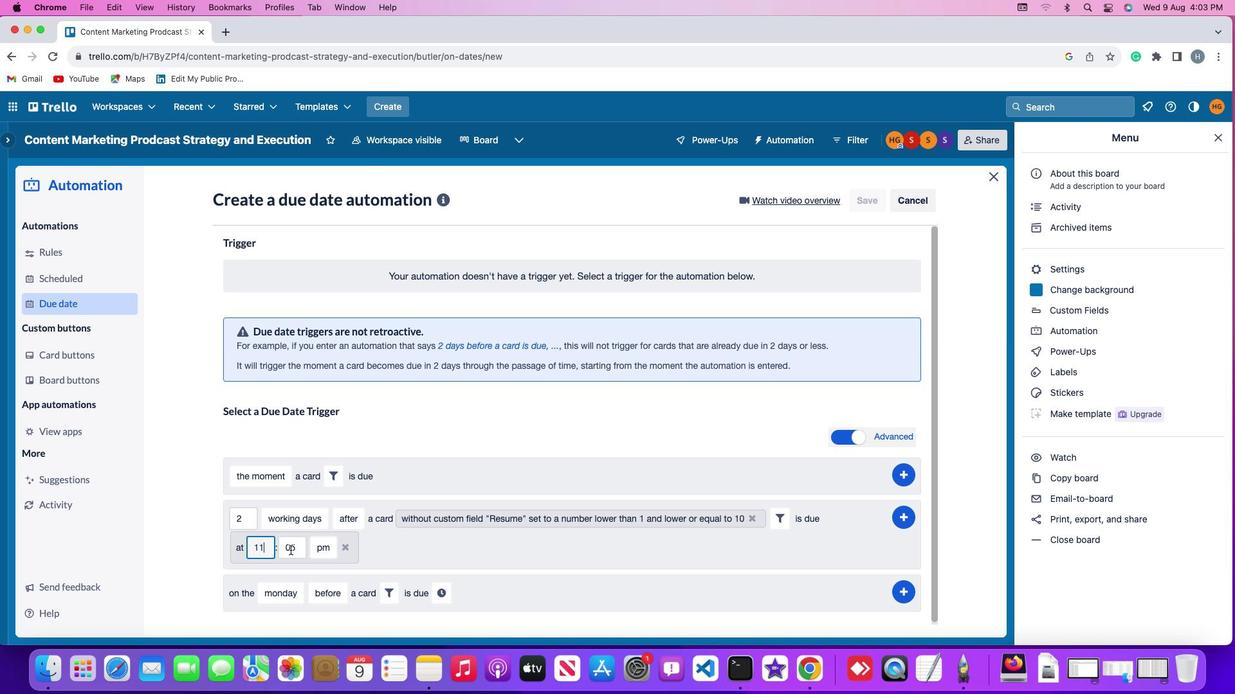 
Action: Mouse moved to (423, 527)
Screenshot: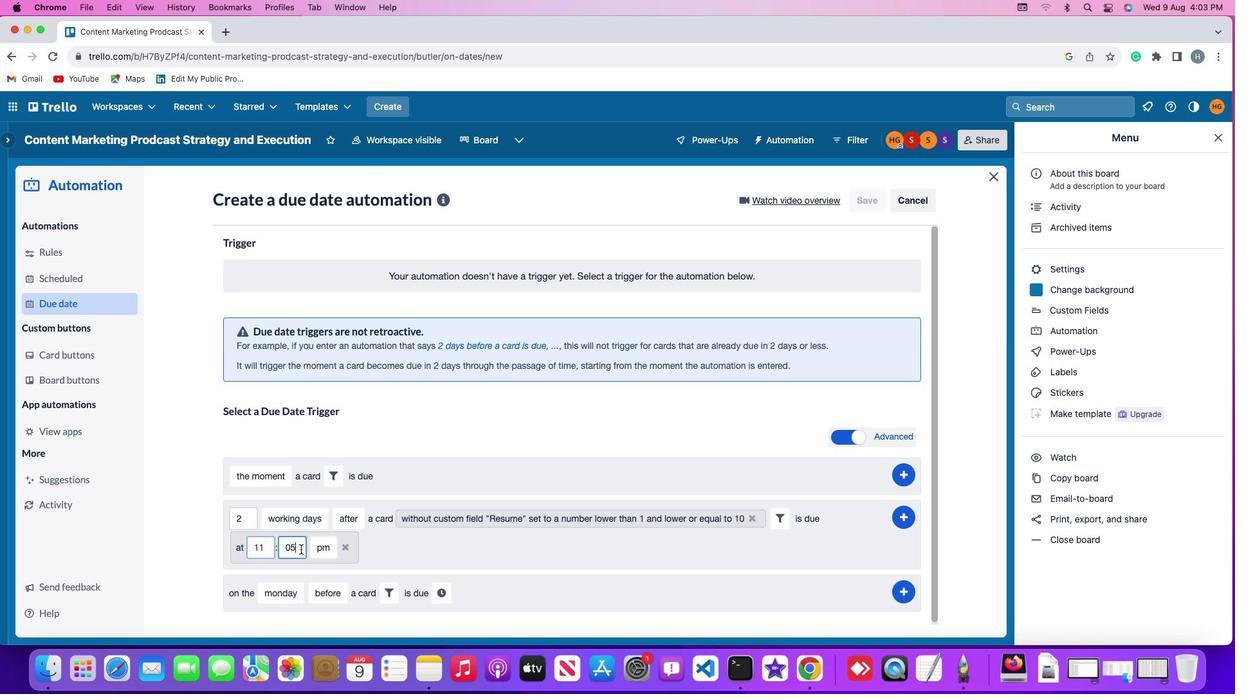 
Action: Mouse pressed left at (423, 527)
Screenshot: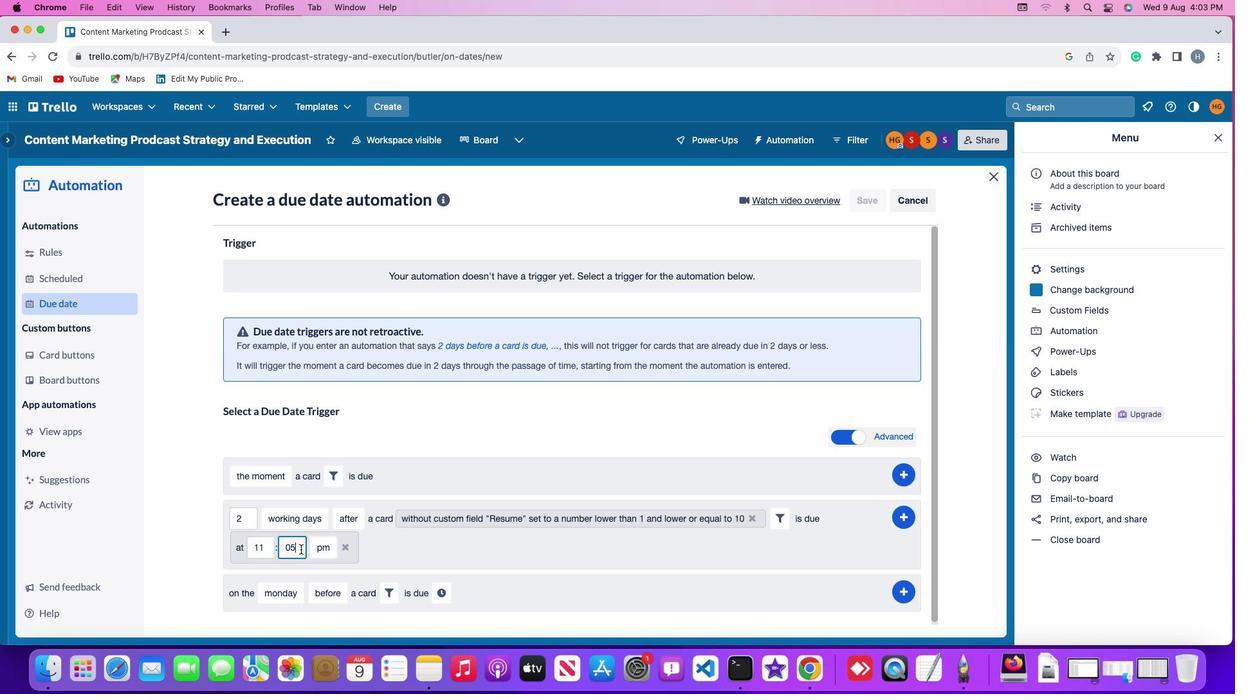
Action: Key pressed Key.backspaceKey.backspaceKey.backspace'0''0'
Screenshot: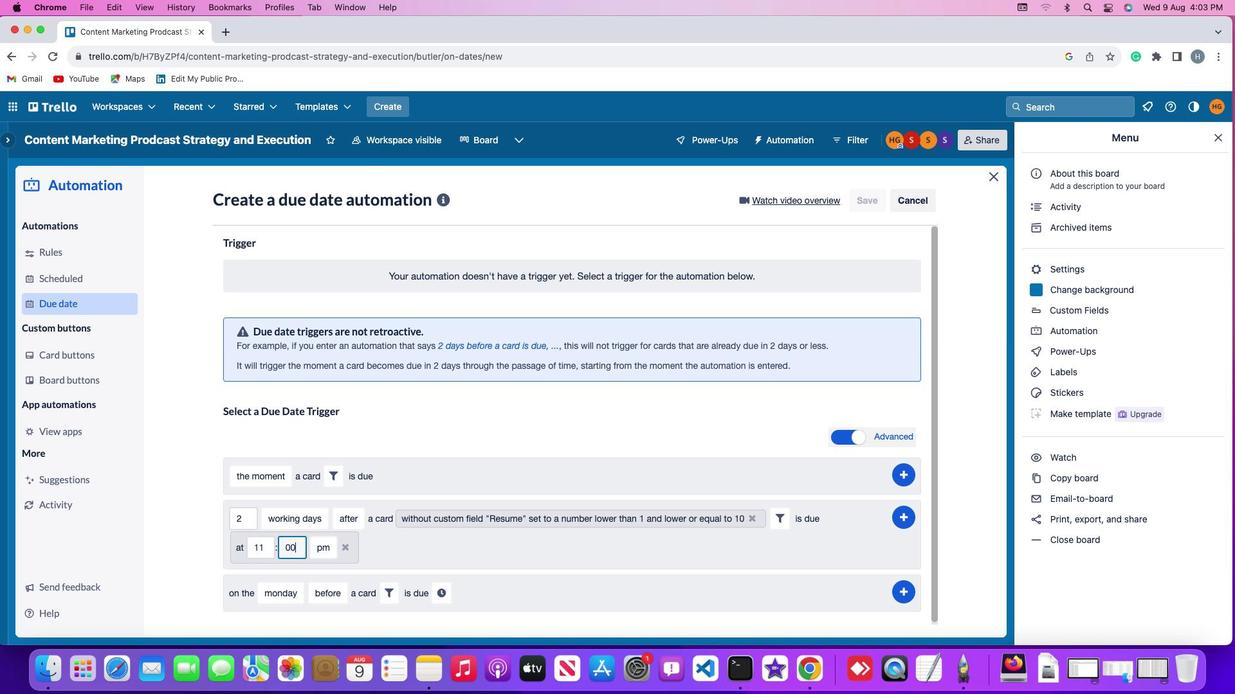 
Action: Mouse moved to (436, 527)
Screenshot: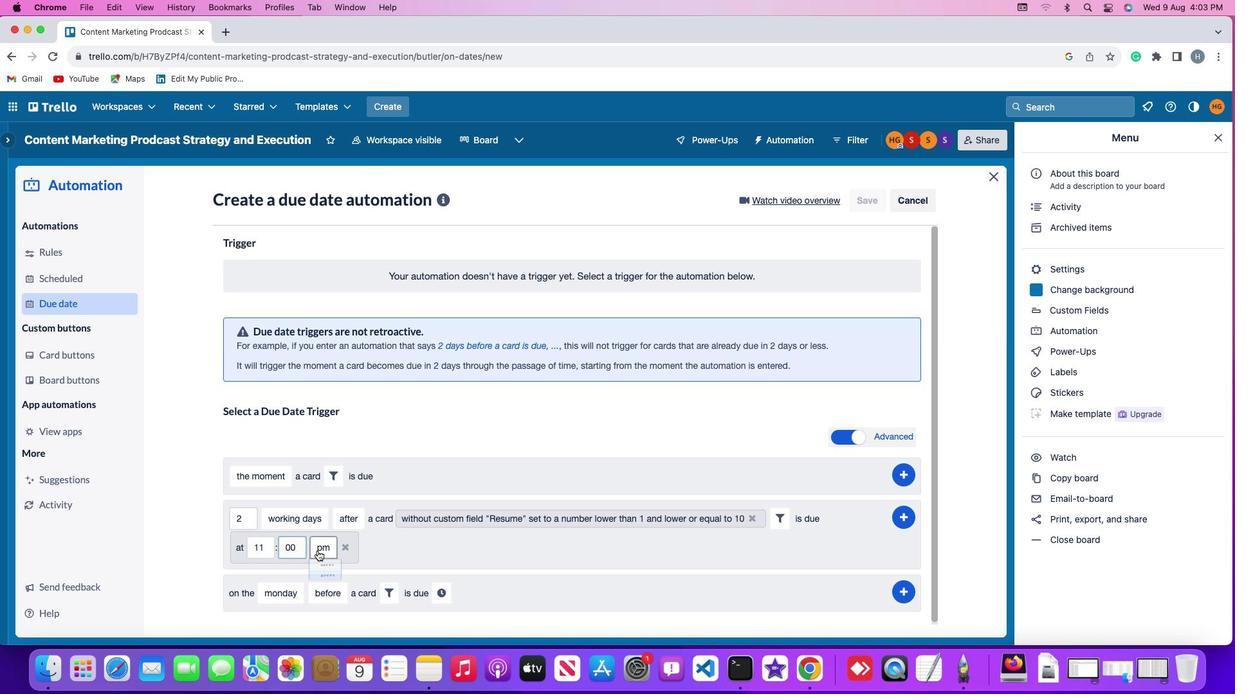 
Action: Mouse pressed left at (436, 527)
Screenshot: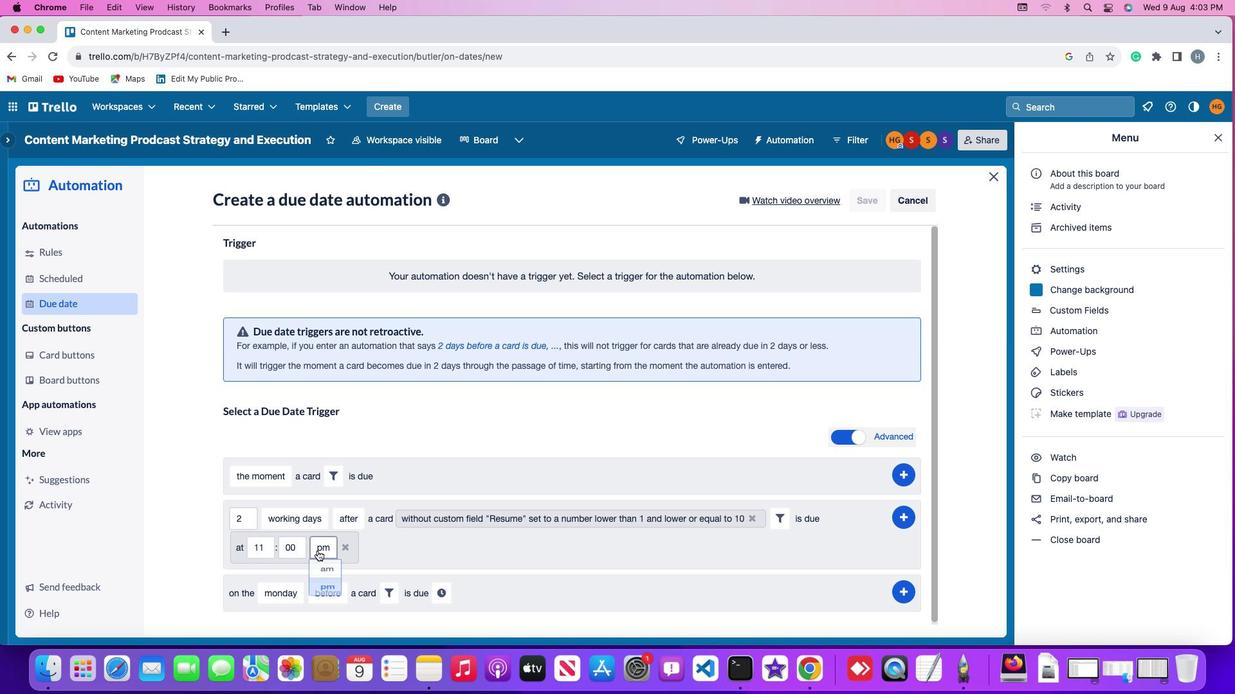 
Action: Mouse moved to (443, 529)
Screenshot: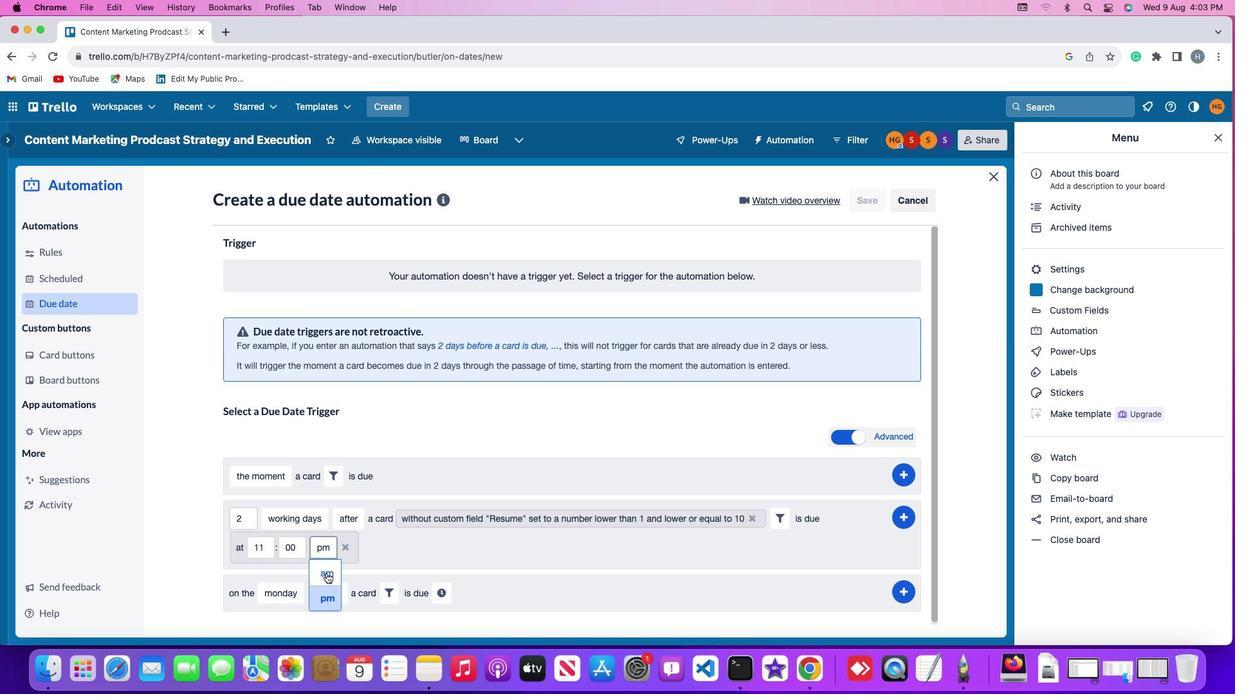 
Action: Mouse pressed left at (443, 529)
Screenshot: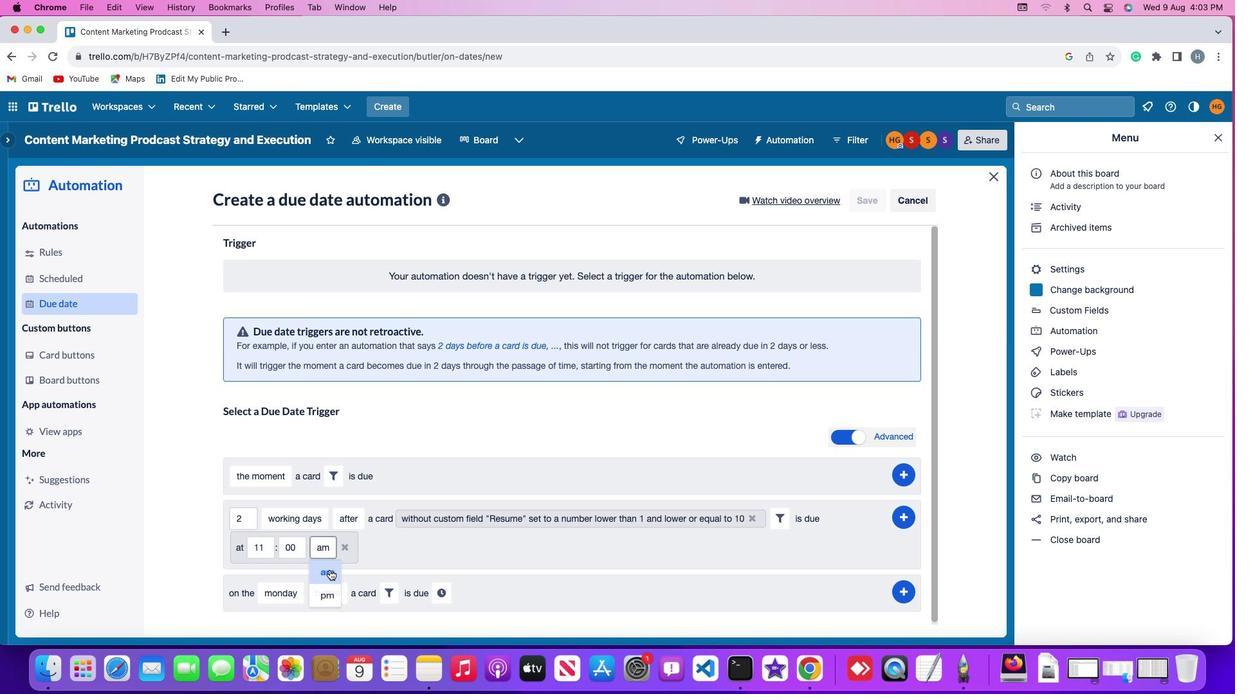 
Action: Mouse moved to (897, 524)
Screenshot: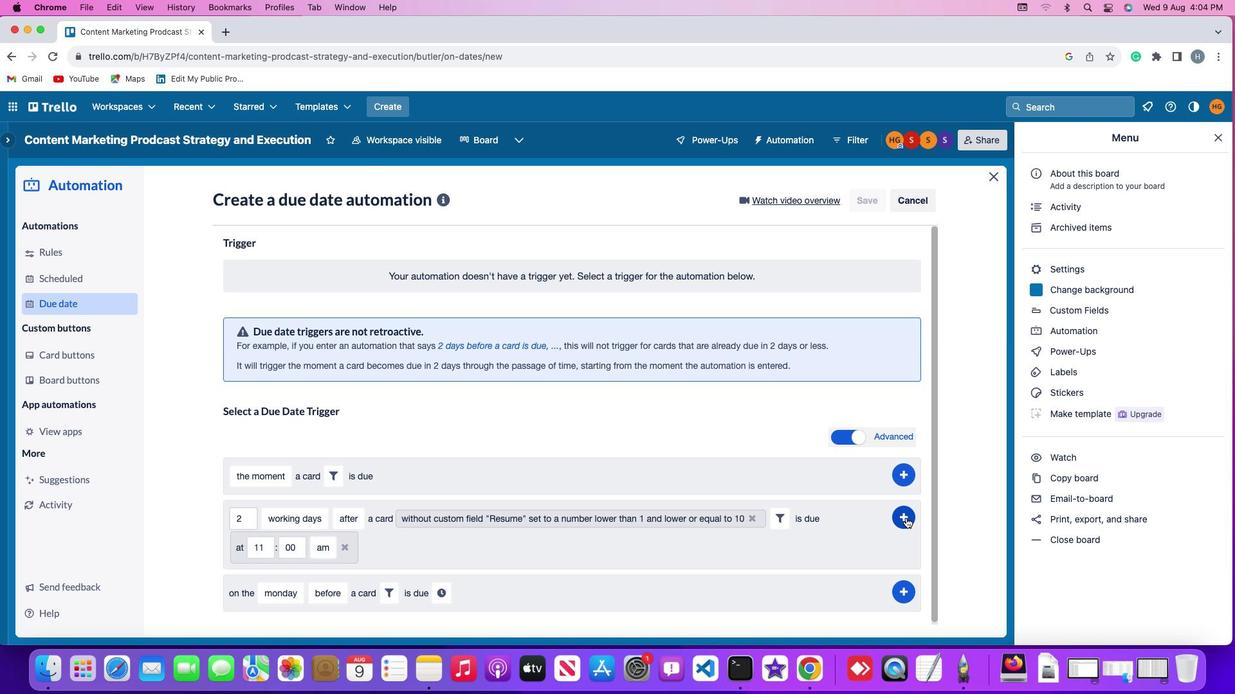 
Action: Mouse pressed left at (897, 524)
Screenshot: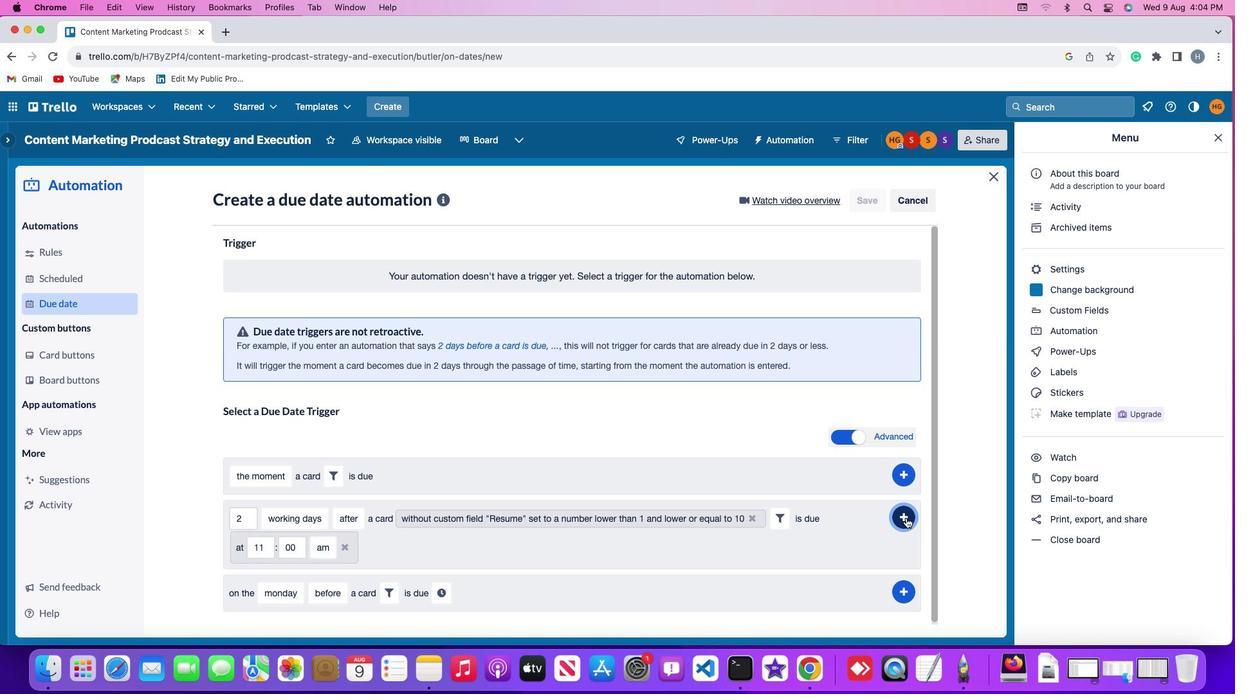 
Action: Mouse moved to (939, 515)
Screenshot: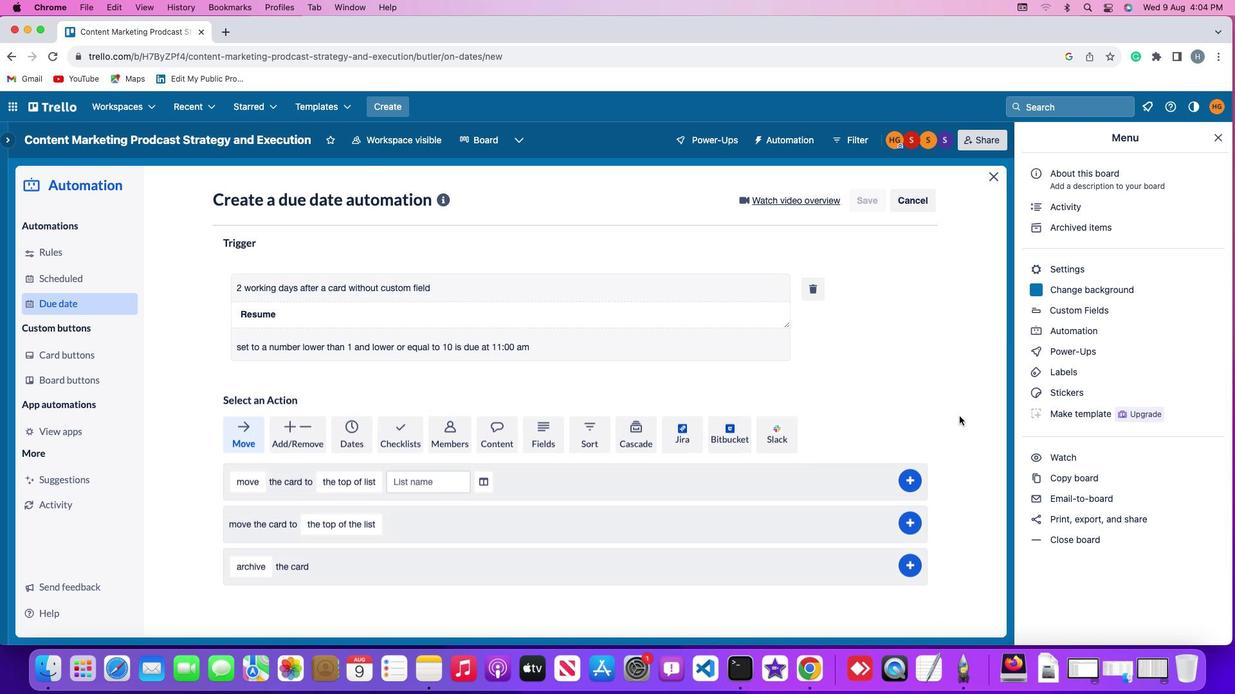 
